 Task: Buy 5 Powders for Women's from Shave & Hair Removal section under best seller category for shipping address: Michael Brown, 1985 Bartlett Avenue, Southfield, Michigan 48076, Cell Number 2485598029. Pay from credit card ending with 5759, CVV 953
Action: Mouse moved to (13, 74)
Screenshot: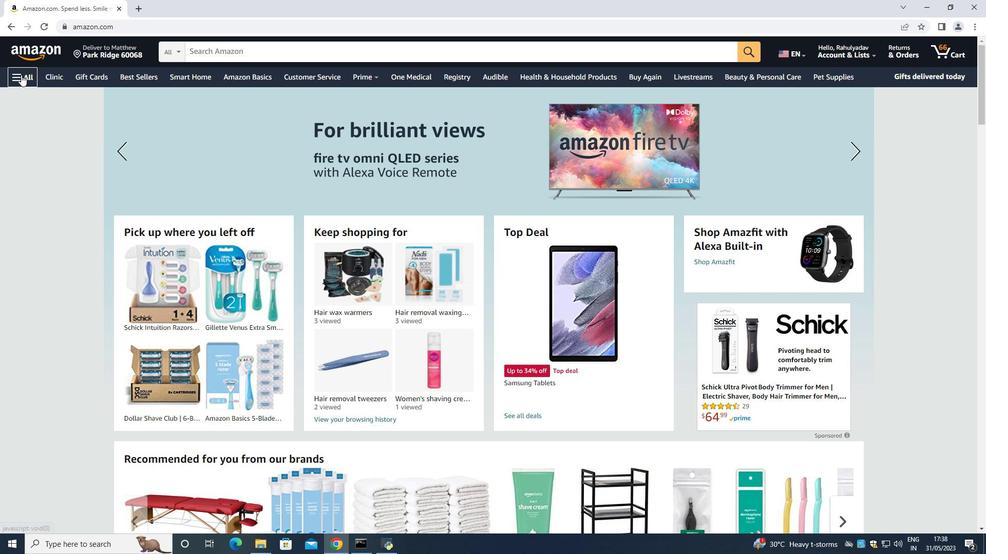 
Action: Mouse pressed left at (13, 74)
Screenshot: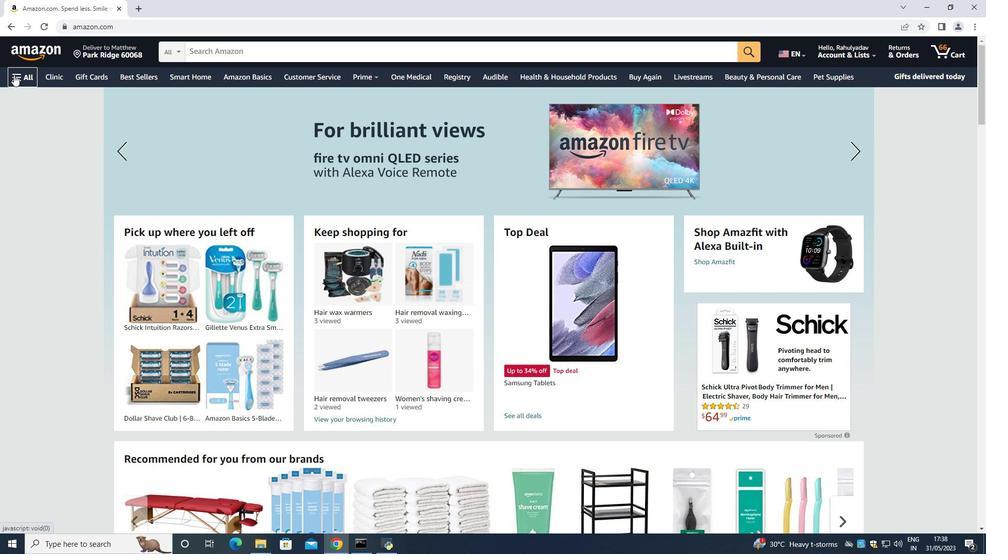 
Action: Mouse moved to (33, 98)
Screenshot: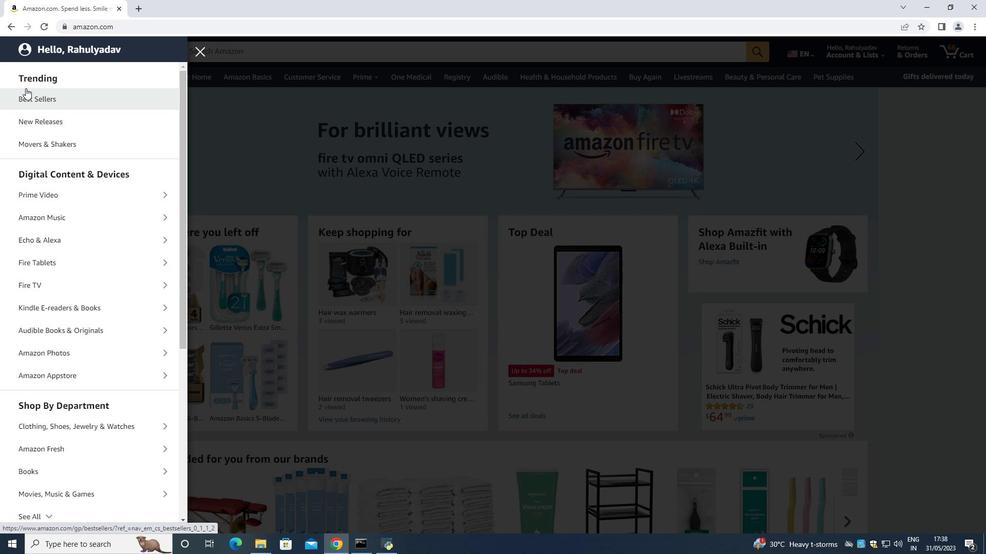 
Action: Mouse pressed left at (33, 98)
Screenshot: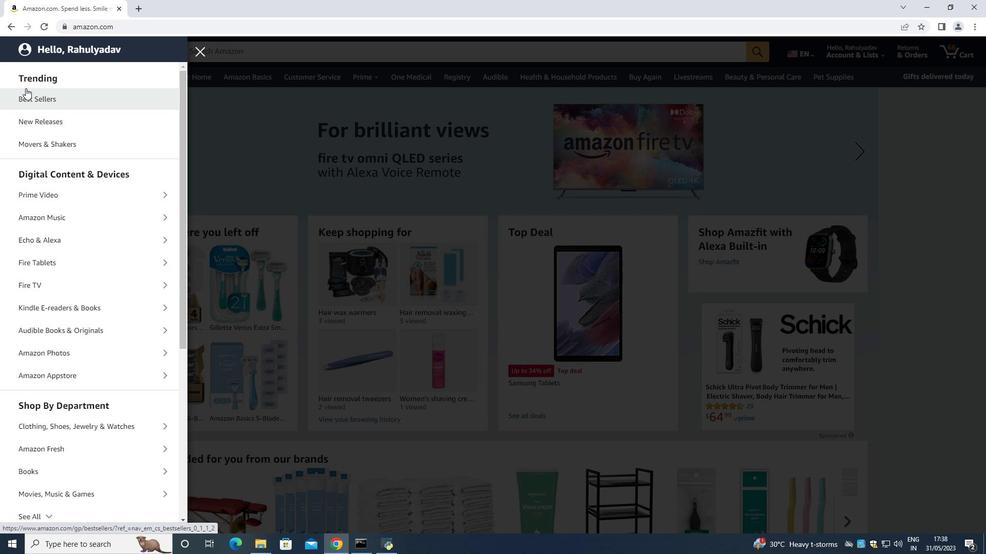
Action: Mouse moved to (248, 50)
Screenshot: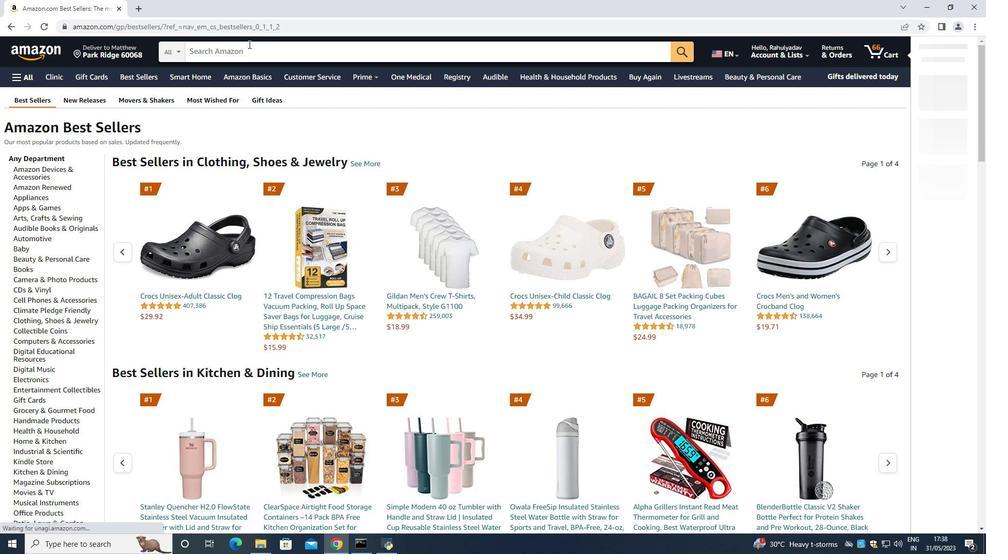 
Action: Mouse pressed left at (248, 50)
Screenshot: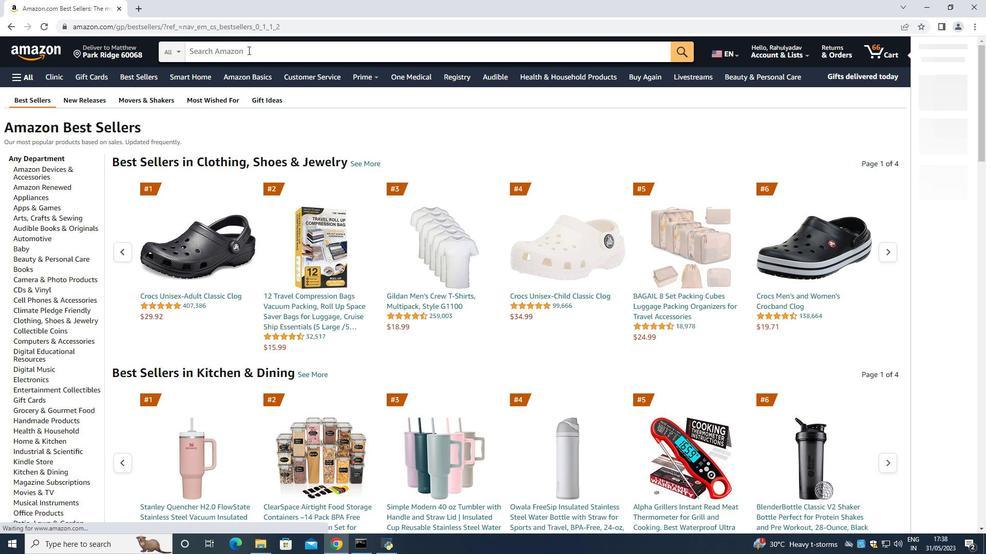 
Action: Key pressed <Key.shift>Poe<Key.backspace>wders<Key.space>for<Key.space><Key.caps_lock>W<Key.caps_lock>omen<Key.space><Key.enter>
Screenshot: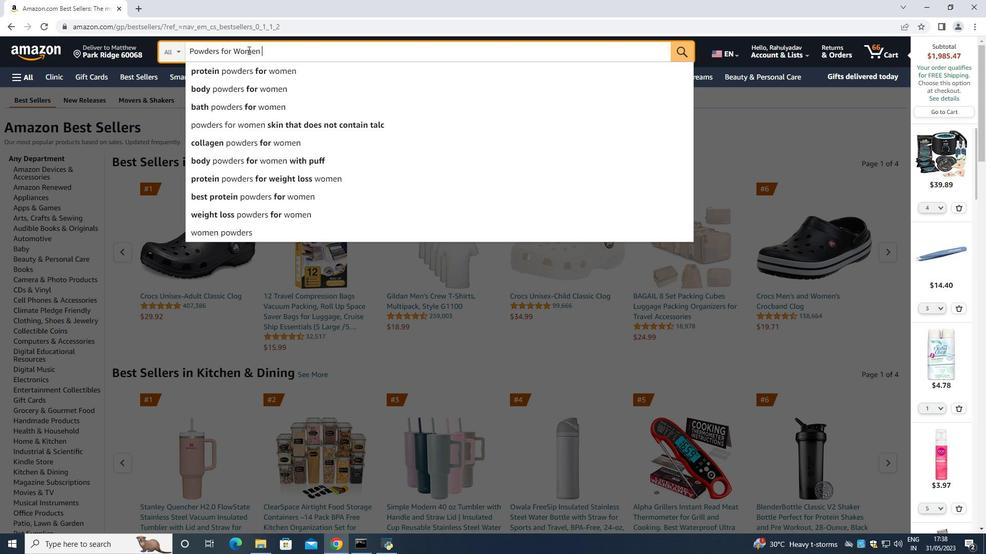 
Action: Mouse moved to (202, 238)
Screenshot: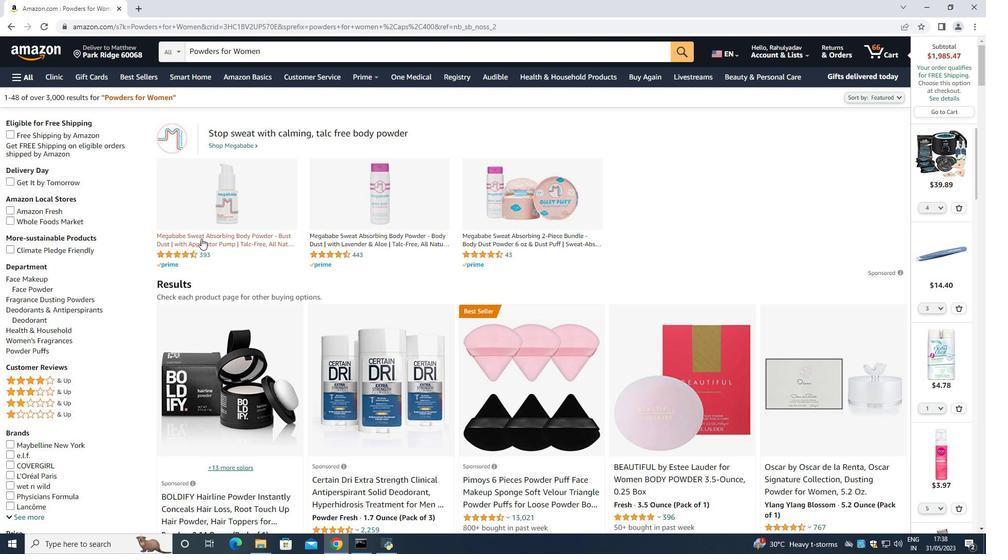 
Action: Mouse scrolled (202, 238) with delta (0, 0)
Screenshot: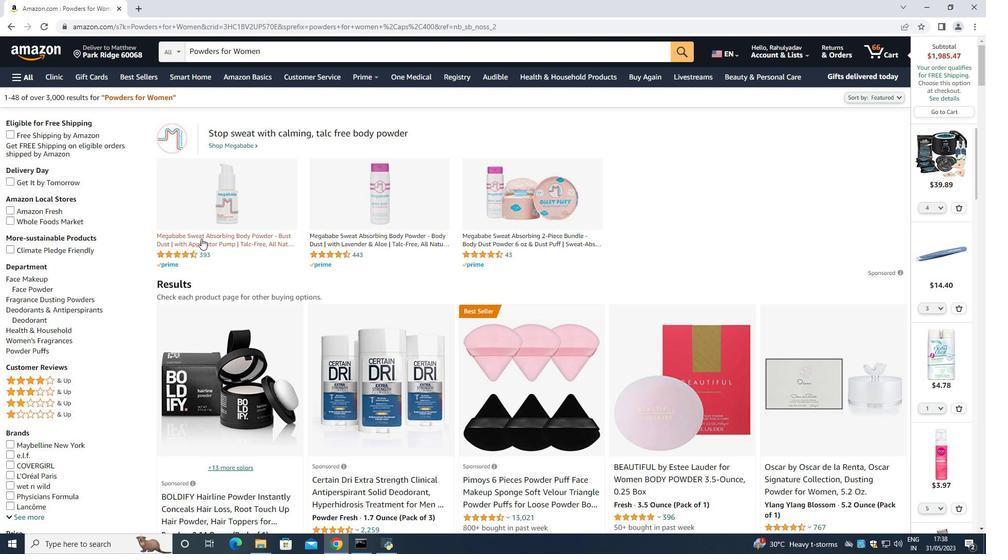 
Action: Mouse moved to (339, 278)
Screenshot: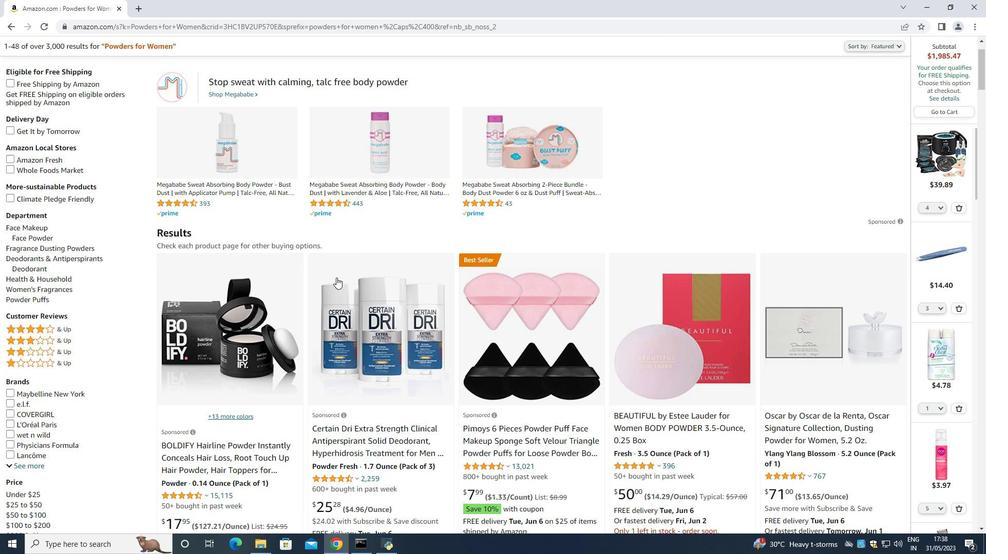 
Action: Mouse scrolled (339, 278) with delta (0, 0)
Screenshot: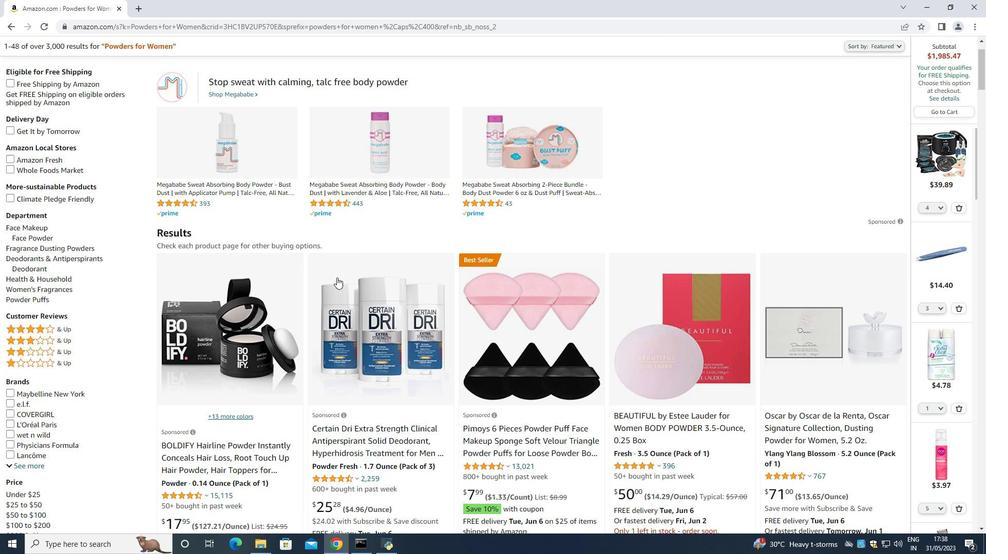 
Action: Mouse moved to (463, 214)
Screenshot: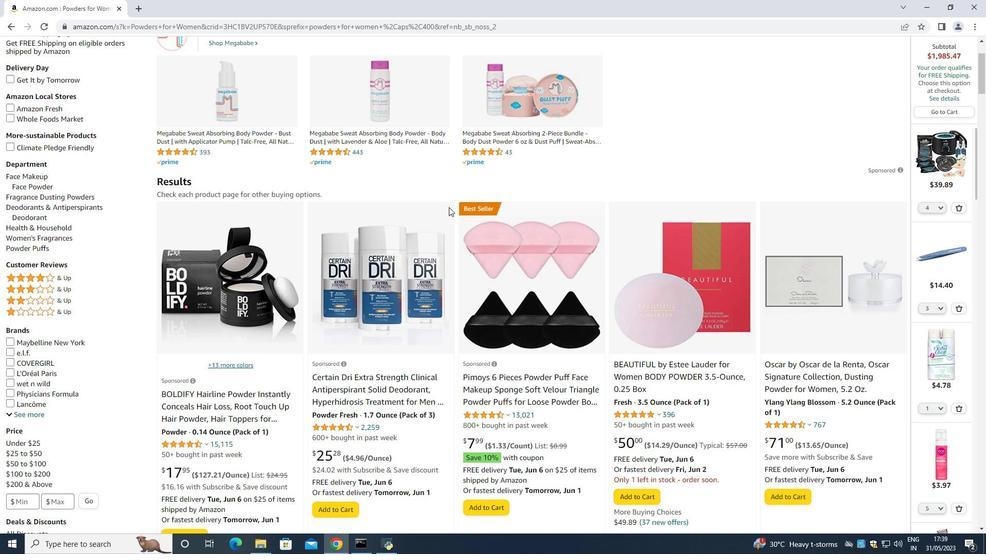 
Action: Mouse scrolled (462, 214) with delta (0, 0)
Screenshot: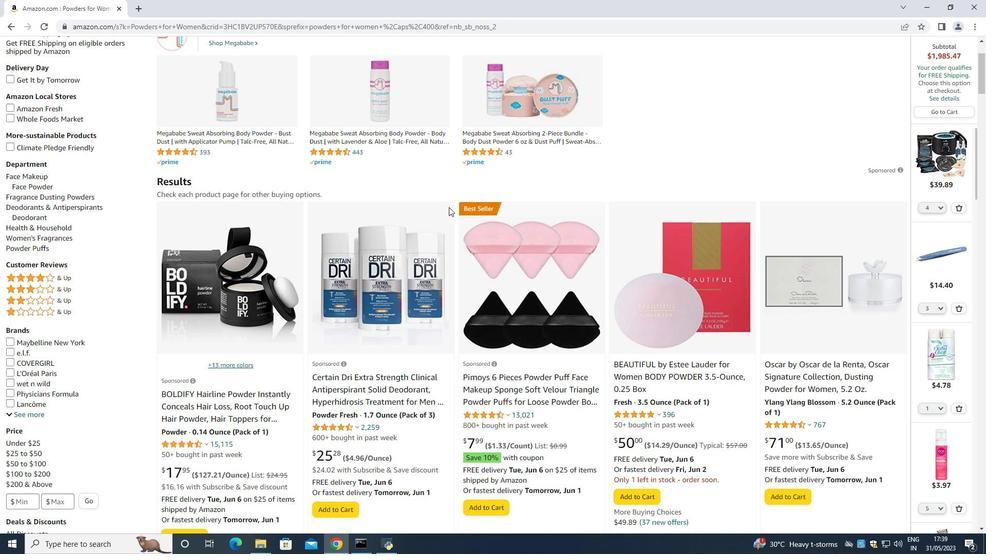 
Action: Mouse moved to (701, 335)
Screenshot: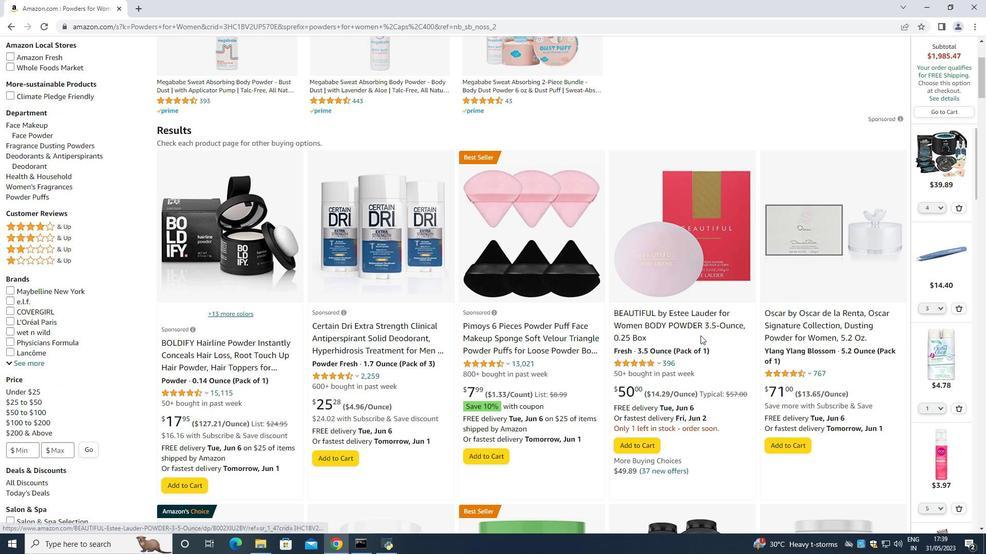 
Action: Mouse scrolled (701, 335) with delta (0, 0)
Screenshot: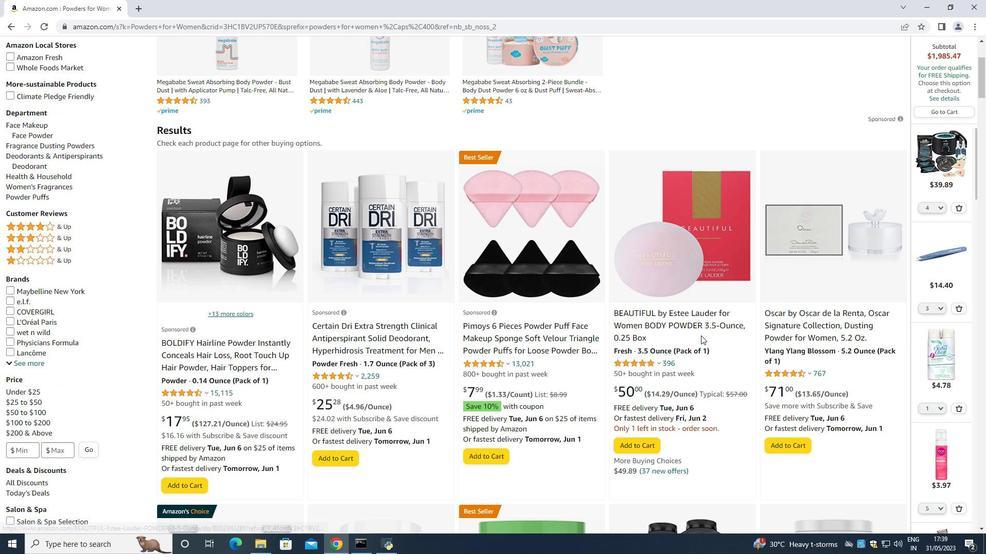
Action: Mouse moved to (691, 324)
Screenshot: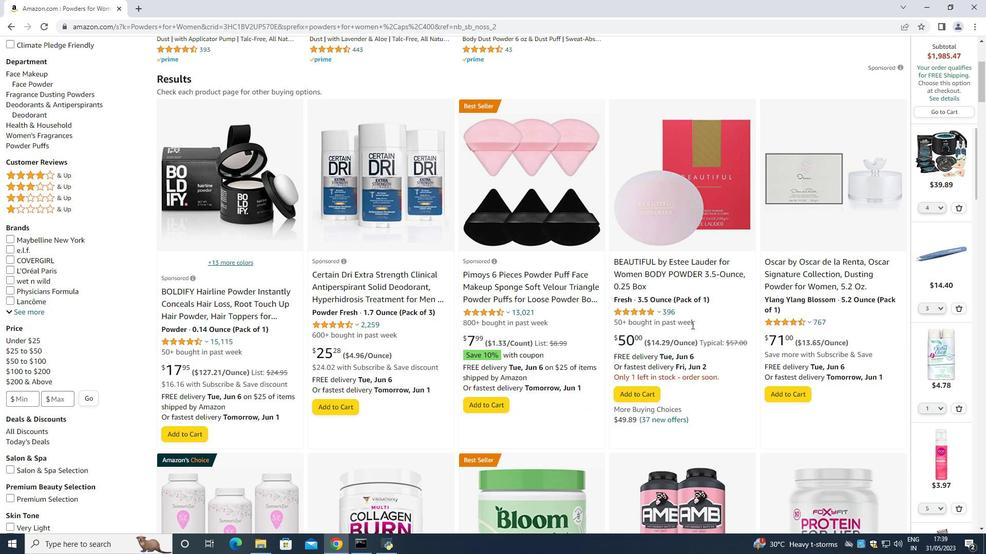 
Action: Mouse scrolled (691, 324) with delta (0, 0)
Screenshot: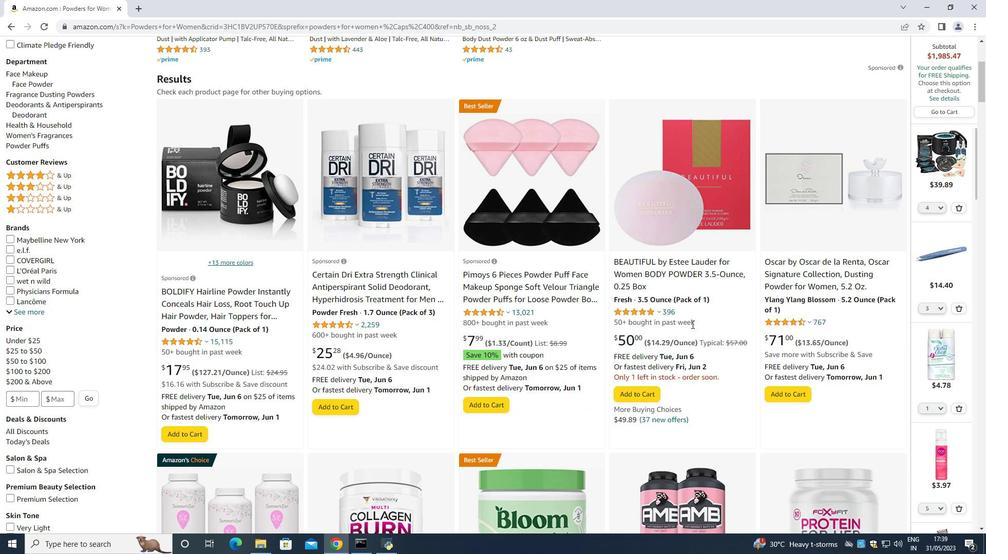 
Action: Mouse moved to (672, 324)
Screenshot: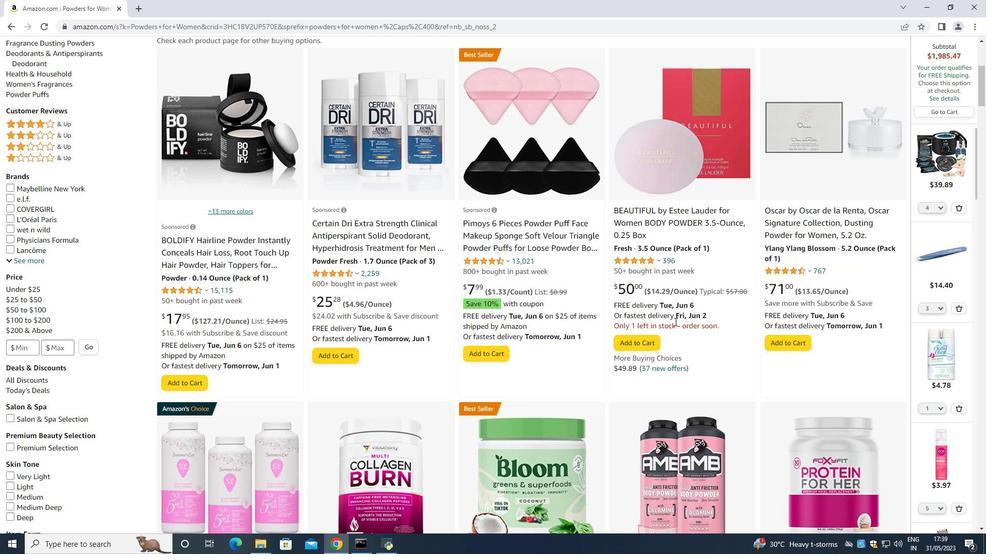 
Action: Mouse scrolled (672, 324) with delta (0, 0)
Screenshot: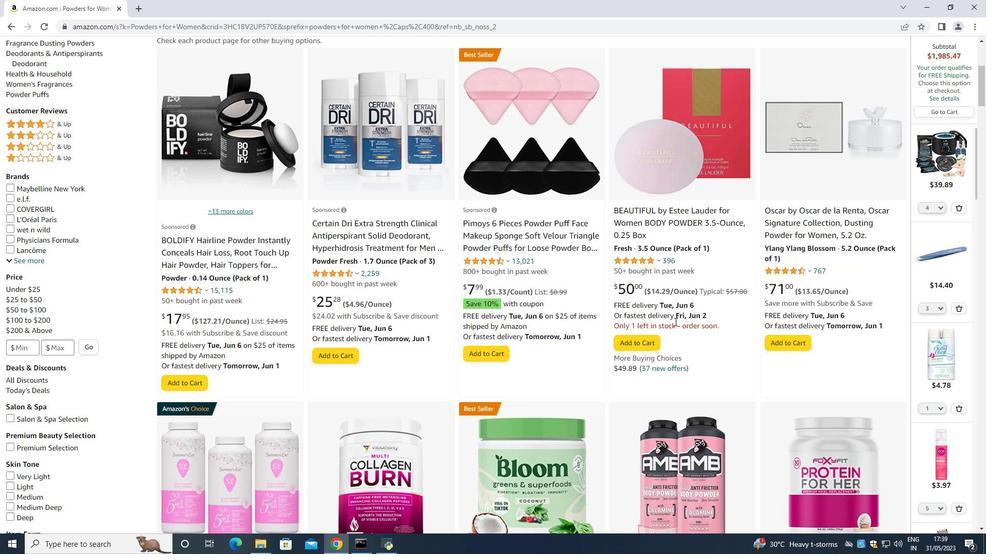
Action: Mouse moved to (672, 325)
Screenshot: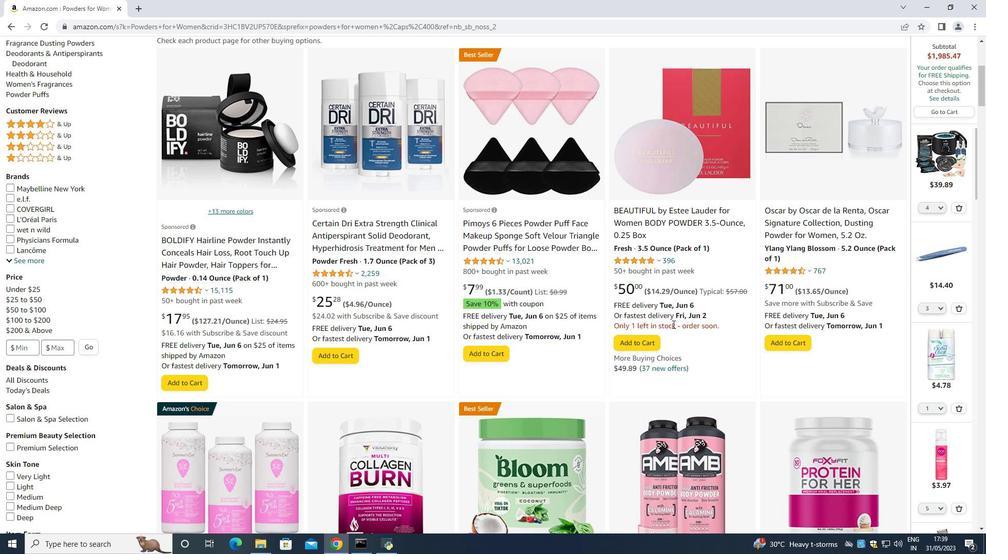 
Action: Mouse scrolled (672, 325) with delta (0, 0)
Screenshot: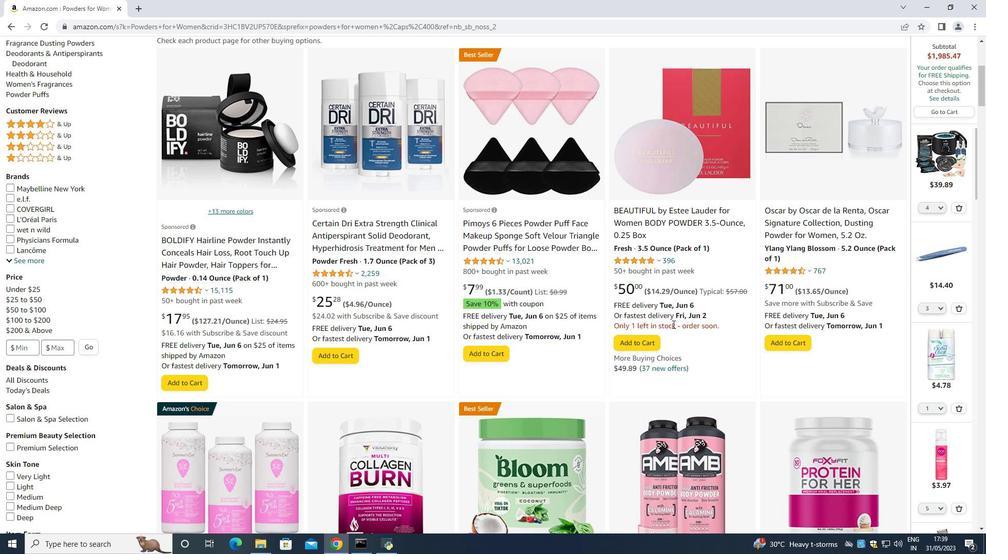 
Action: Mouse moved to (654, 250)
Screenshot: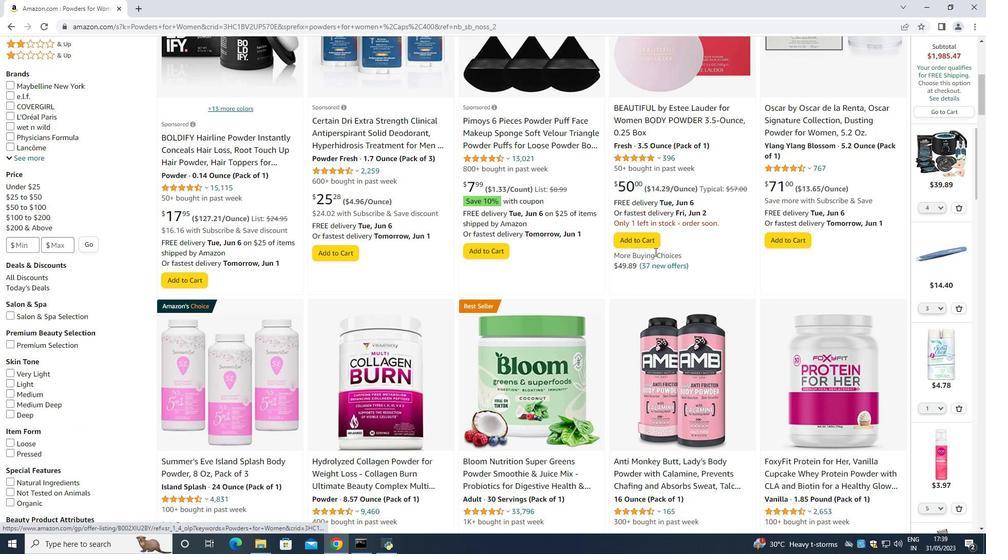 
Action: Mouse scrolled (654, 249) with delta (0, 0)
Screenshot: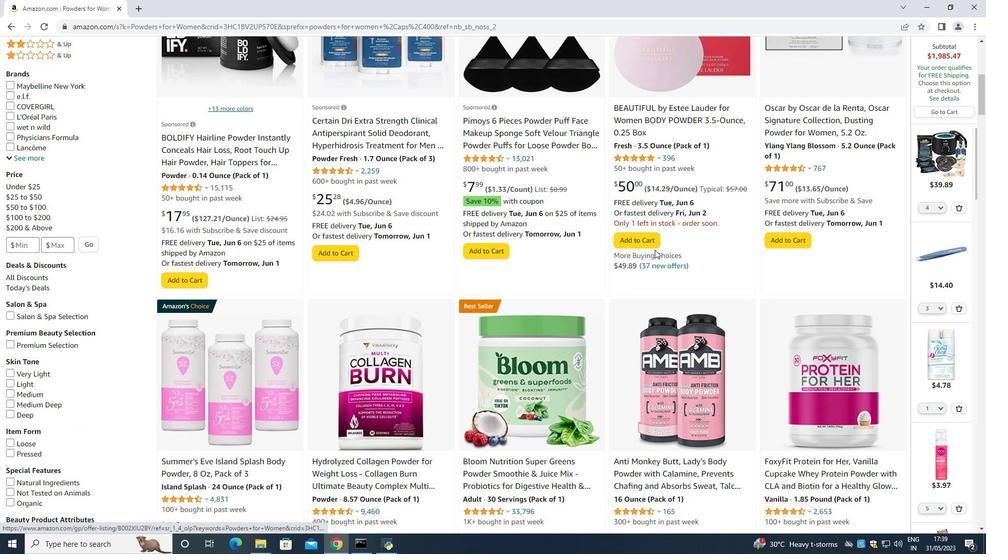 
Action: Mouse scrolled (654, 249) with delta (0, 0)
Screenshot: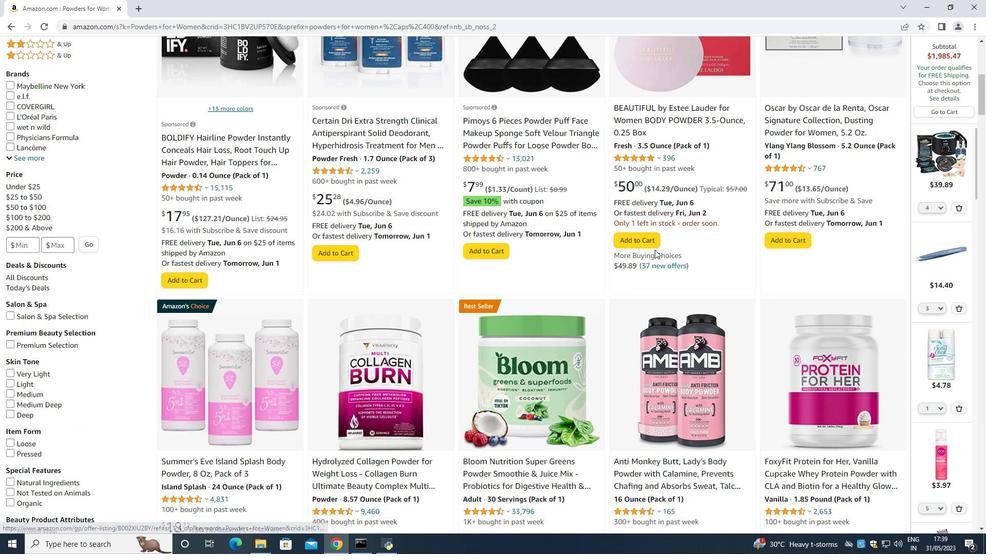 
Action: Mouse scrolled (654, 249) with delta (0, 0)
Screenshot: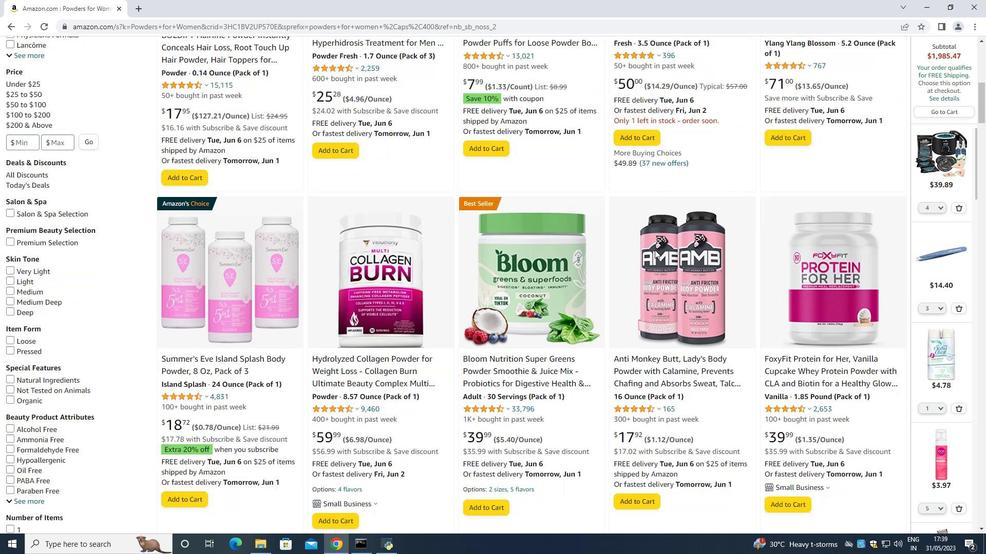 
Action: Mouse scrolled (654, 249) with delta (0, 0)
Screenshot: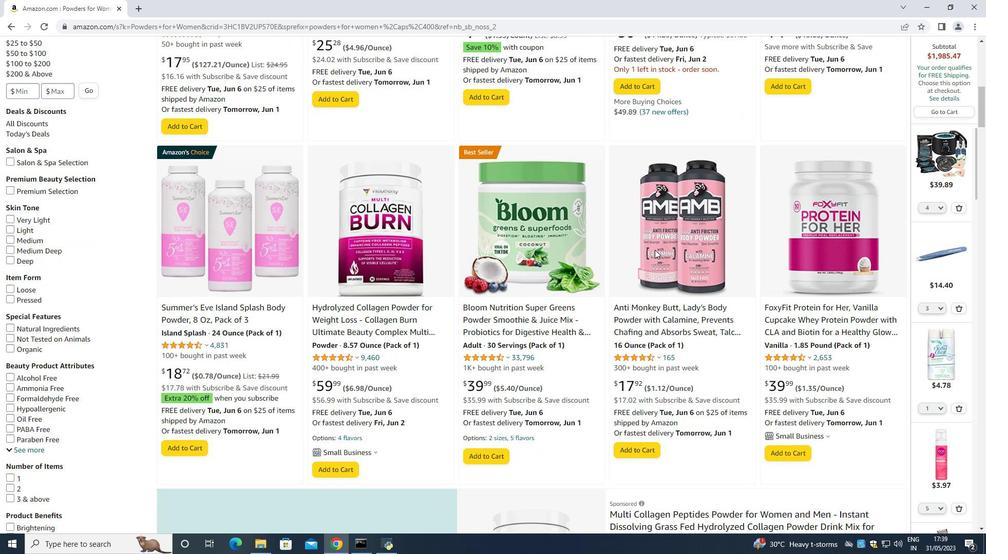 
Action: Mouse scrolled (654, 249) with delta (0, 0)
Screenshot: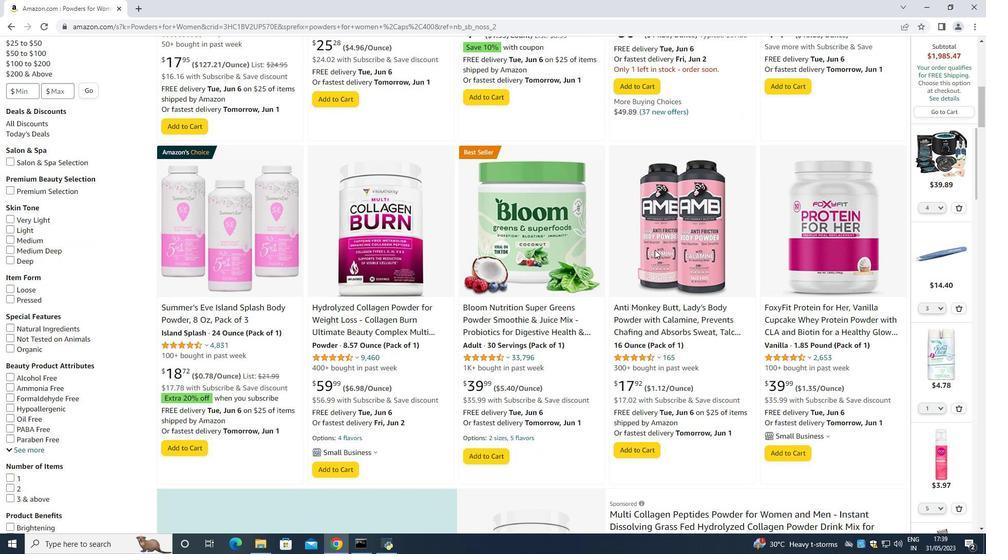 
Action: Mouse scrolled (654, 249) with delta (0, 0)
Screenshot: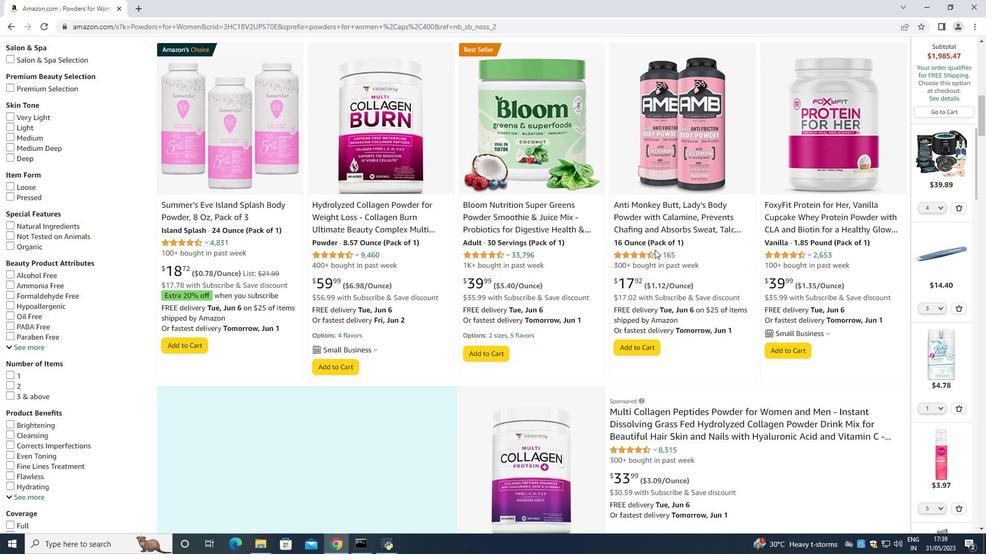 
Action: Mouse scrolled (654, 249) with delta (0, 0)
Screenshot: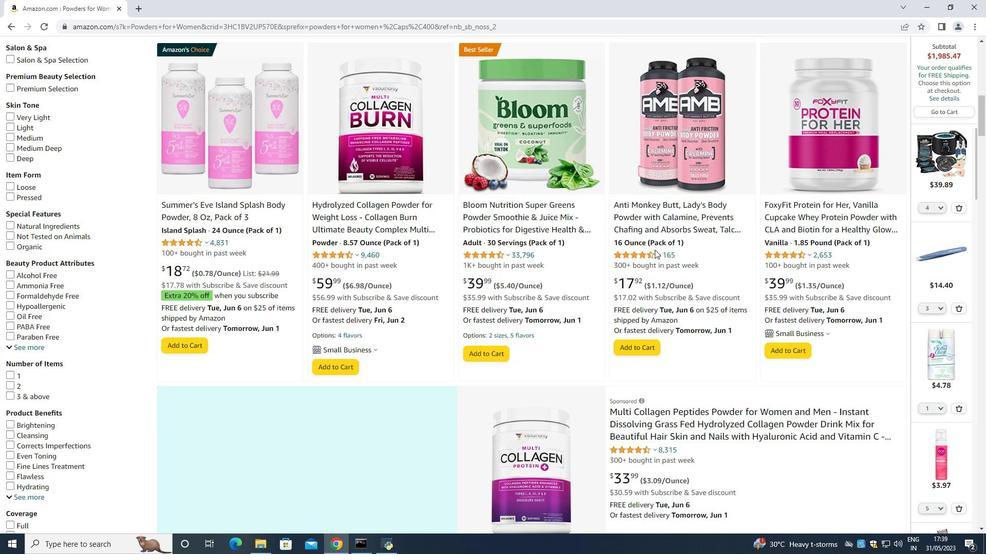 
Action: Mouse scrolled (654, 249) with delta (0, 0)
Screenshot: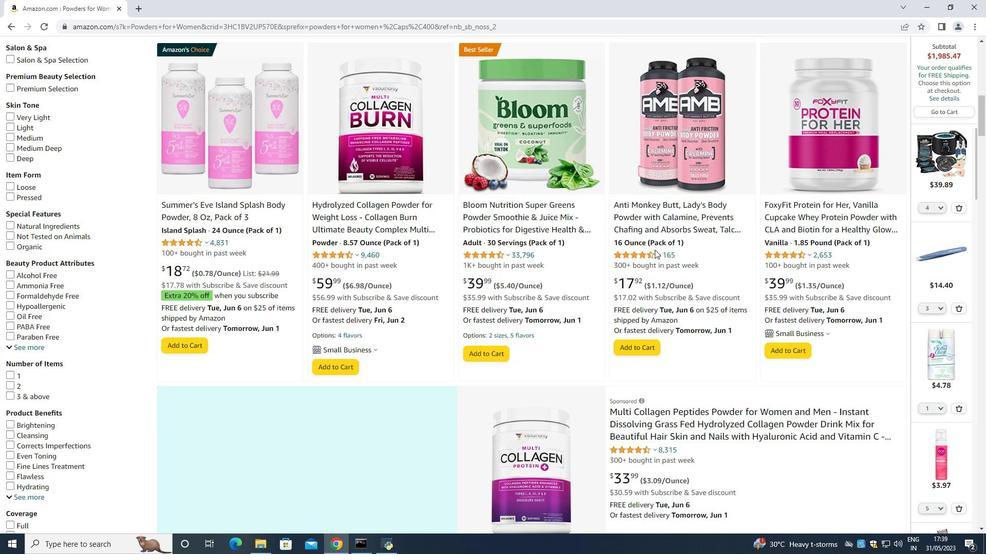 
Action: Mouse scrolled (654, 249) with delta (0, 0)
Screenshot: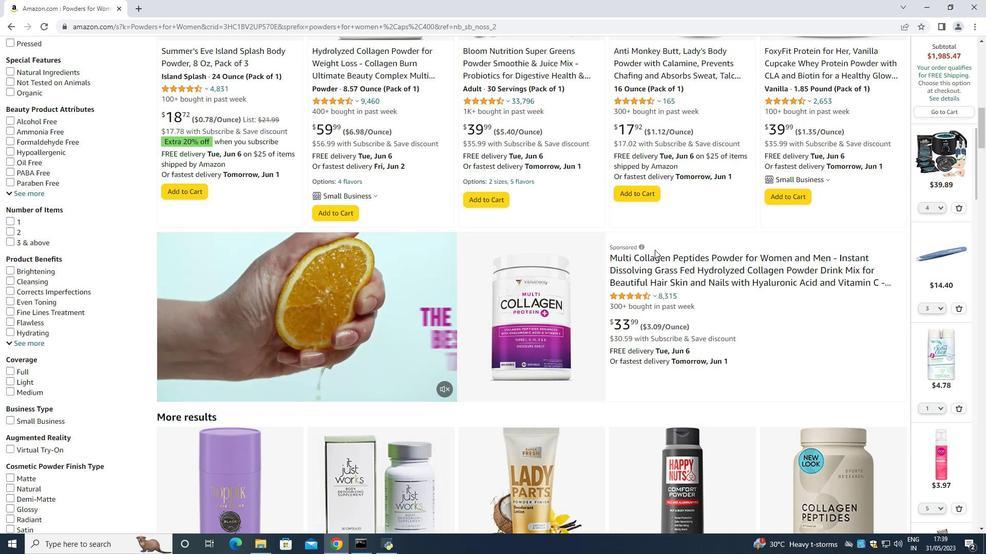 
Action: Mouse scrolled (654, 249) with delta (0, 0)
Screenshot: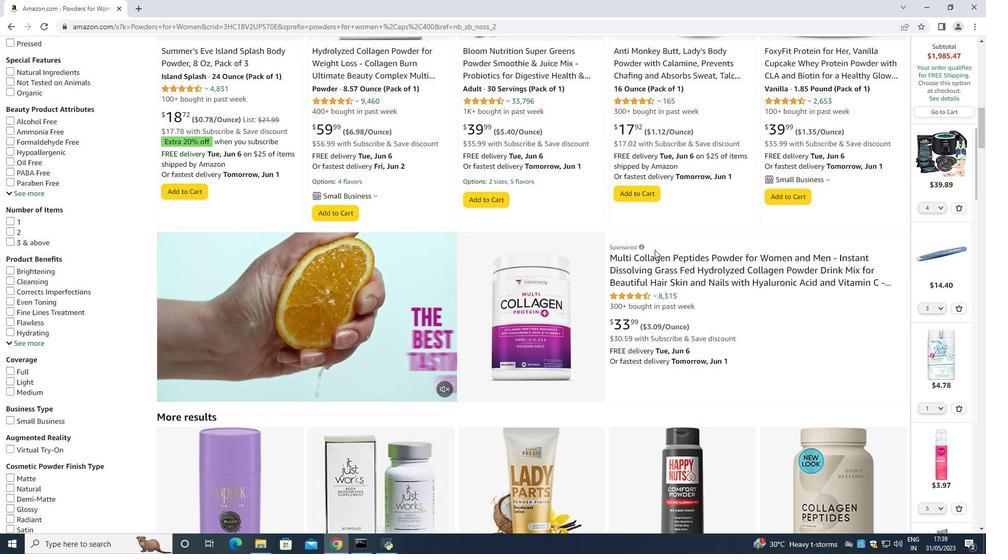 
Action: Mouse scrolled (654, 249) with delta (0, 0)
Screenshot: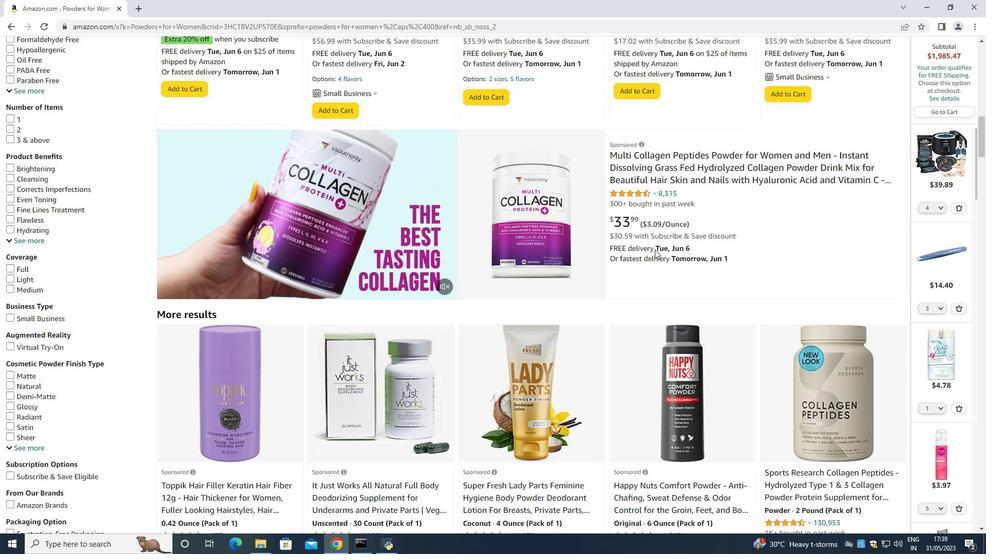 
Action: Mouse scrolled (654, 249) with delta (0, 0)
Screenshot: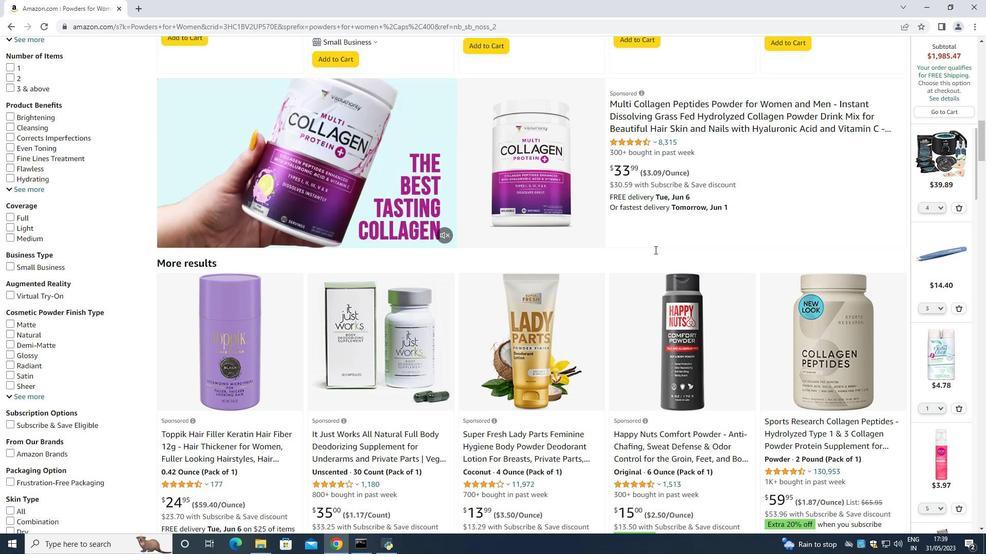 
Action: Mouse scrolled (654, 249) with delta (0, 0)
Screenshot: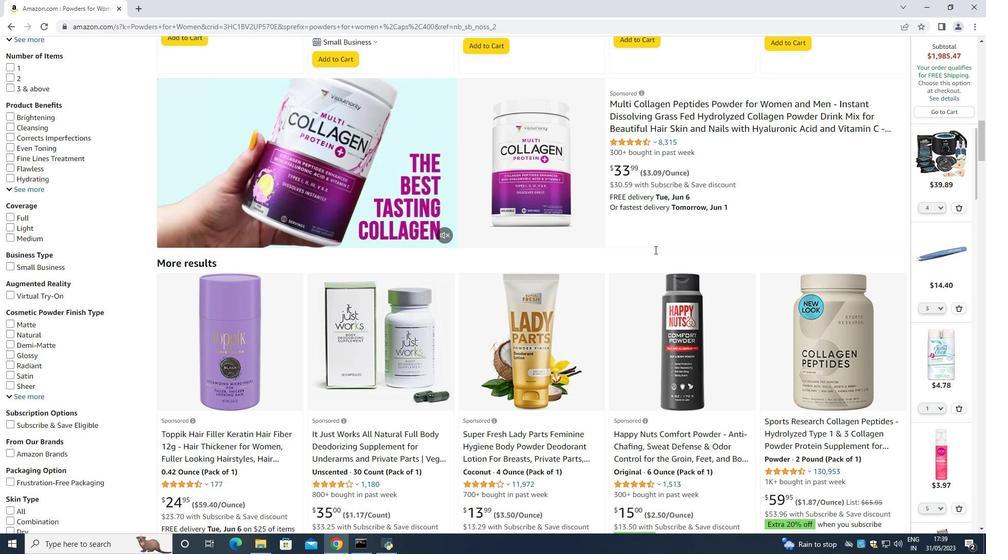 
Action: Mouse scrolled (654, 249) with delta (0, 0)
Screenshot: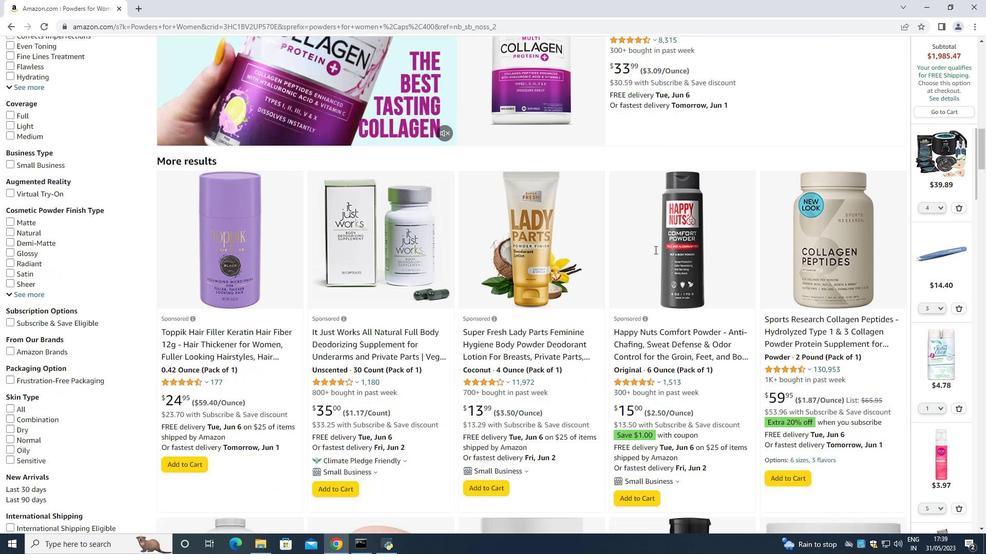 
Action: Mouse scrolled (654, 249) with delta (0, 0)
Screenshot: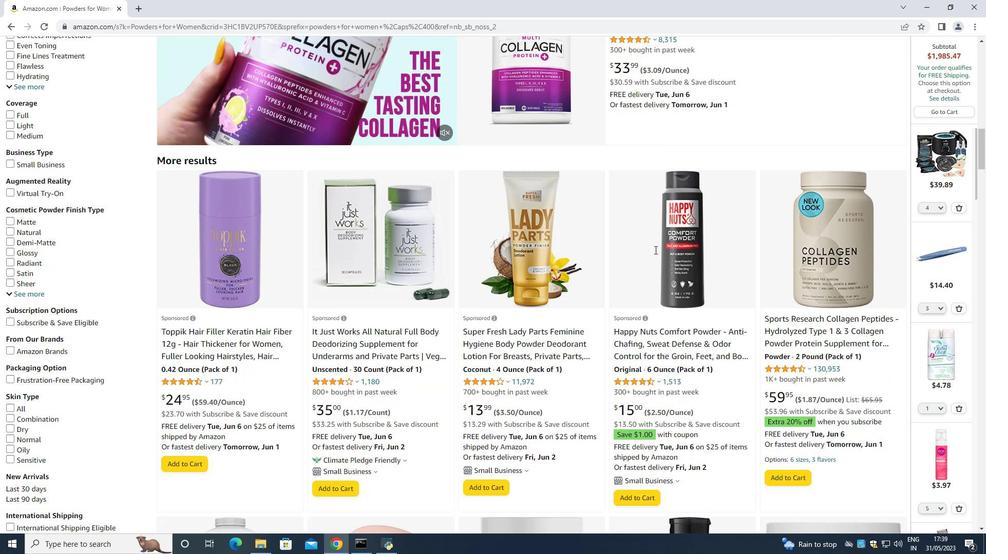 
Action: Mouse scrolled (654, 249) with delta (0, 0)
Screenshot: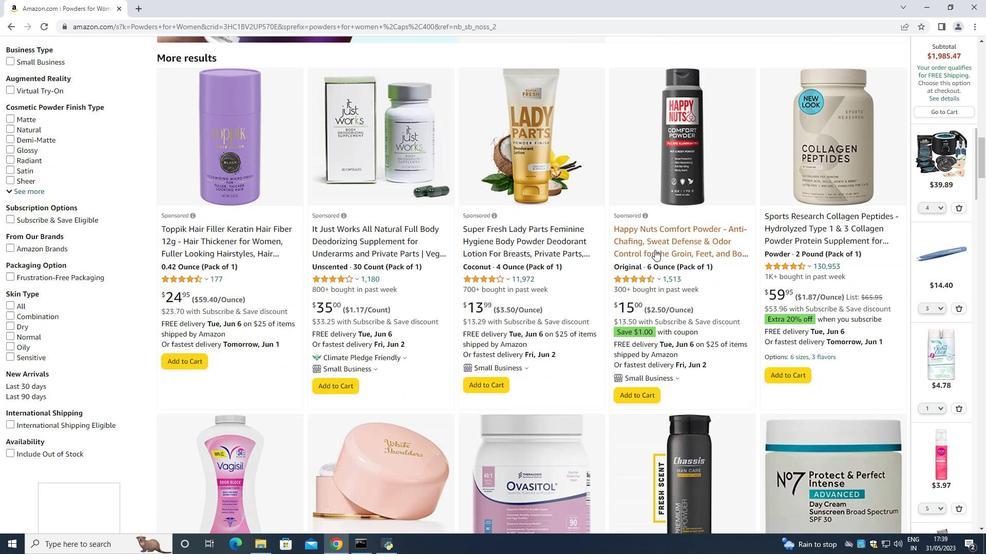 
Action: Mouse scrolled (654, 249) with delta (0, 0)
Screenshot: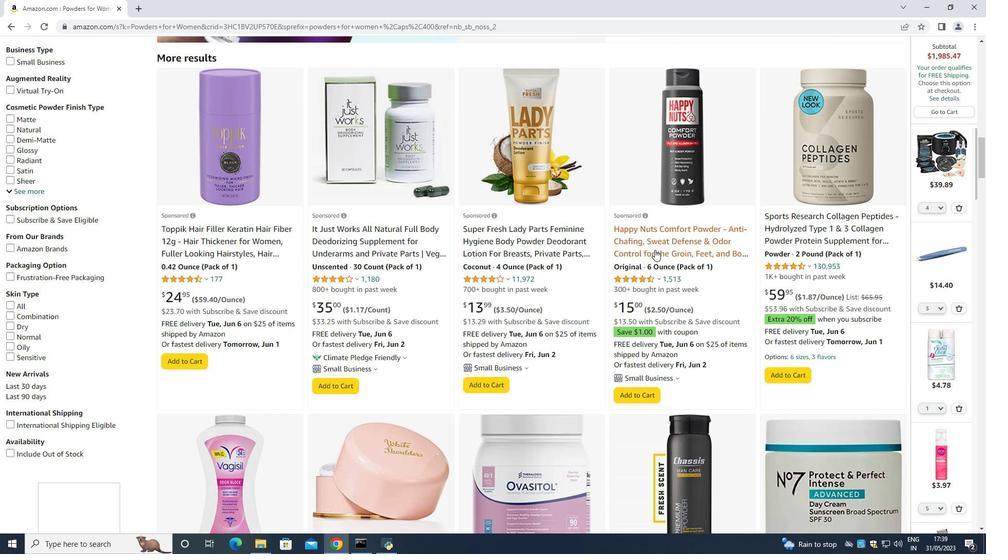 
Action: Mouse scrolled (654, 249) with delta (0, 0)
Screenshot: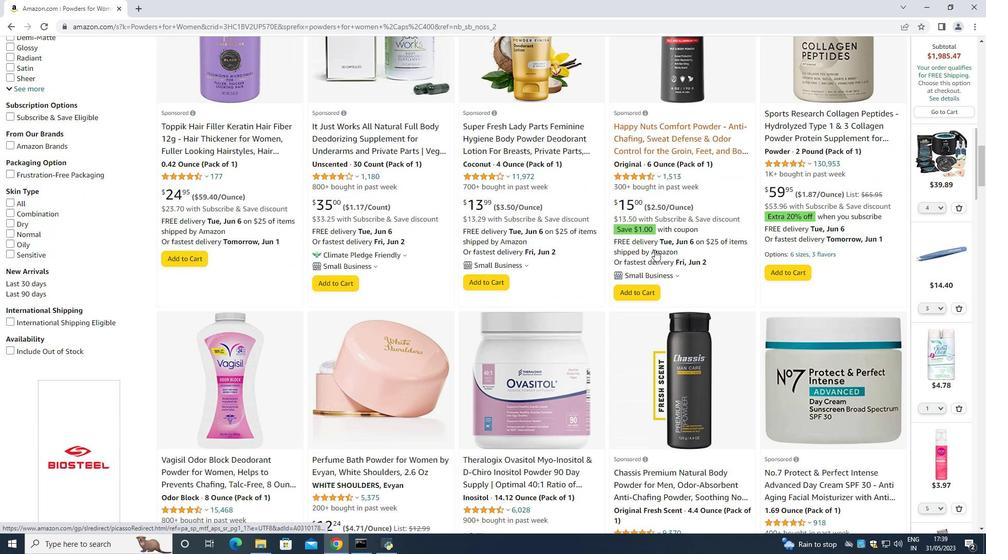 
Action: Mouse scrolled (654, 249) with delta (0, 0)
Screenshot: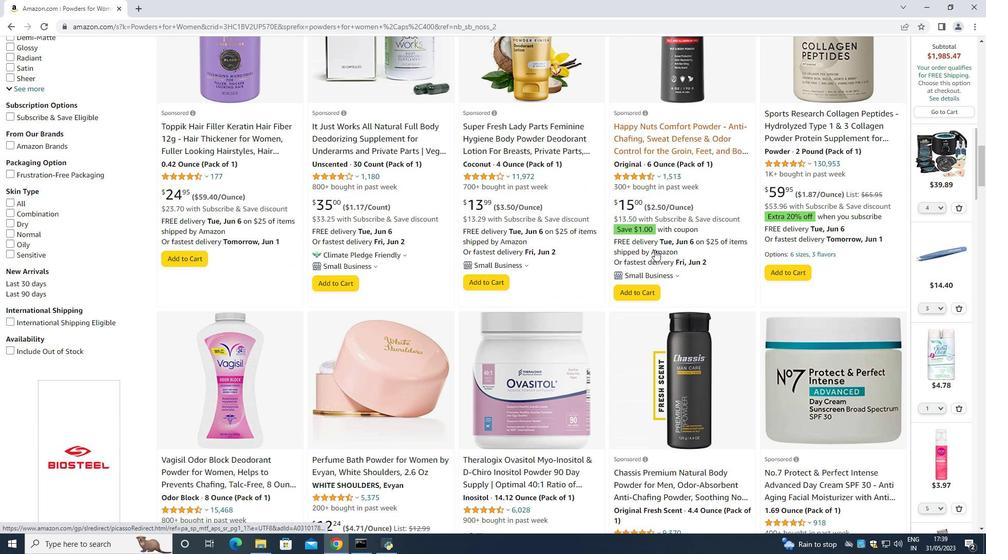 
Action: Mouse scrolled (654, 249) with delta (0, 0)
Screenshot: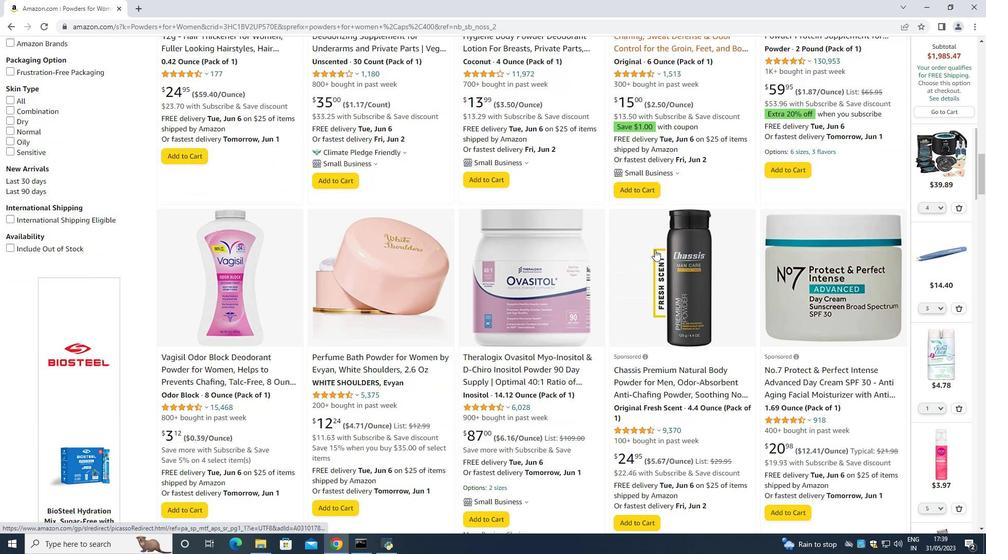 
Action: Mouse scrolled (654, 249) with delta (0, 0)
Screenshot: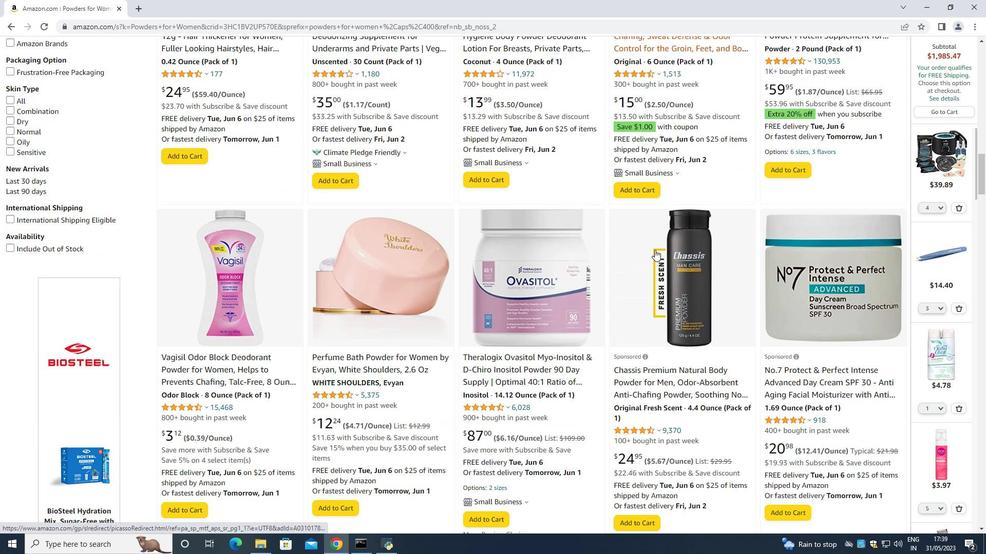 
Action: Mouse scrolled (654, 249) with delta (0, 0)
Screenshot: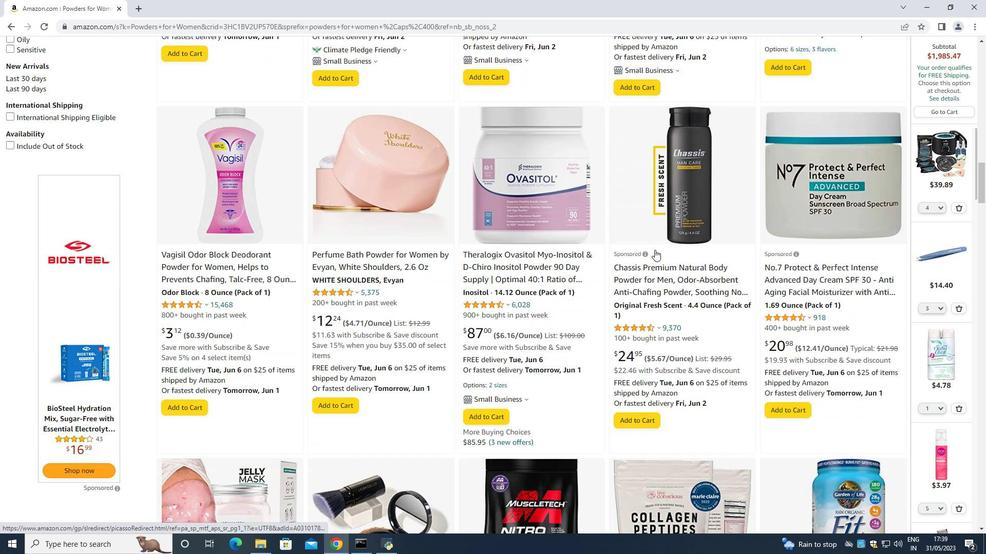 
Action: Mouse scrolled (654, 249) with delta (0, 0)
Screenshot: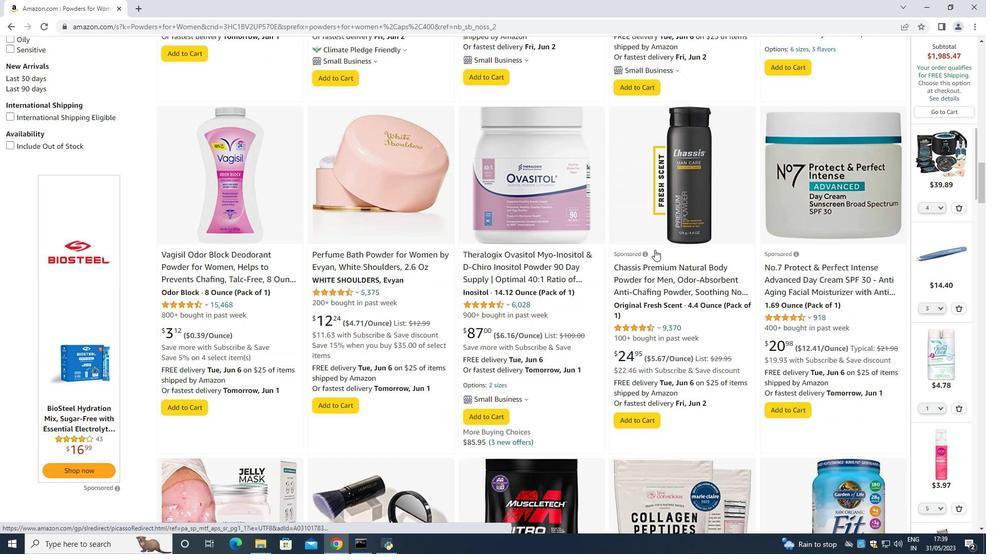
Action: Mouse moved to (654, 250)
Screenshot: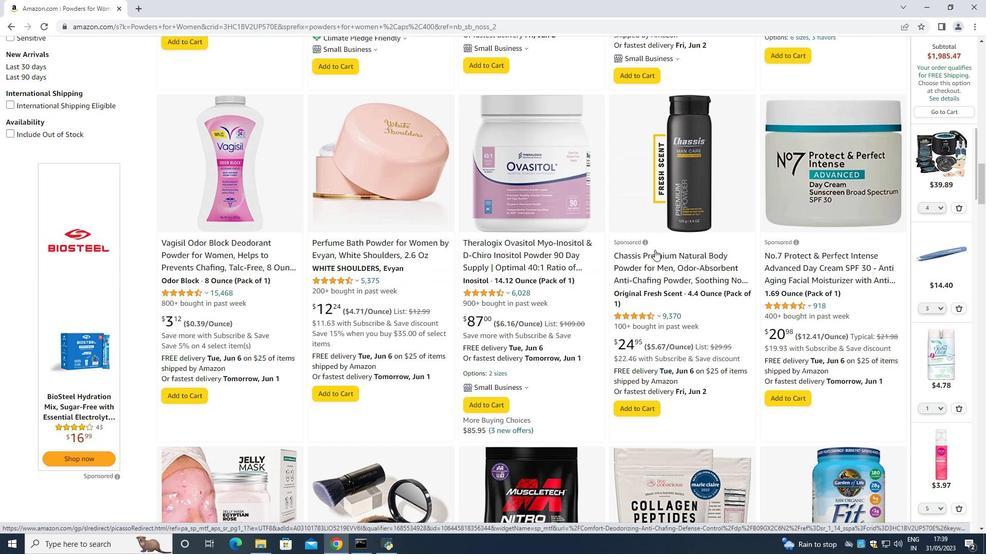 
Action: Mouse scrolled (654, 249) with delta (0, 0)
Screenshot: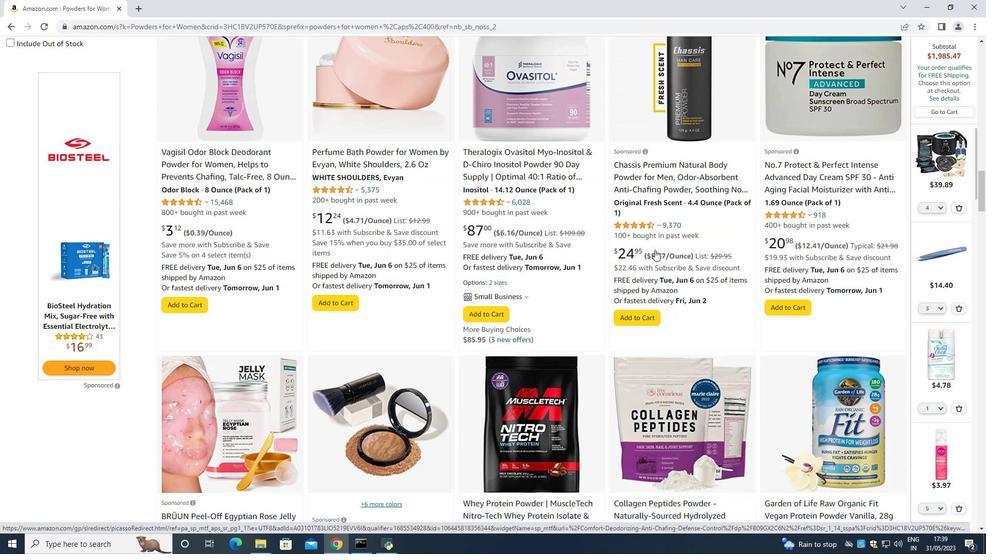 
Action: Mouse scrolled (654, 249) with delta (0, 0)
Screenshot: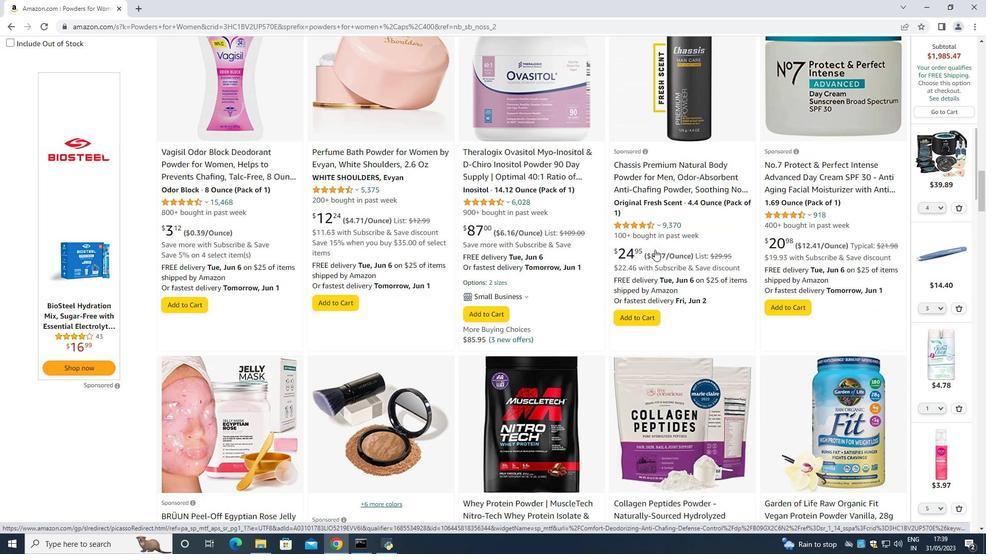 
Action: Mouse scrolled (654, 249) with delta (0, 0)
Screenshot: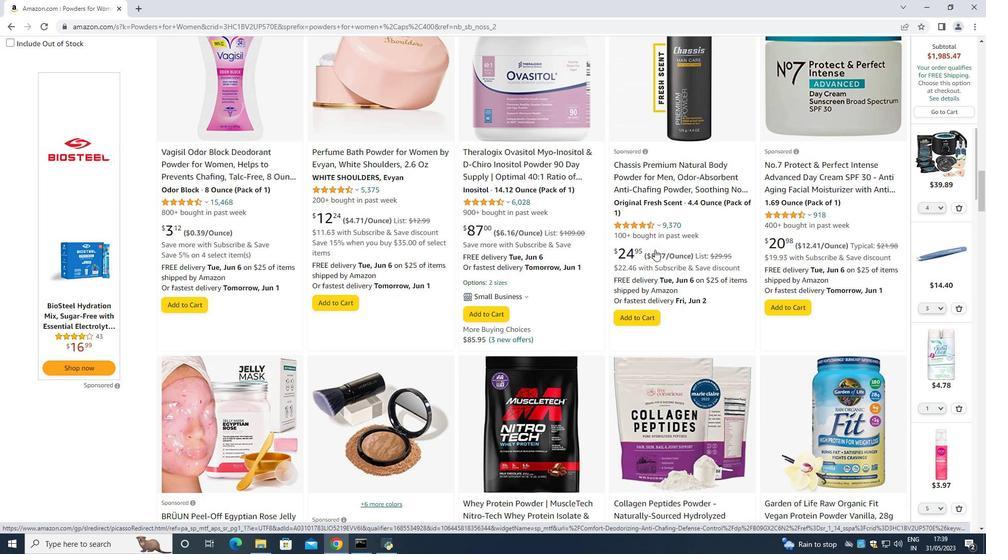 
Action: Mouse scrolled (654, 249) with delta (0, 0)
Screenshot: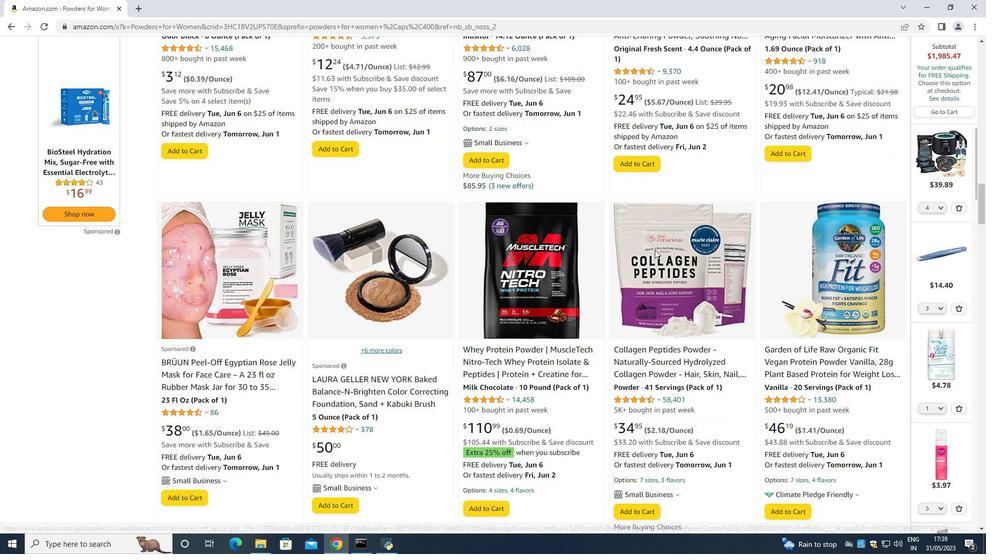 
Action: Mouse scrolled (654, 249) with delta (0, 0)
Screenshot: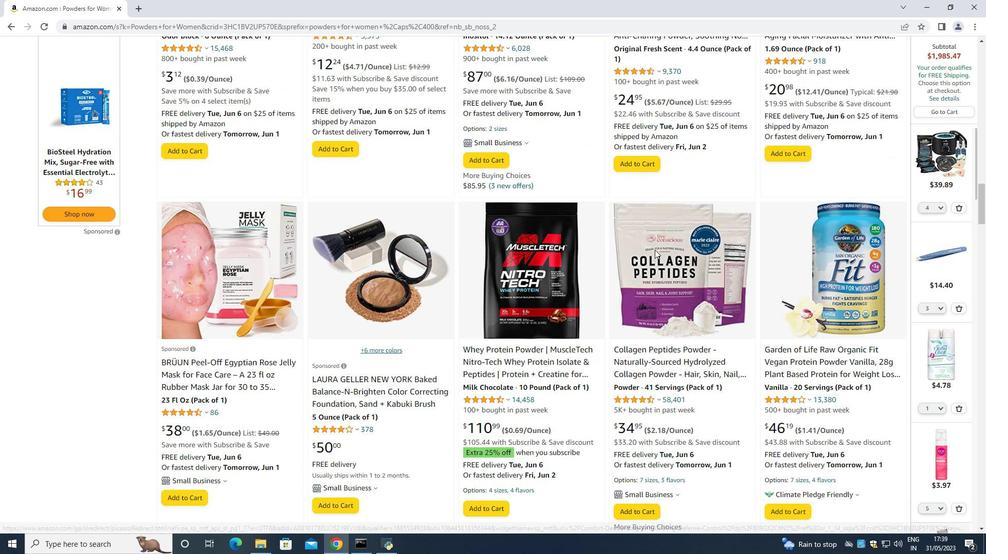 
Action: Mouse scrolled (654, 249) with delta (0, 0)
Screenshot: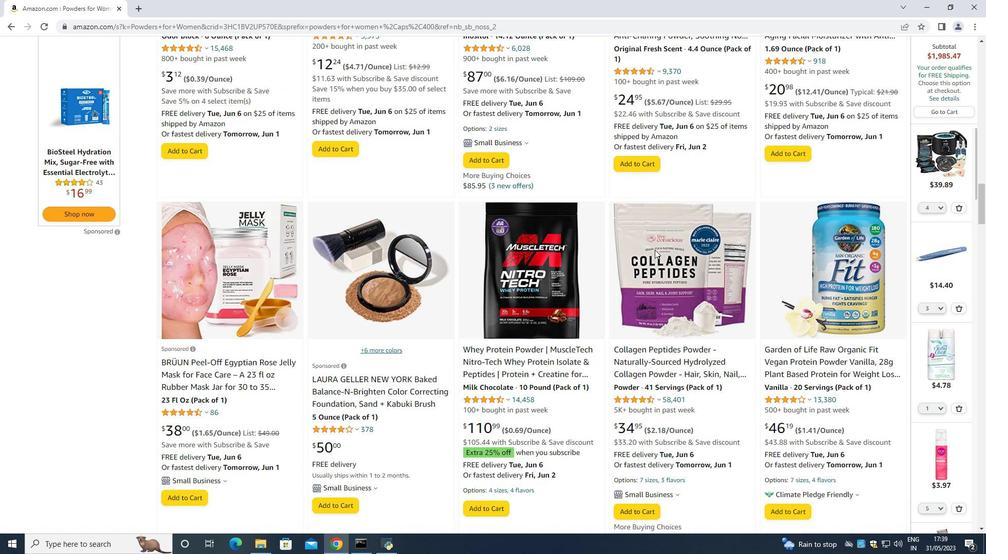 
Action: Mouse scrolled (654, 250) with delta (0, 0)
Screenshot: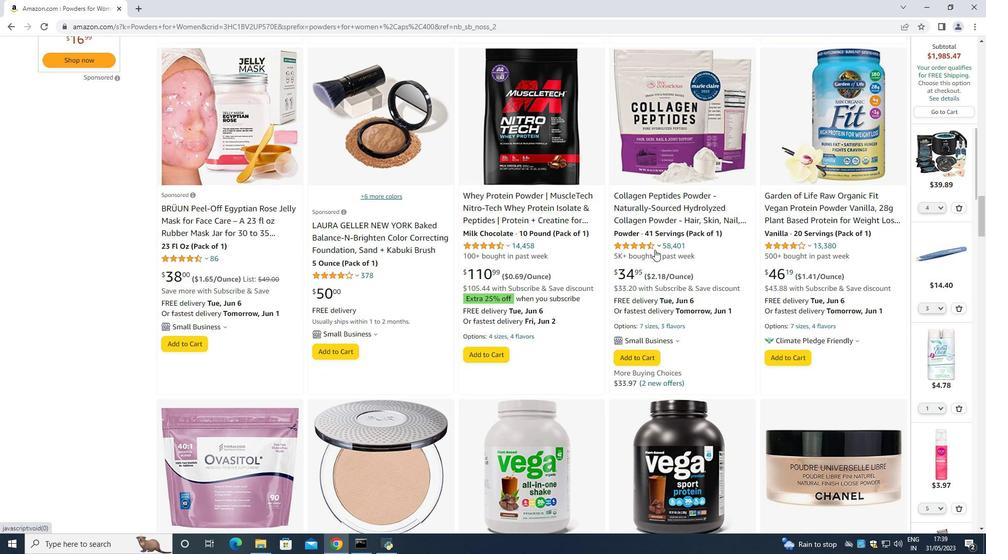 
Action: Mouse scrolled (654, 250) with delta (0, 0)
Screenshot: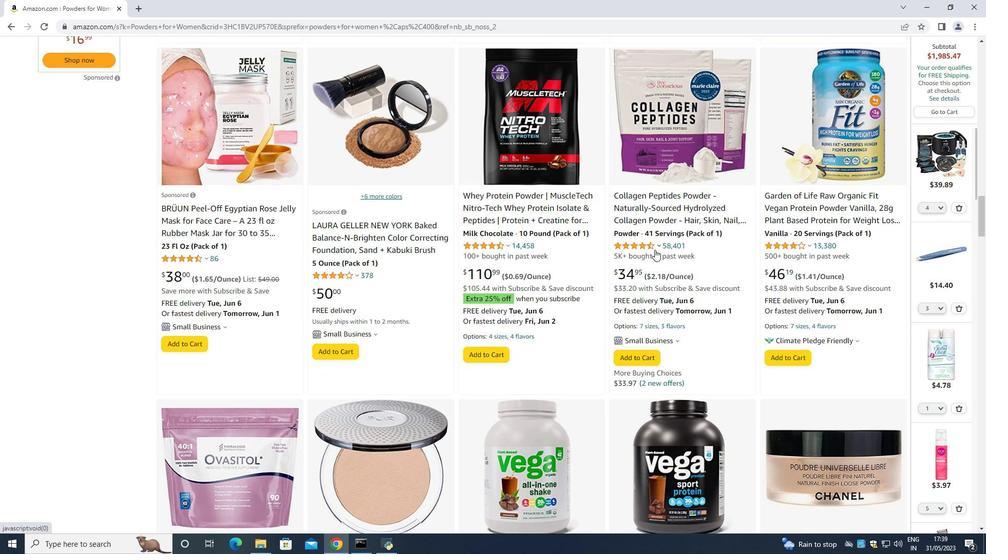 
Action: Mouse scrolled (654, 250) with delta (0, 0)
Screenshot: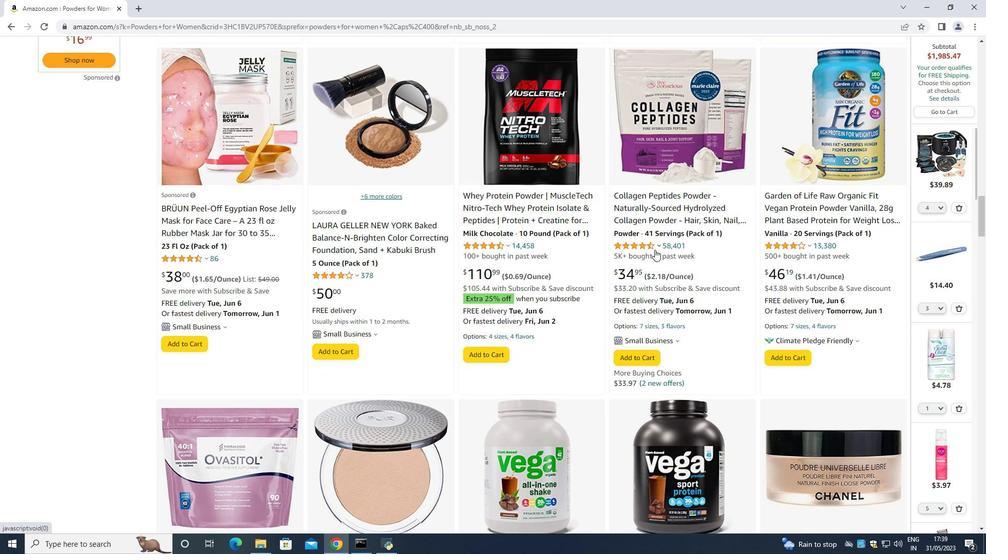 
Action: Mouse scrolled (654, 250) with delta (0, 0)
Screenshot: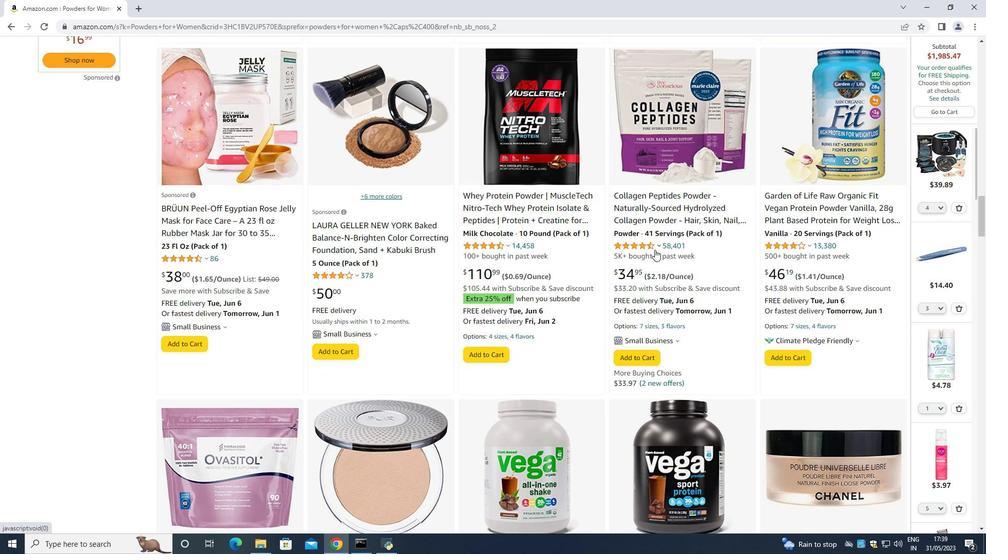 
Action: Mouse scrolled (654, 250) with delta (0, 0)
Screenshot: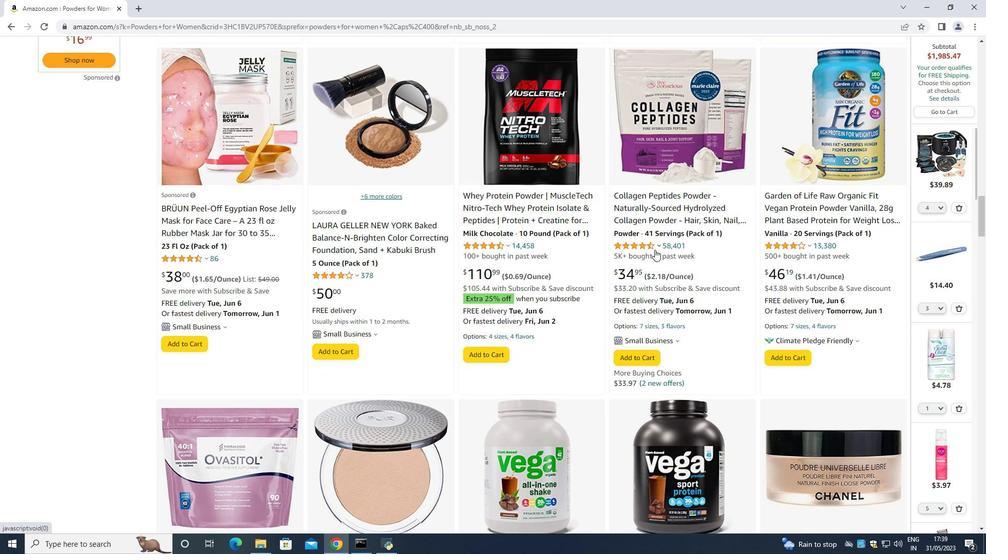 
Action: Mouse scrolled (654, 250) with delta (0, 0)
Screenshot: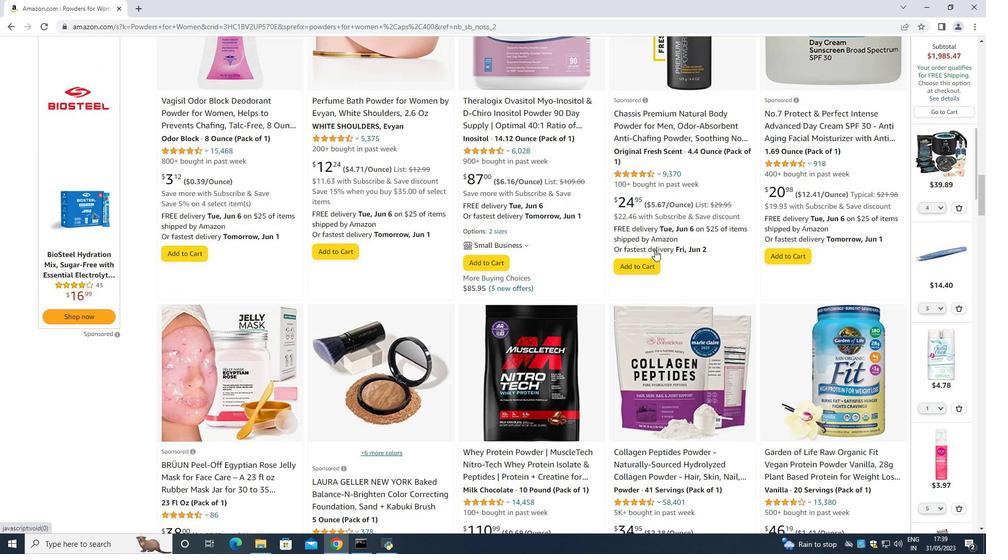 
Action: Mouse scrolled (654, 250) with delta (0, 0)
Screenshot: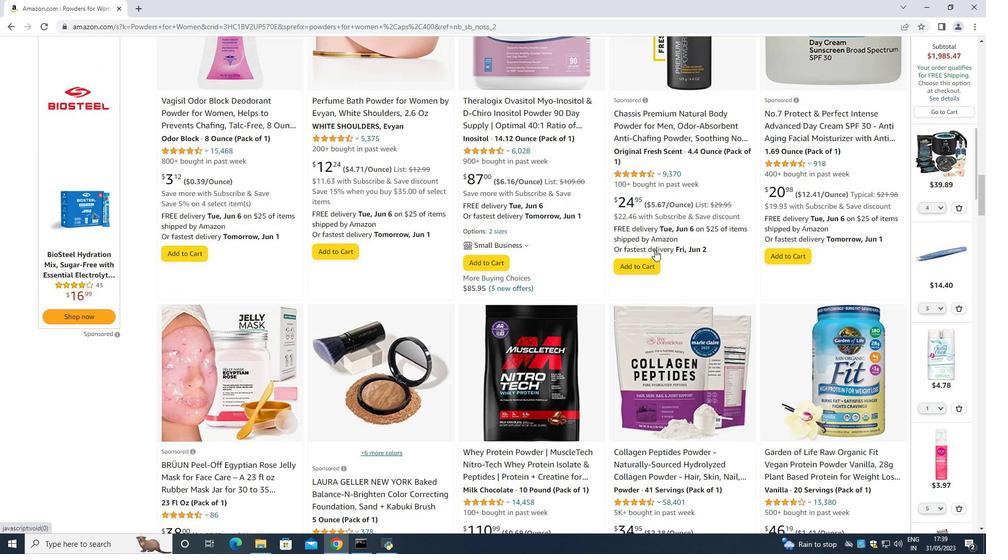 
Action: Mouse scrolled (654, 250) with delta (0, 0)
Screenshot: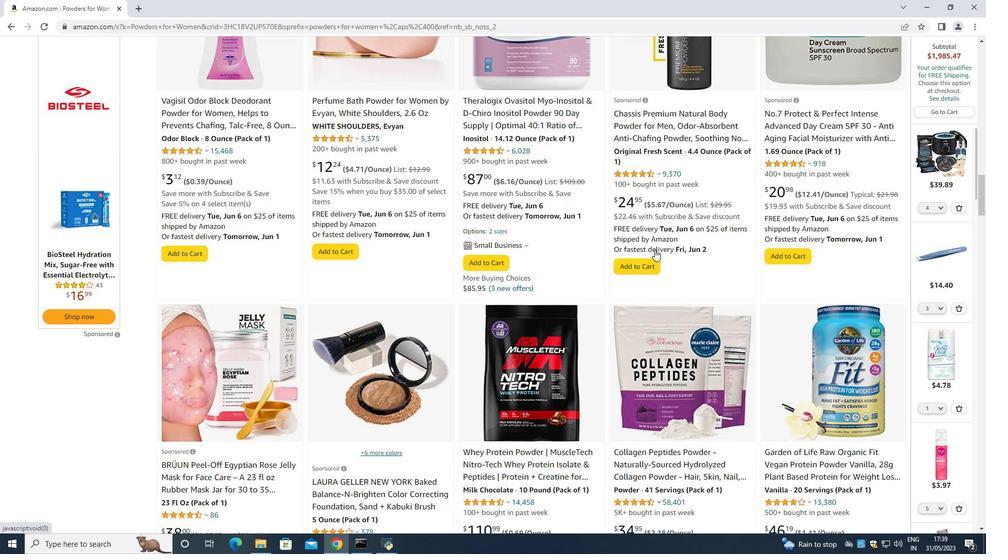 
Action: Mouse scrolled (654, 250) with delta (0, 0)
Screenshot: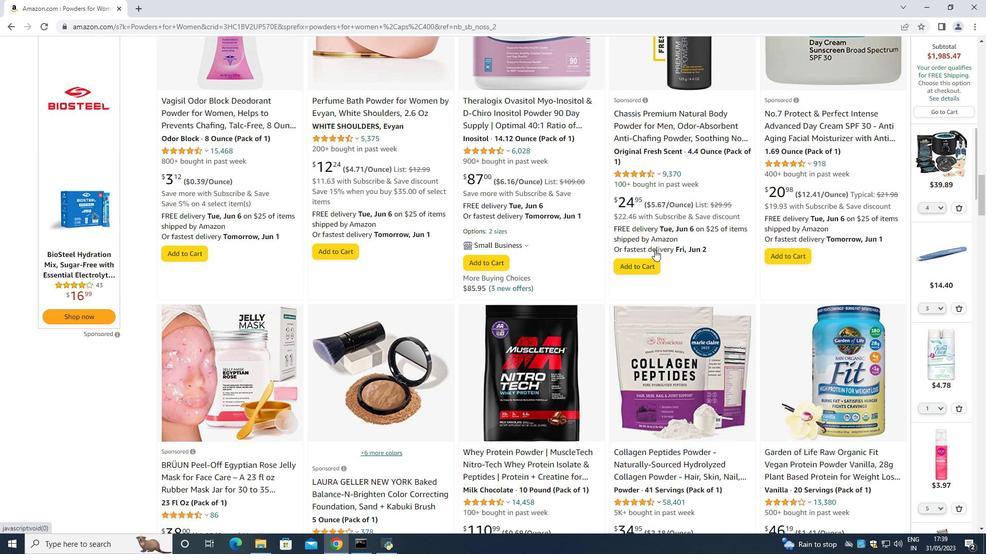 
Action: Mouse moved to (654, 250)
Screenshot: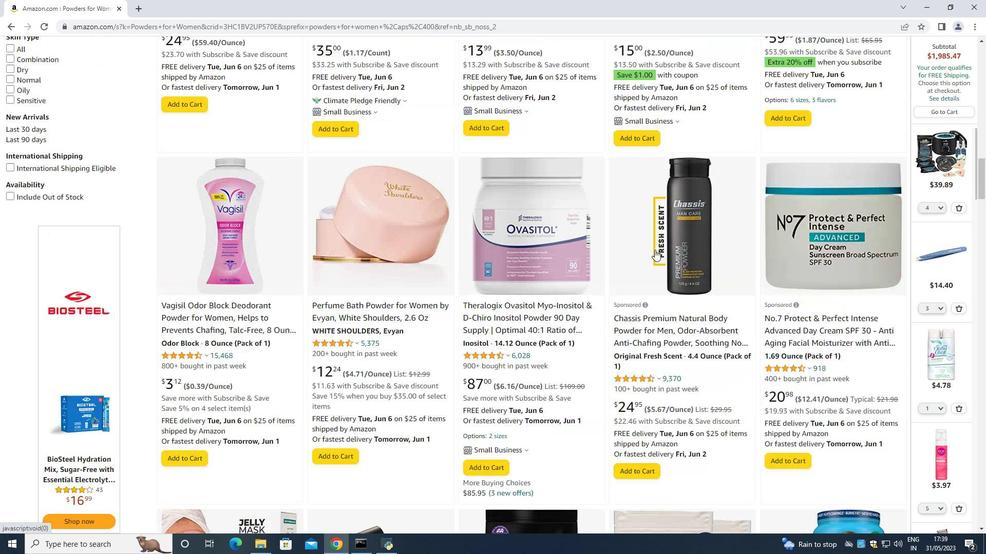 
Action: Mouse scrolled (654, 250) with delta (0, 0)
Screenshot: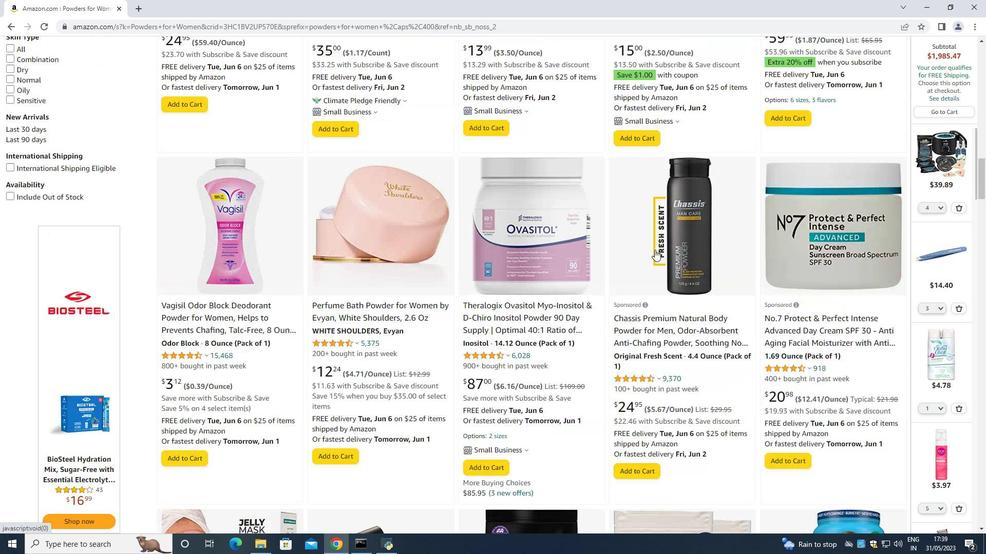 
Action: Mouse scrolled (654, 250) with delta (0, 0)
Screenshot: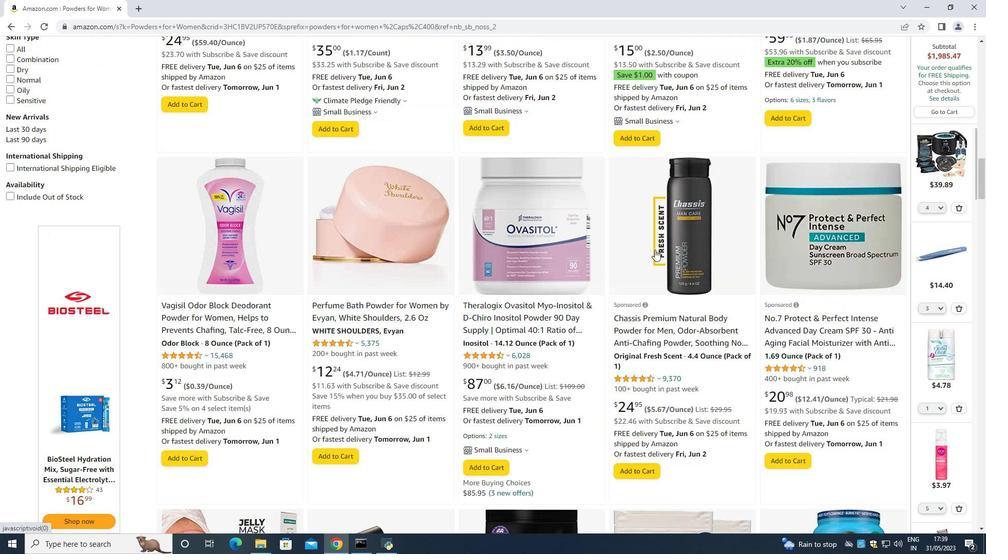 
Action: Mouse scrolled (654, 250) with delta (0, 0)
Screenshot: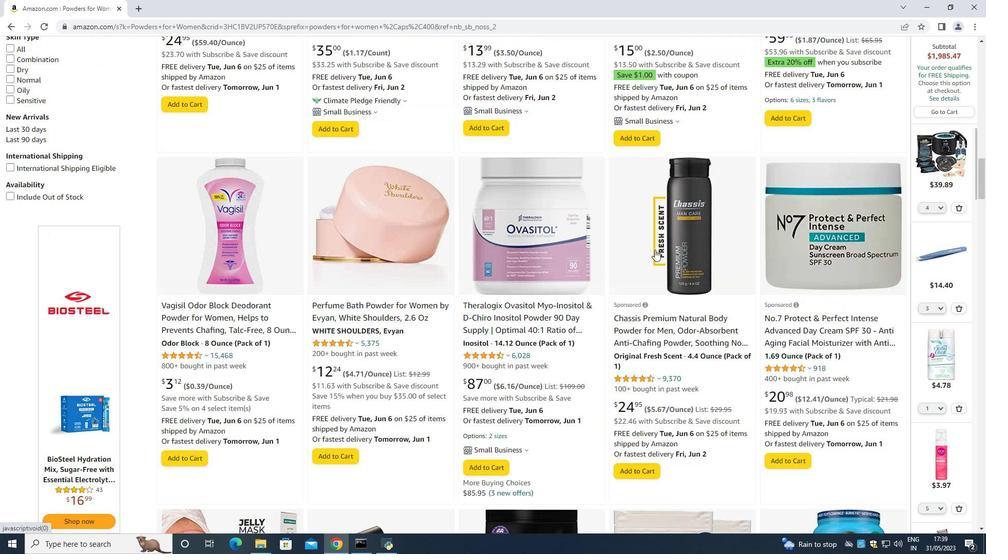 
Action: Mouse scrolled (654, 250) with delta (0, 0)
Screenshot: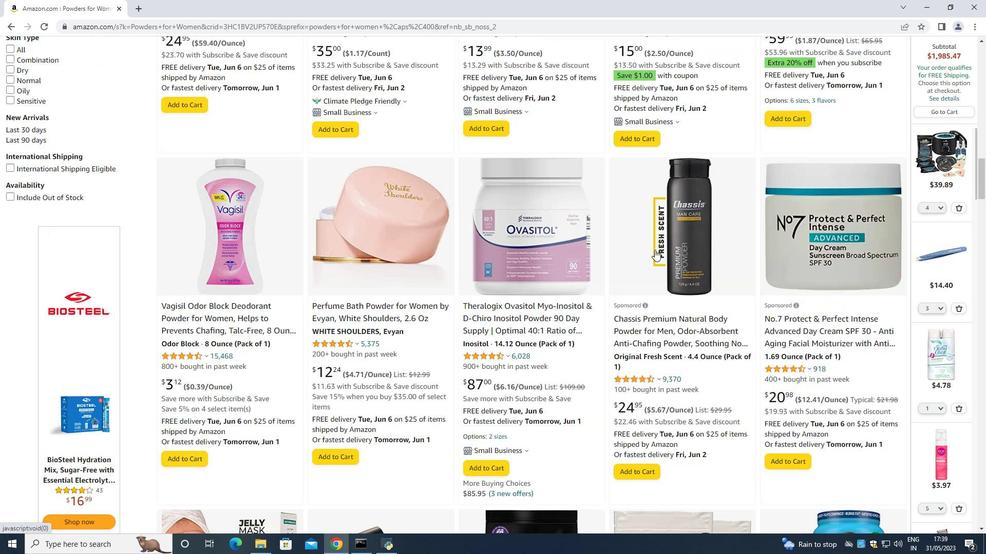 
Action: Mouse scrolled (654, 250) with delta (0, 0)
Screenshot: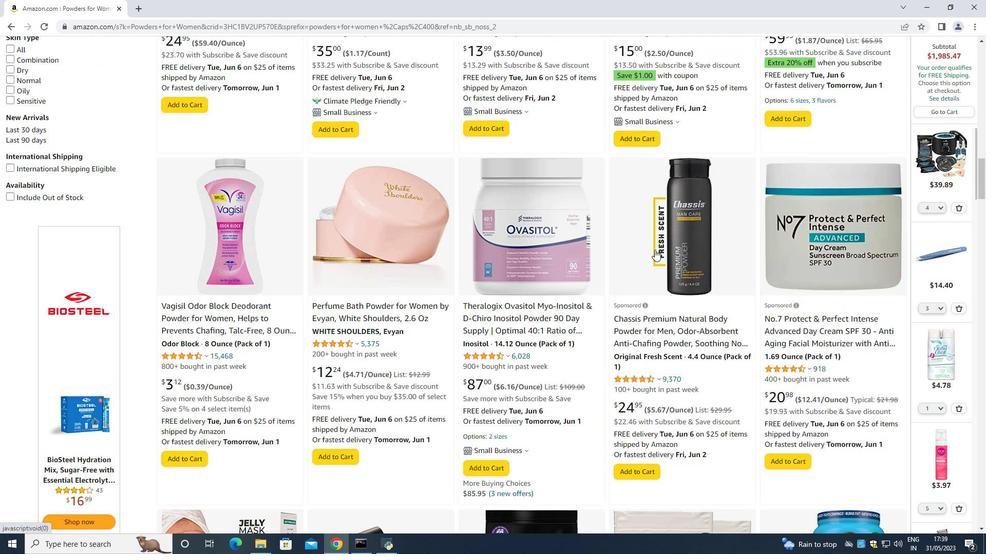 
Action: Mouse moved to (654, 250)
Screenshot: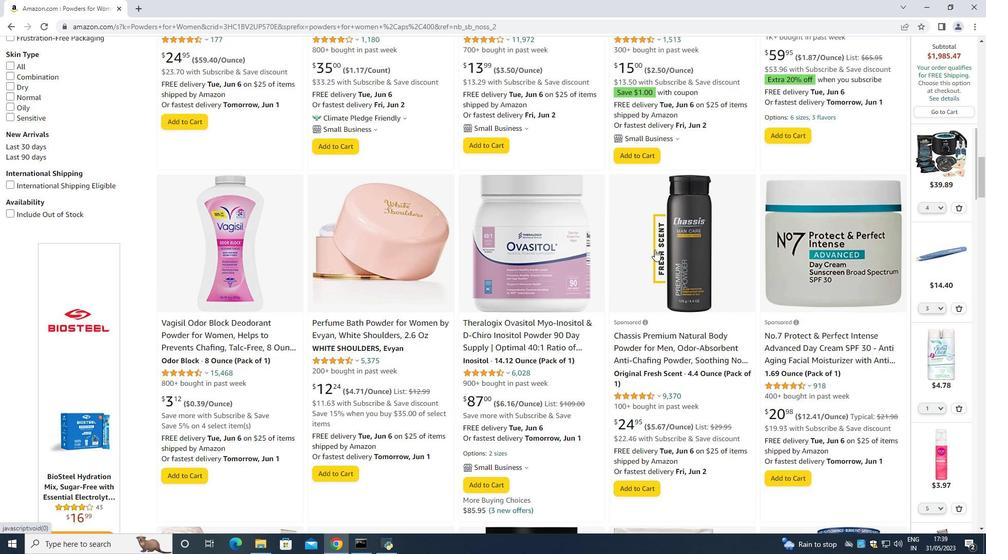 
Action: Mouse scrolled (654, 250) with delta (0, 0)
Screenshot: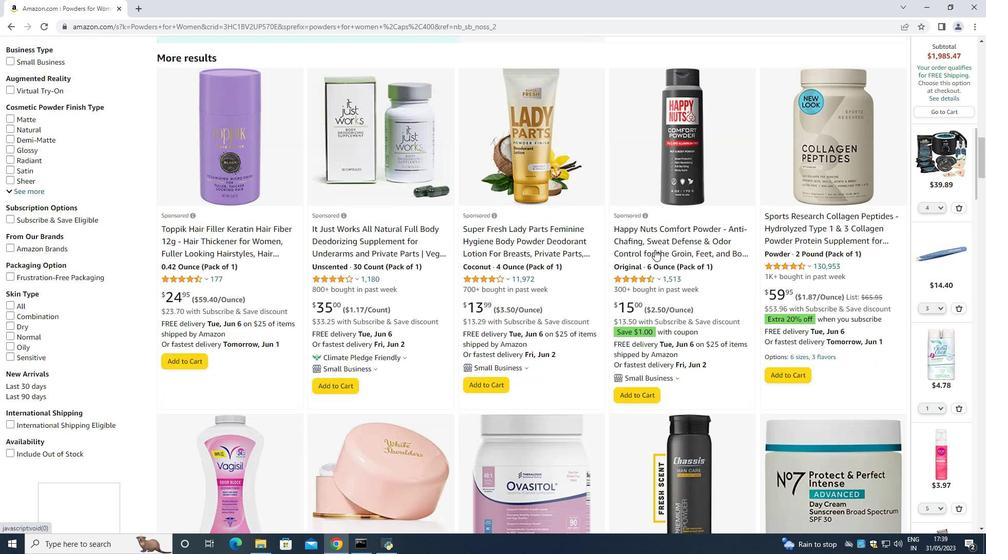 
Action: Mouse scrolled (654, 250) with delta (0, 0)
Screenshot: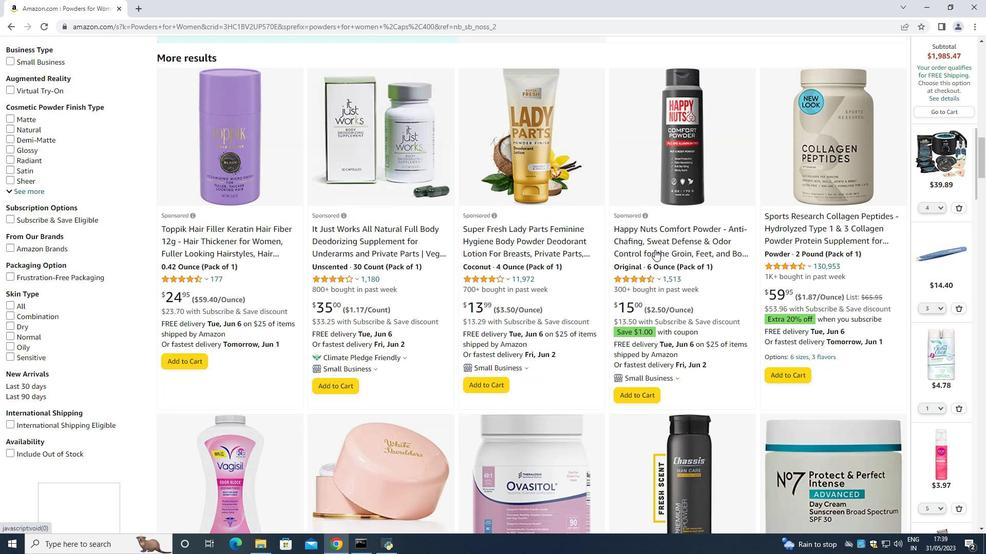 
Action: Mouse scrolled (654, 250) with delta (0, 0)
Screenshot: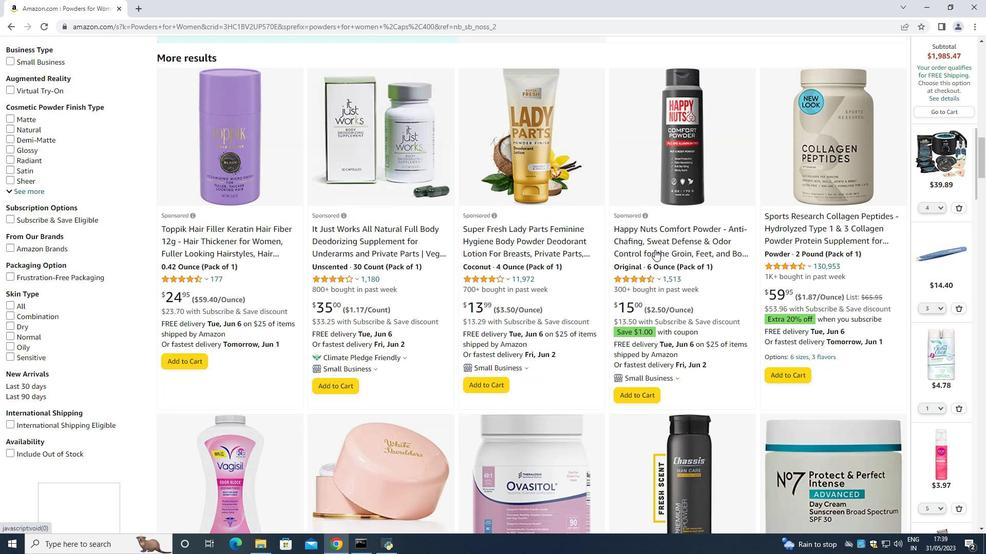 
Action: Mouse scrolled (654, 250) with delta (0, 0)
Screenshot: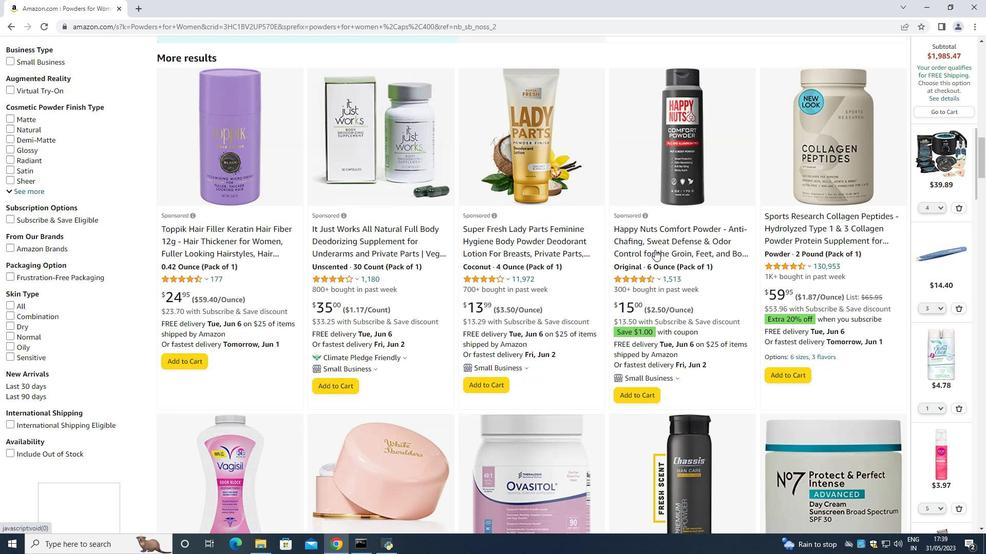 
Action: Mouse scrolled (654, 250) with delta (0, 0)
Screenshot: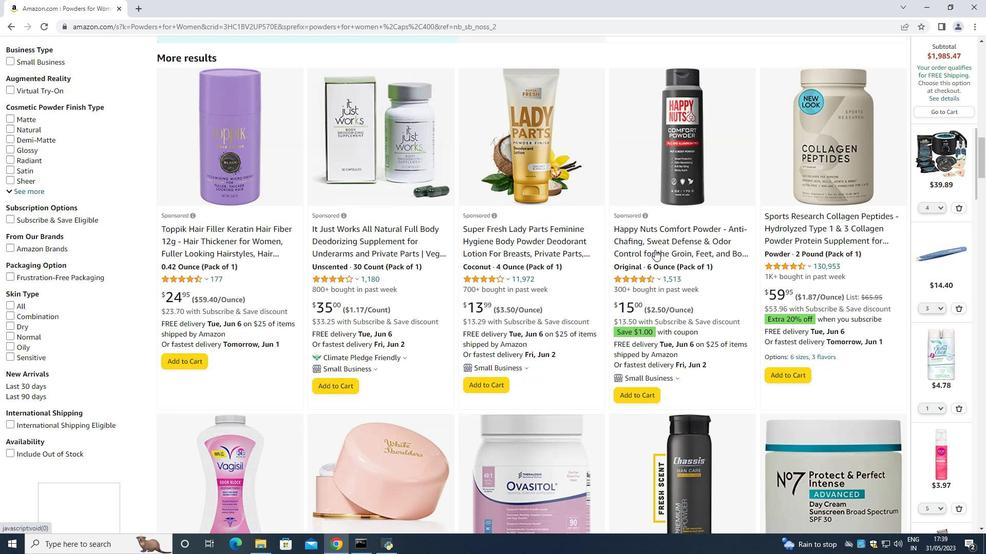 
Action: Mouse scrolled (654, 250) with delta (0, 0)
Screenshot: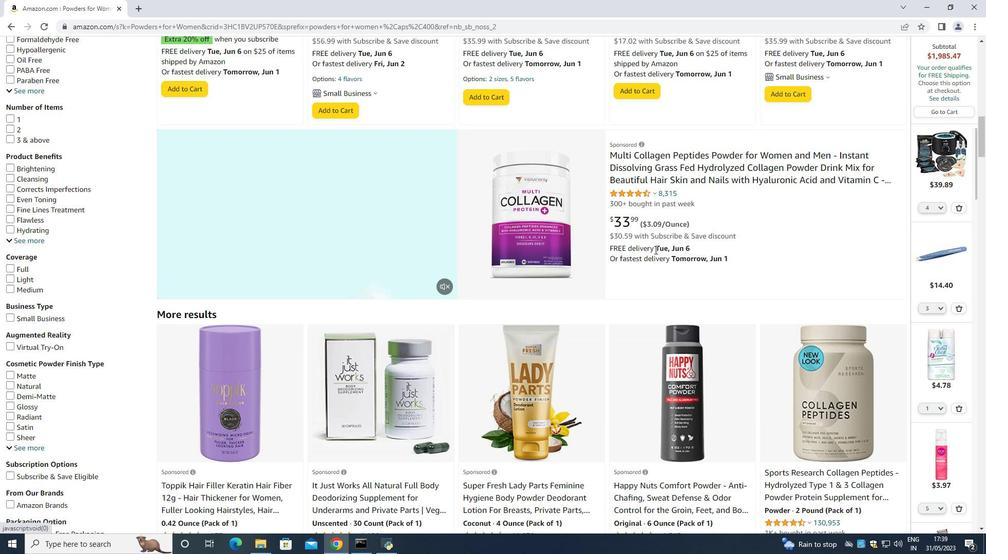 
Action: Mouse scrolled (654, 250) with delta (0, 0)
Screenshot: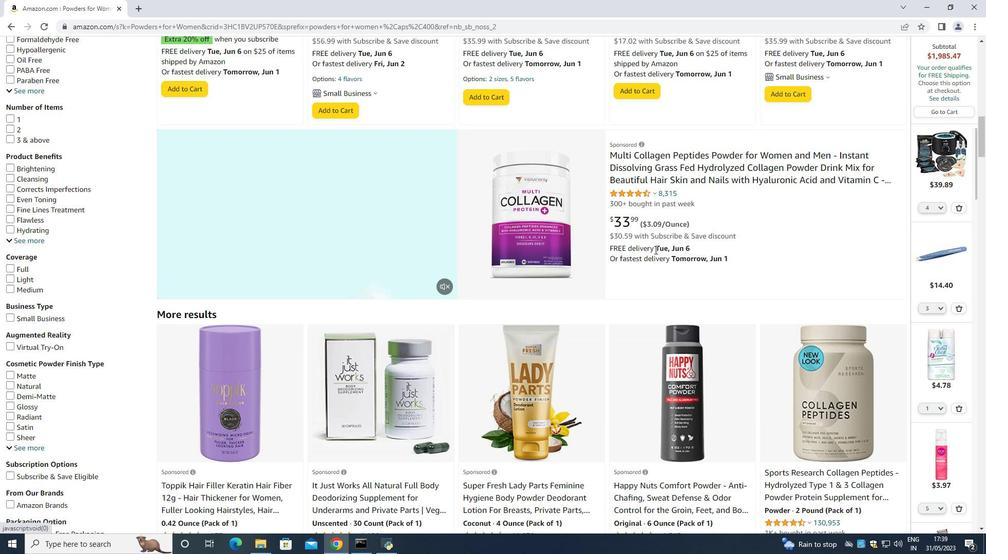 
Action: Mouse scrolled (654, 250) with delta (0, 0)
Screenshot: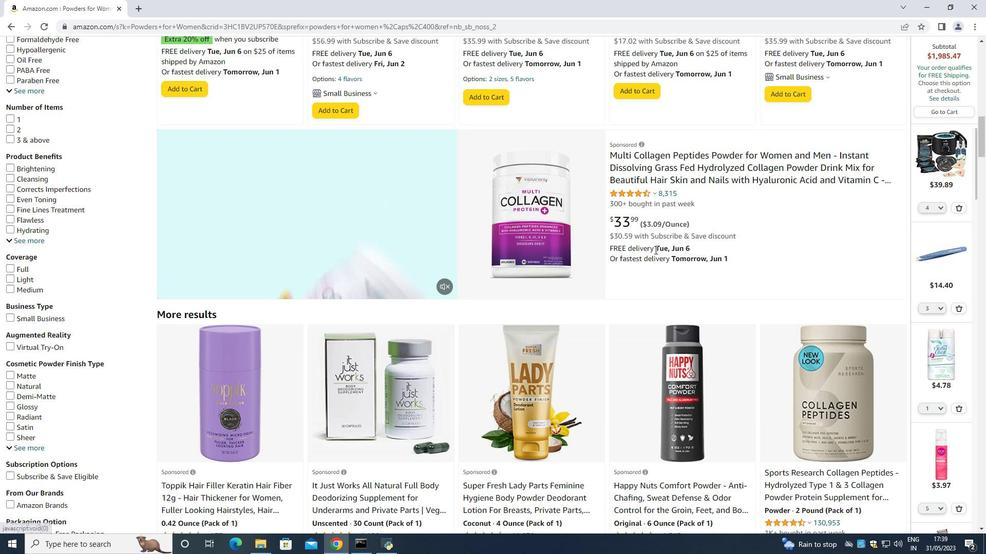 
Action: Mouse scrolled (654, 250) with delta (0, 0)
Screenshot: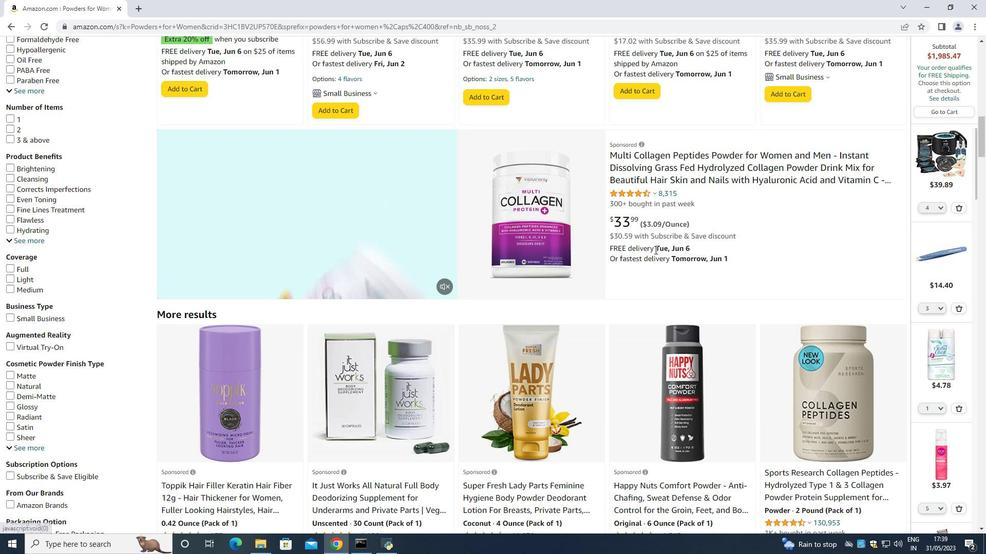 
Action: Mouse scrolled (654, 250) with delta (0, 0)
Screenshot: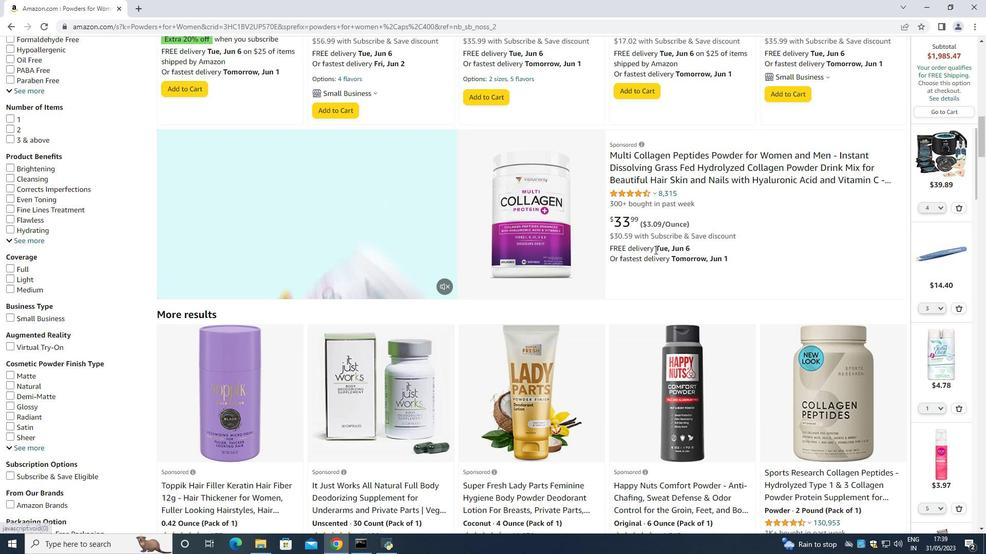 
Action: Mouse scrolled (654, 250) with delta (0, 0)
Screenshot: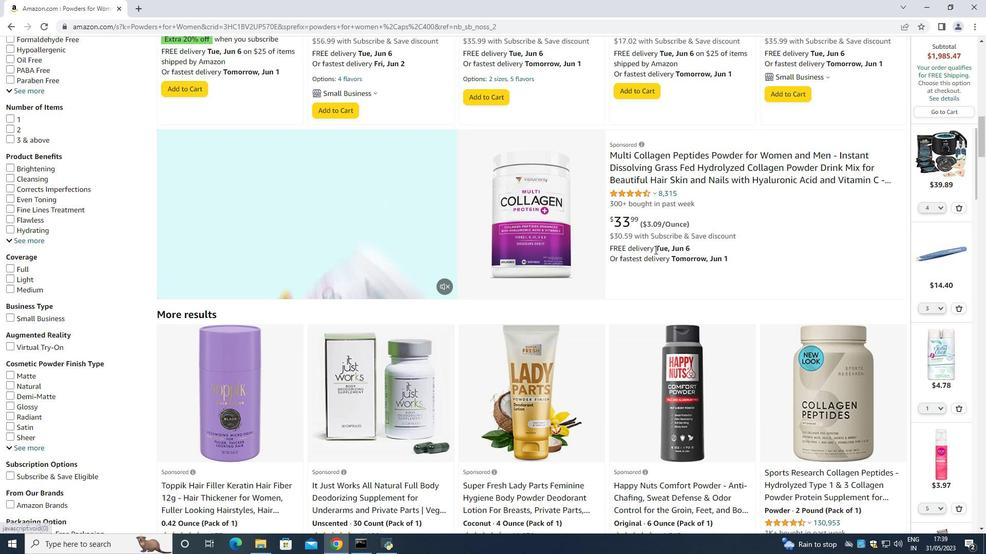 
Action: Mouse moved to (661, 245)
Screenshot: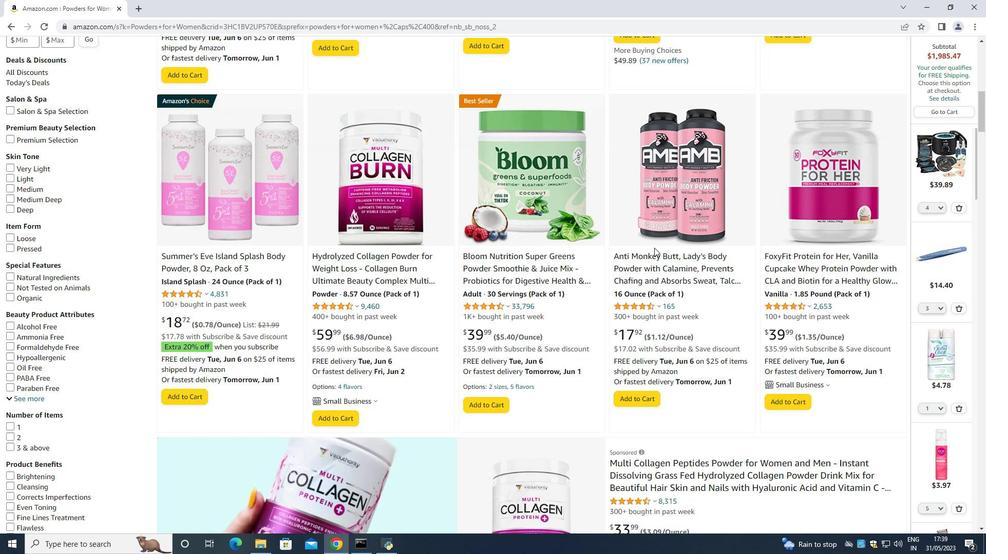 
Action: Mouse scrolled (659, 246) with delta (0, 0)
Screenshot: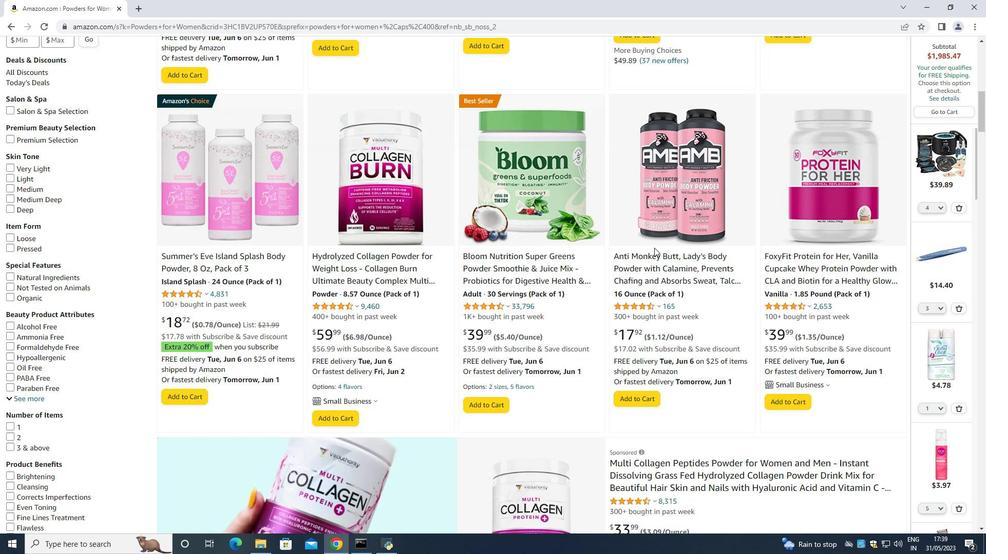 
Action: Mouse moved to (695, 237)
Screenshot: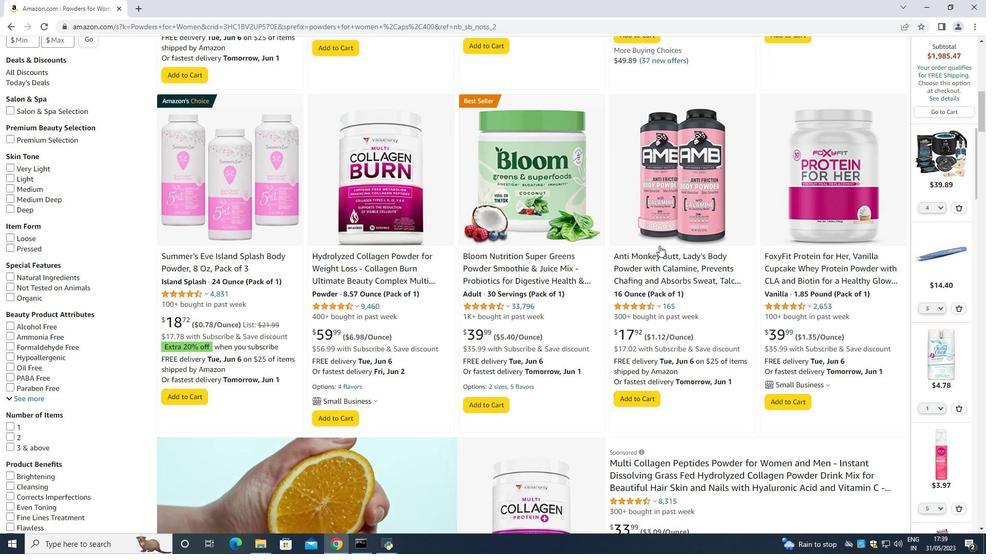 
Action: Mouse scrolled (695, 238) with delta (0, 0)
Screenshot: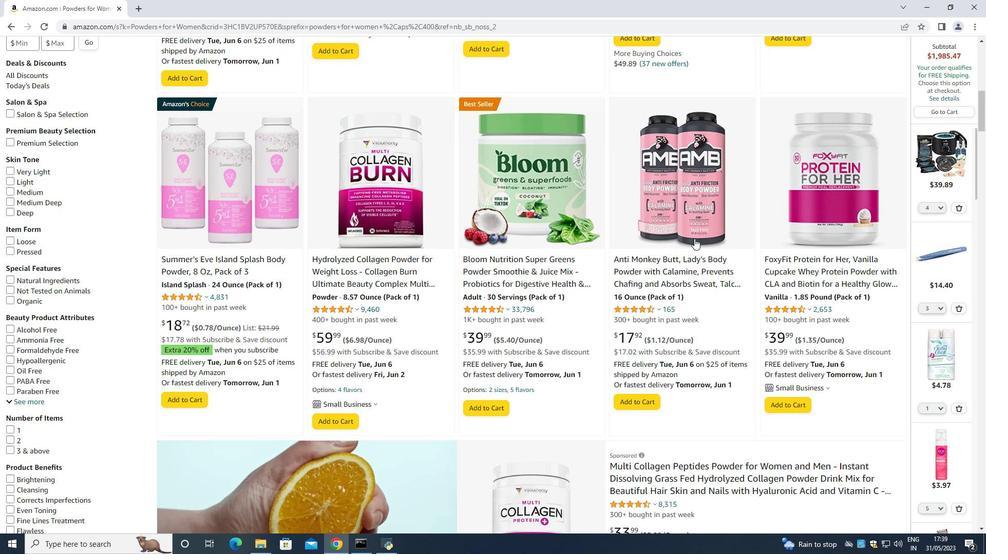
Action: Mouse scrolled (695, 238) with delta (0, 0)
Screenshot: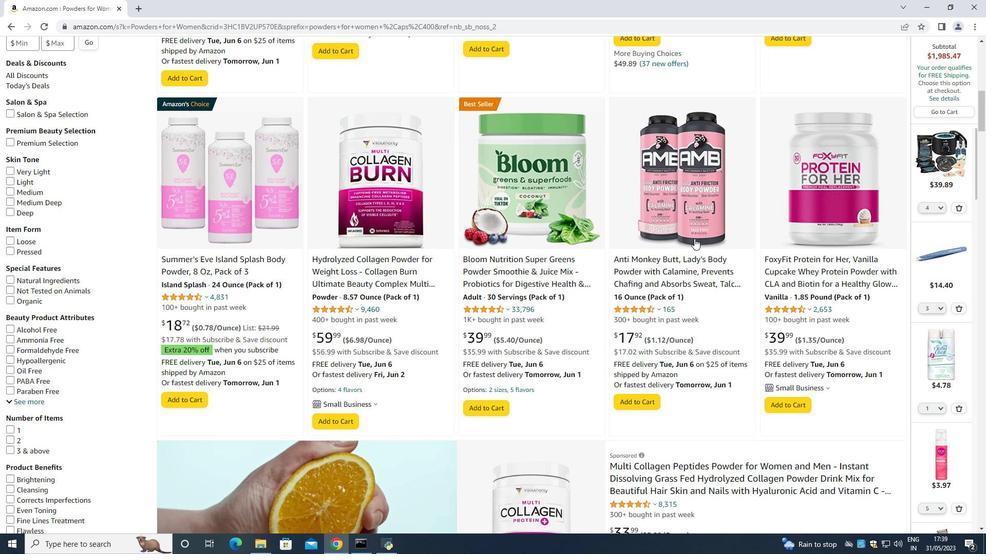 
Action: Mouse moved to (695, 237)
Screenshot: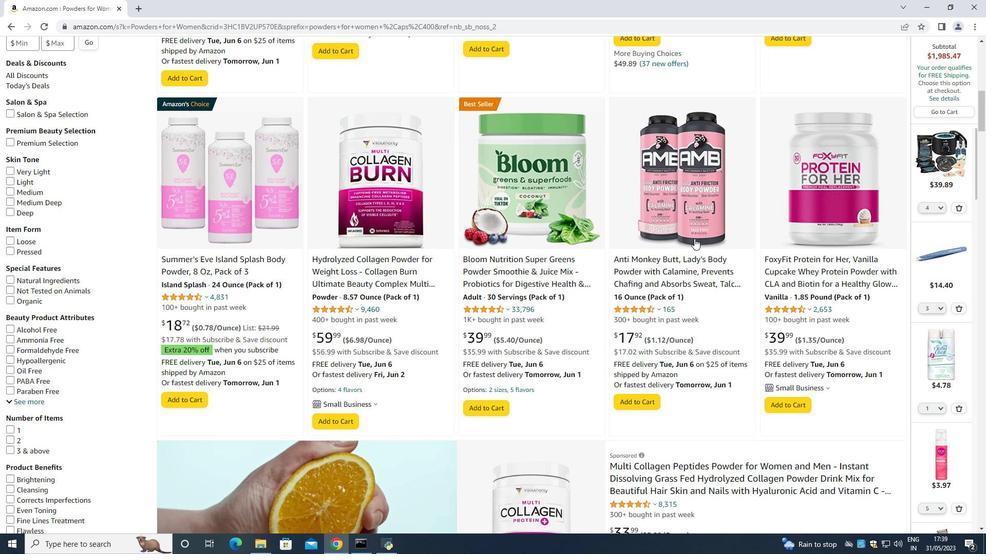 
Action: Mouse scrolled (695, 238) with delta (0, 0)
Screenshot: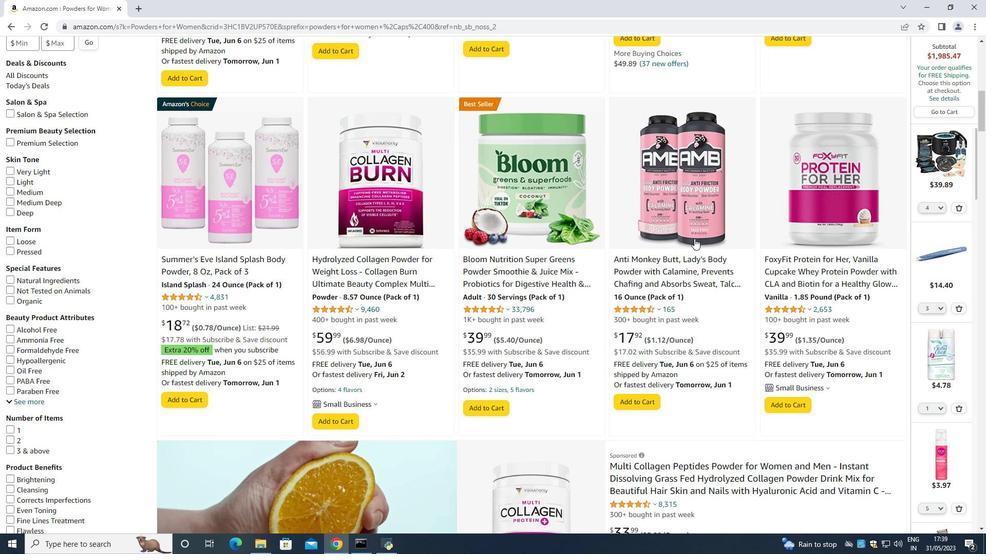 
Action: Mouse moved to (692, 236)
Screenshot: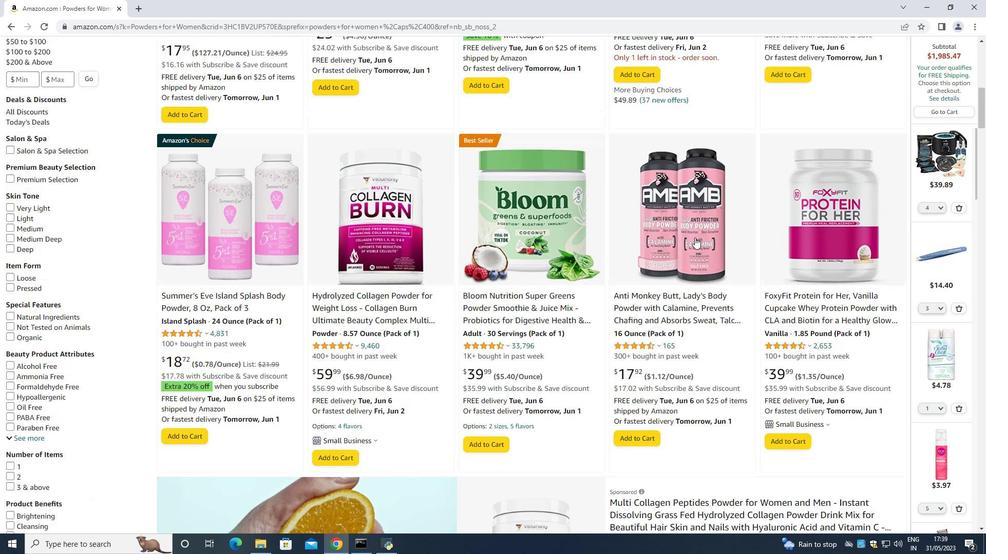 
Action: Mouse scrolled (693, 237) with delta (0, 0)
Screenshot: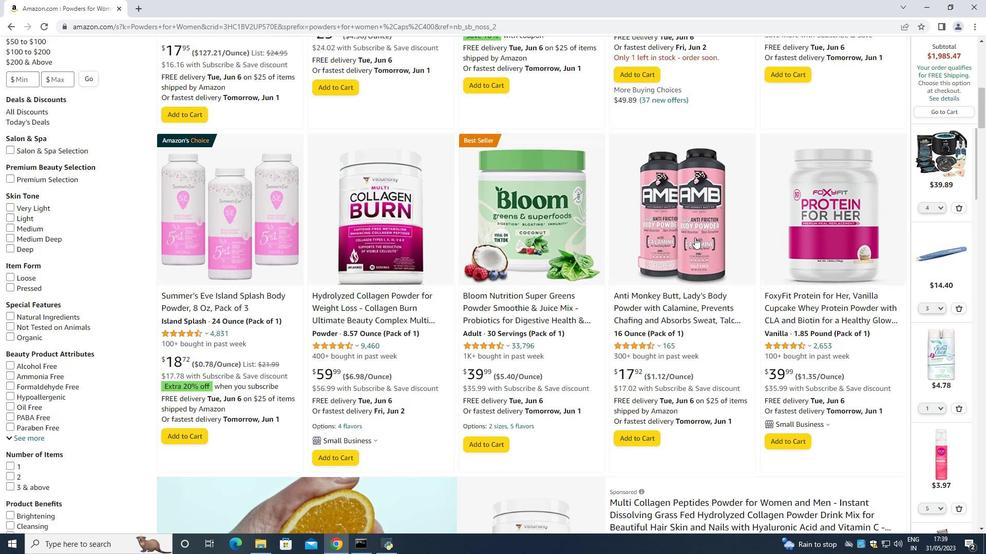 
Action: Mouse moved to (692, 167)
Screenshot: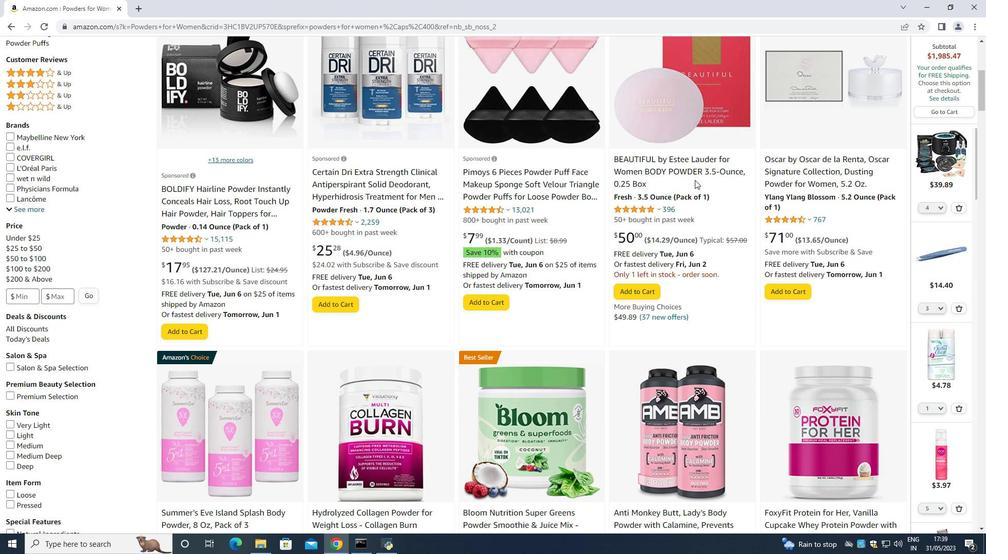 
Action: Mouse pressed left at (692, 167)
Screenshot: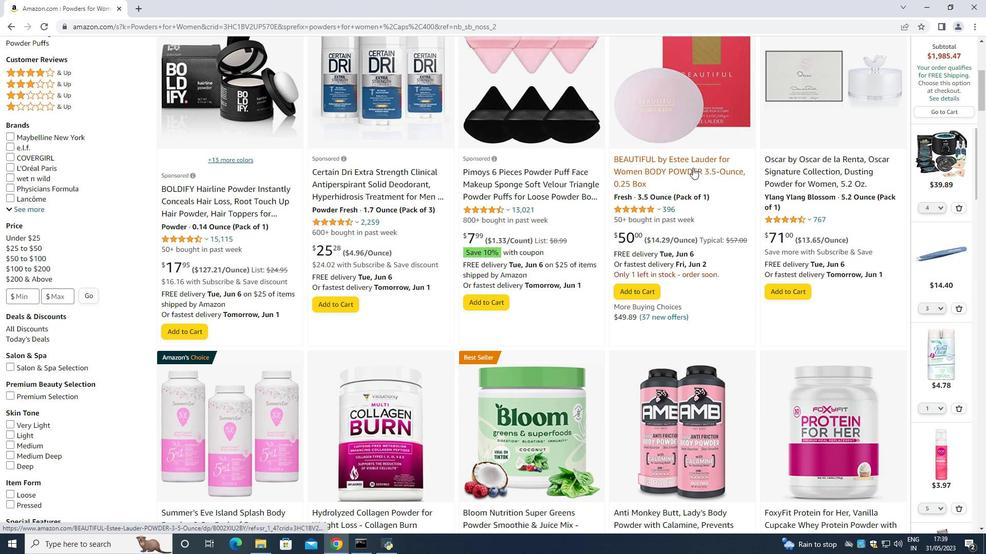 
Action: Mouse moved to (523, 238)
Screenshot: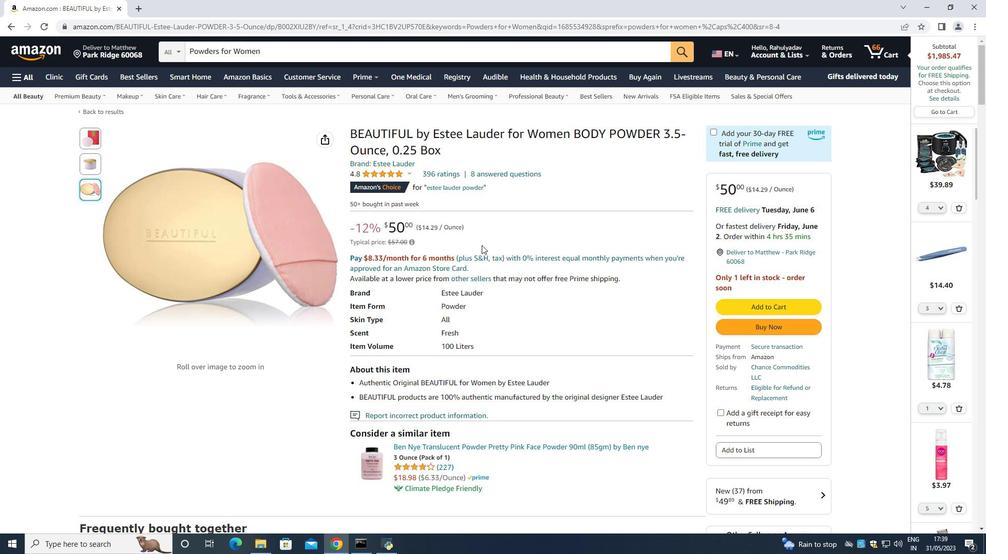 
Action: Mouse pressed middle at (523, 238)
Screenshot: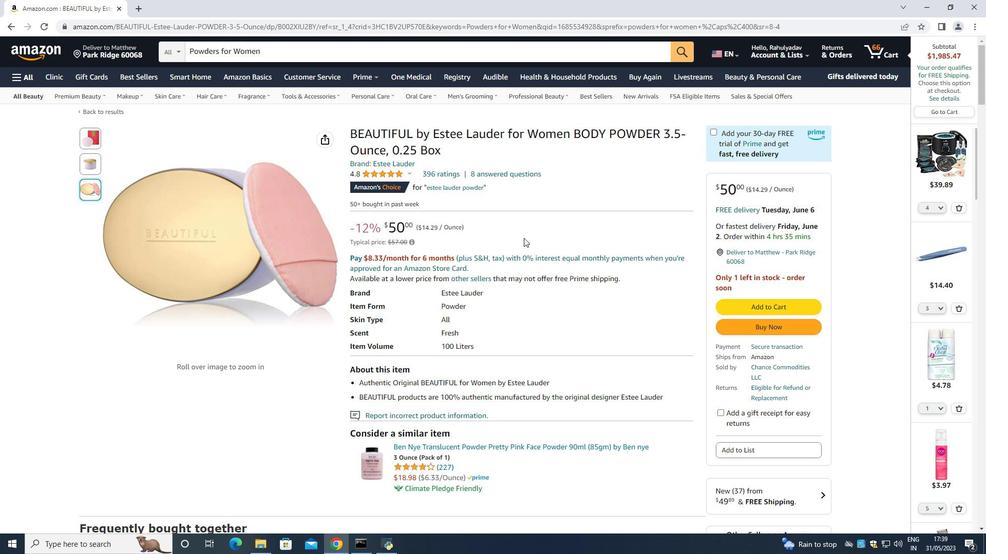 
Action: Mouse moved to (574, 176)
Screenshot: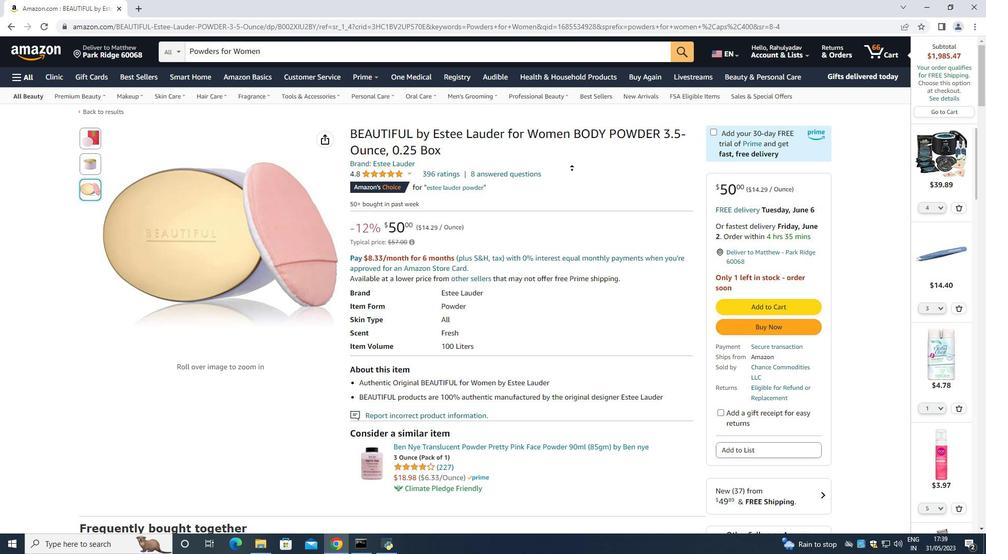 
Action: Mouse pressed left at (574, 176)
Screenshot: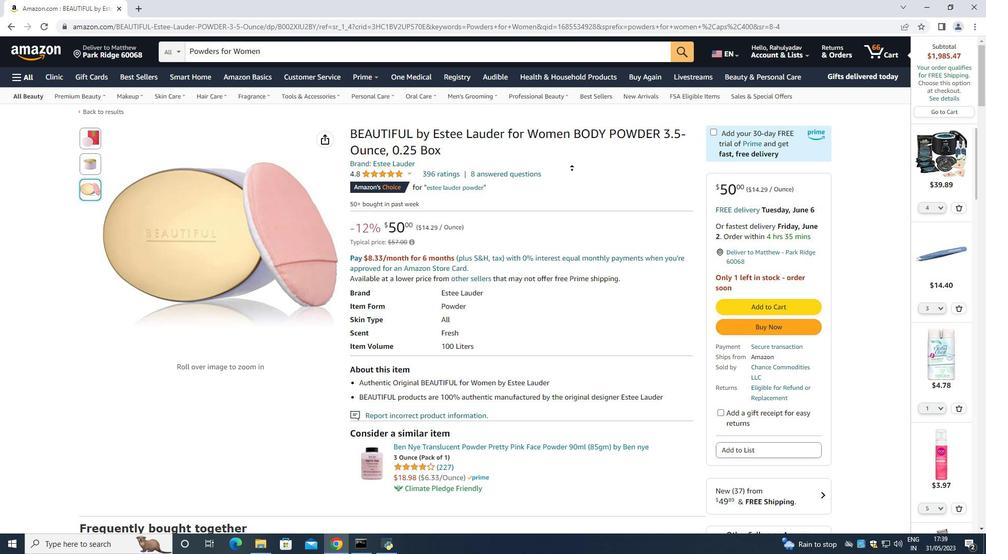 
Action: Mouse moved to (14, 27)
Screenshot: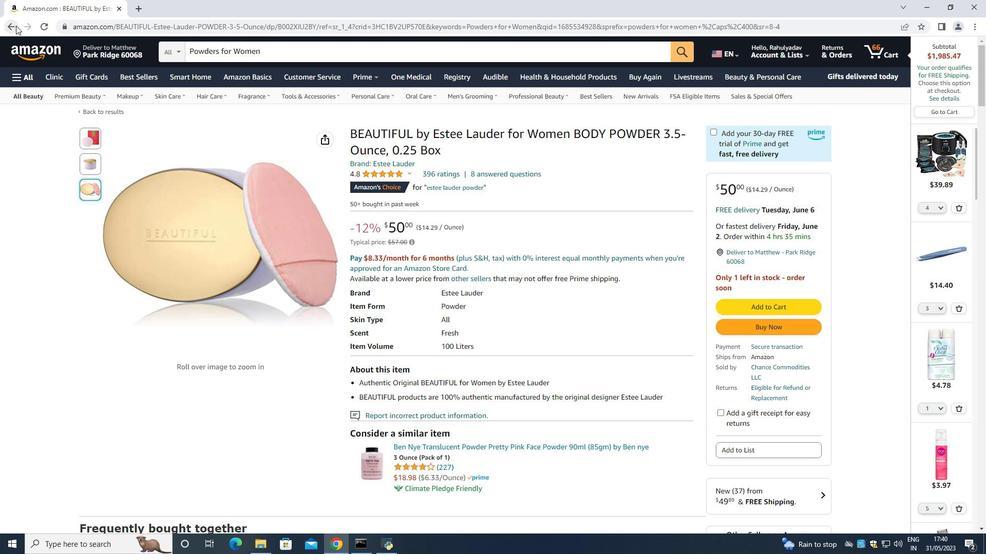 
Action: Mouse pressed left at (14, 27)
Screenshot: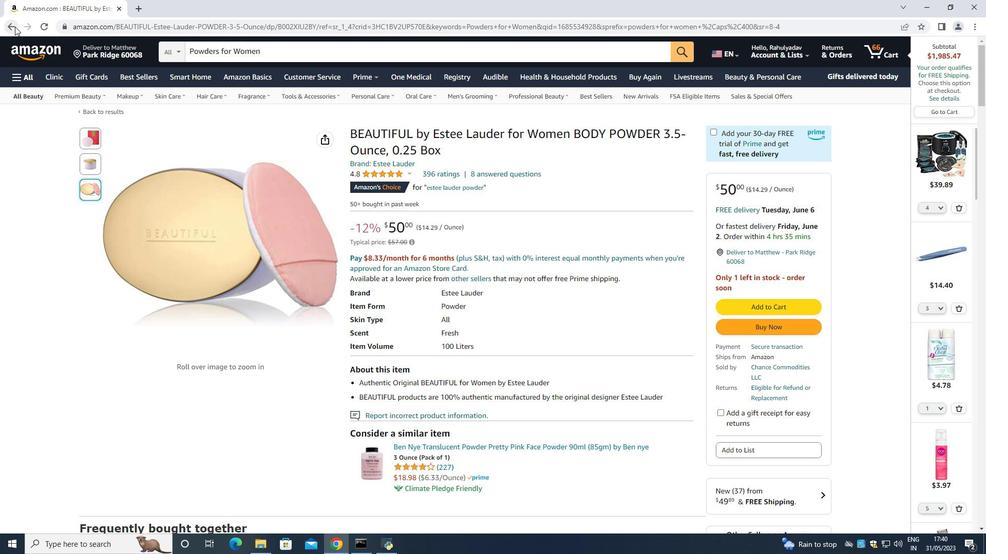 
Action: Mouse moved to (435, 159)
Screenshot: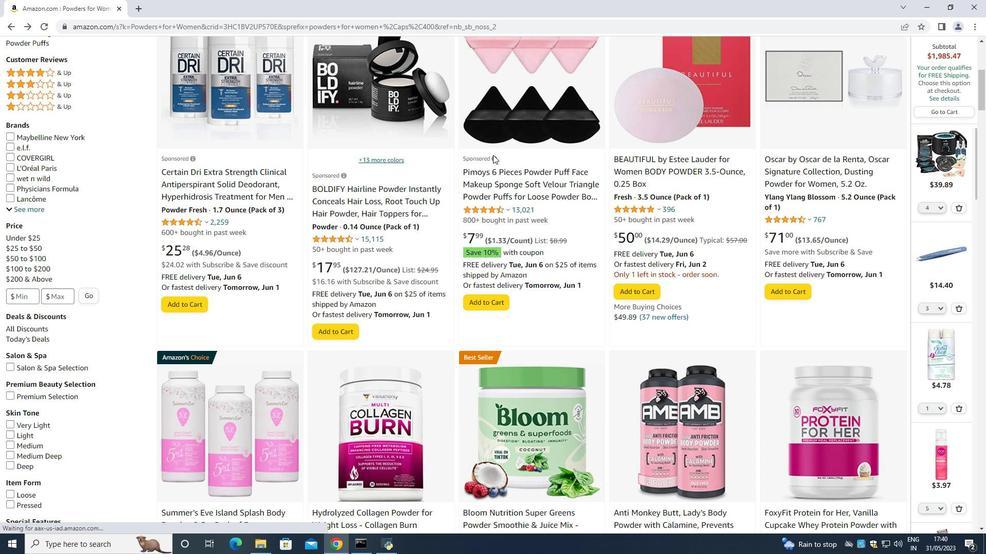 
Action: Mouse scrolled (435, 159) with delta (0, 0)
Screenshot: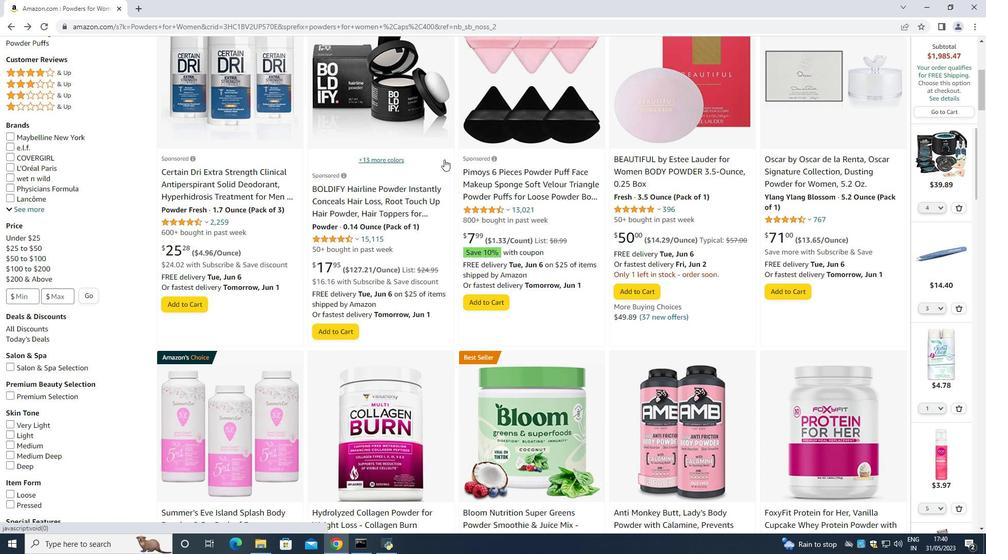 
Action: Mouse moved to (463, 161)
Screenshot: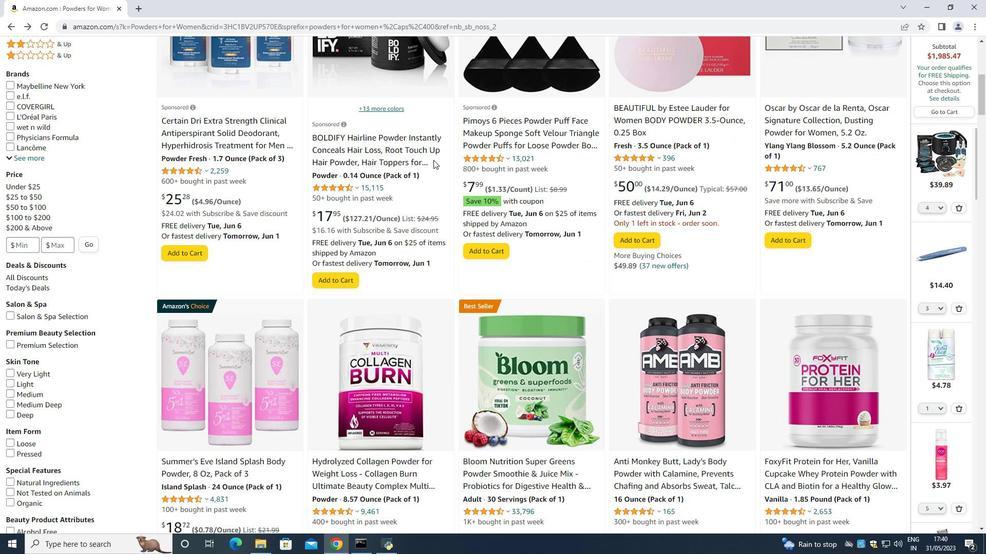 
Action: Mouse scrolled (439, 161) with delta (0, 0)
Screenshot: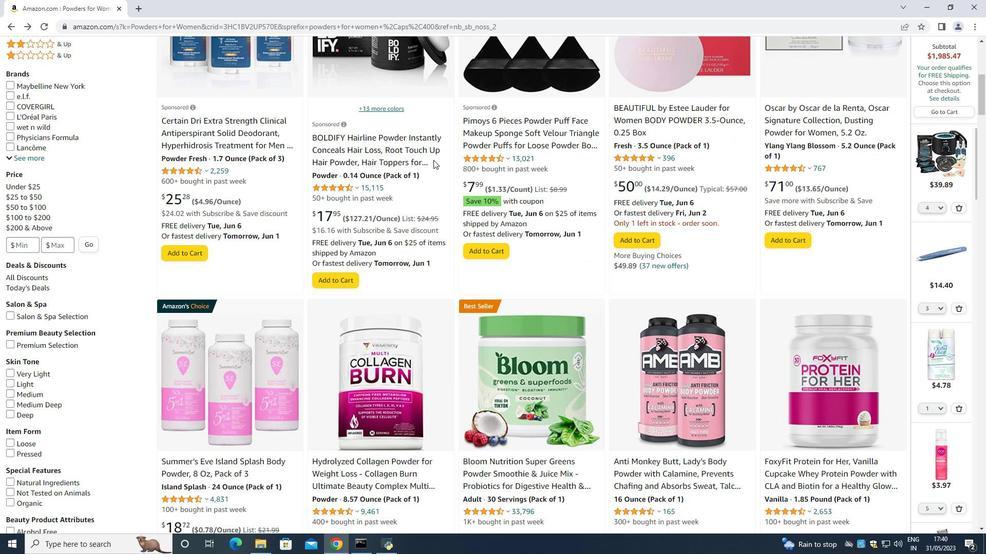 
Action: Mouse moved to (479, 158)
Screenshot: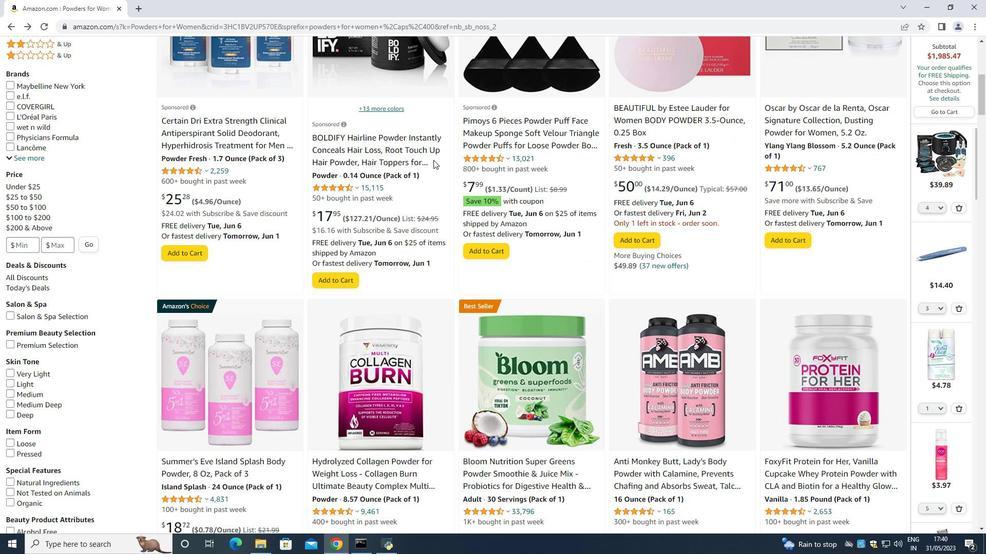 
Action: Mouse scrolled (467, 160) with delta (0, 0)
Screenshot: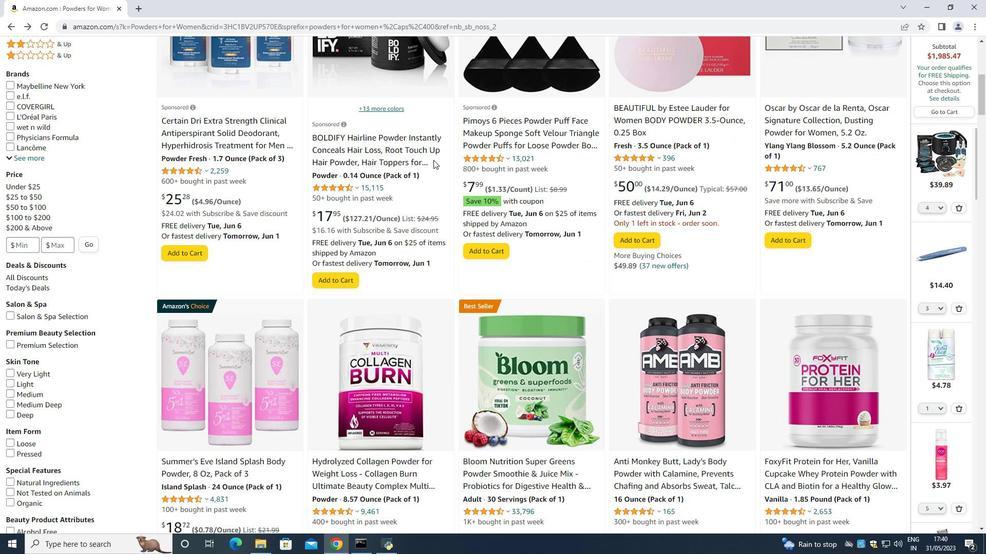 
Action: Mouse moved to (497, 195)
Screenshot: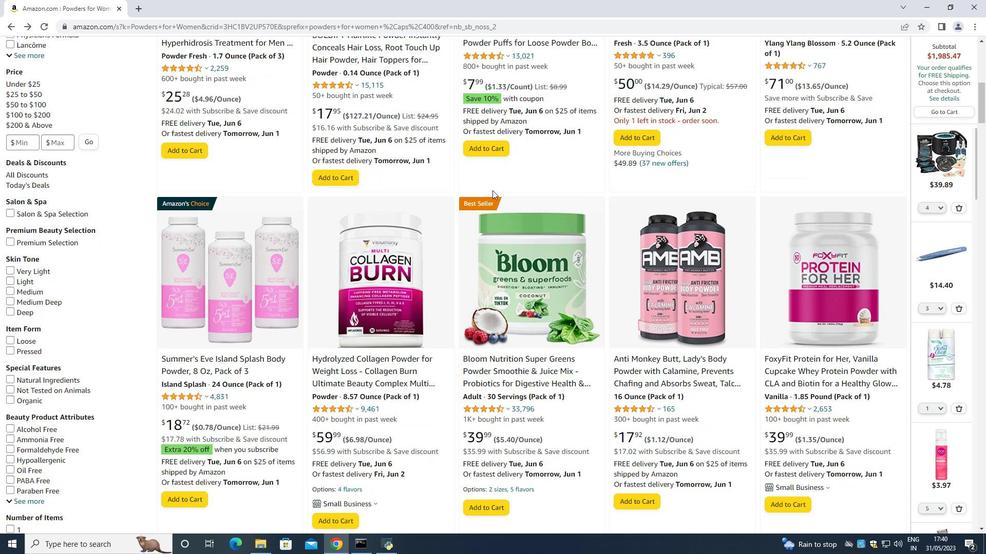 
Action: Mouse scrolled (497, 195) with delta (0, 0)
Screenshot: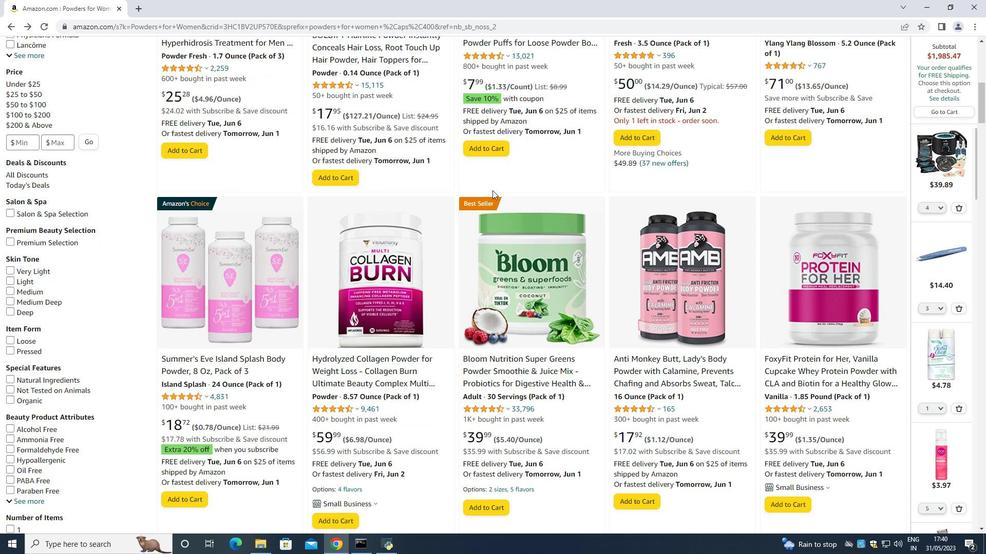 
Action: Mouse scrolled (497, 195) with delta (0, 0)
Screenshot: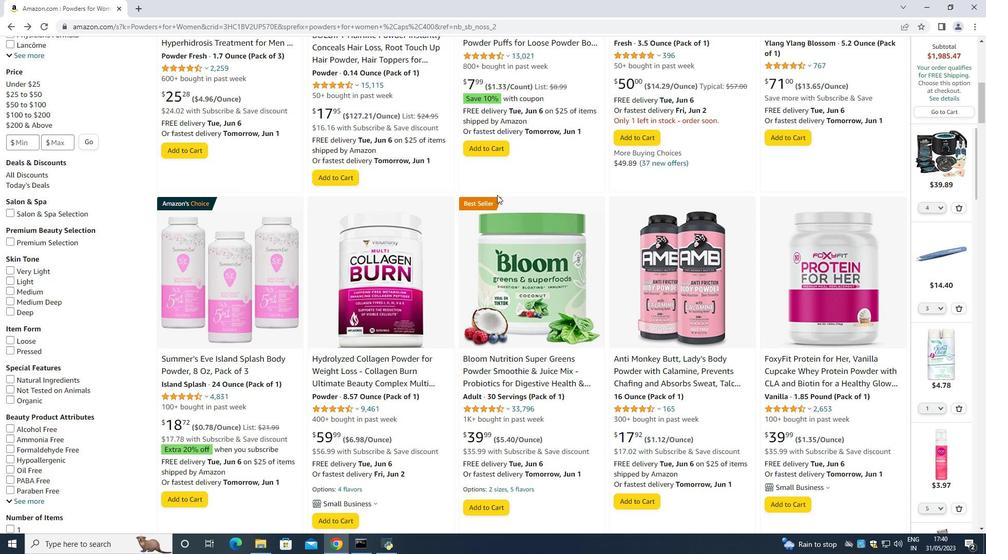 
Action: Mouse moved to (576, 248)
Screenshot: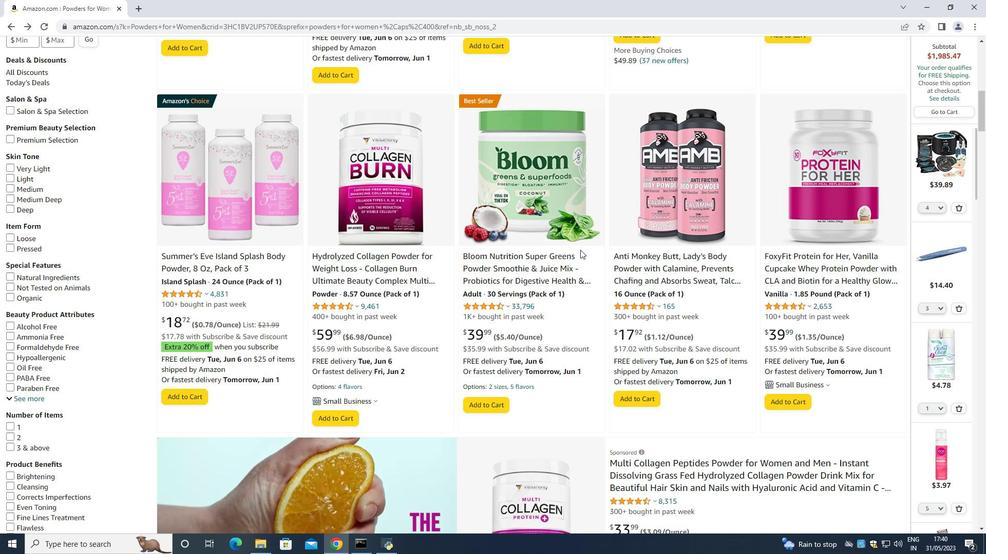 
Action: Mouse scrolled (576, 248) with delta (0, 0)
Screenshot: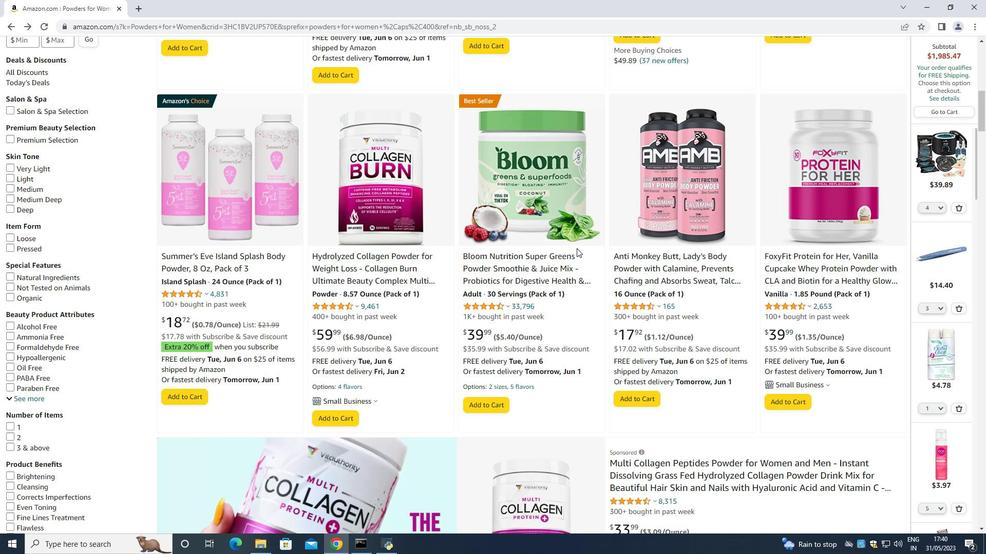 
Action: Mouse scrolled (576, 248) with delta (0, 0)
Screenshot: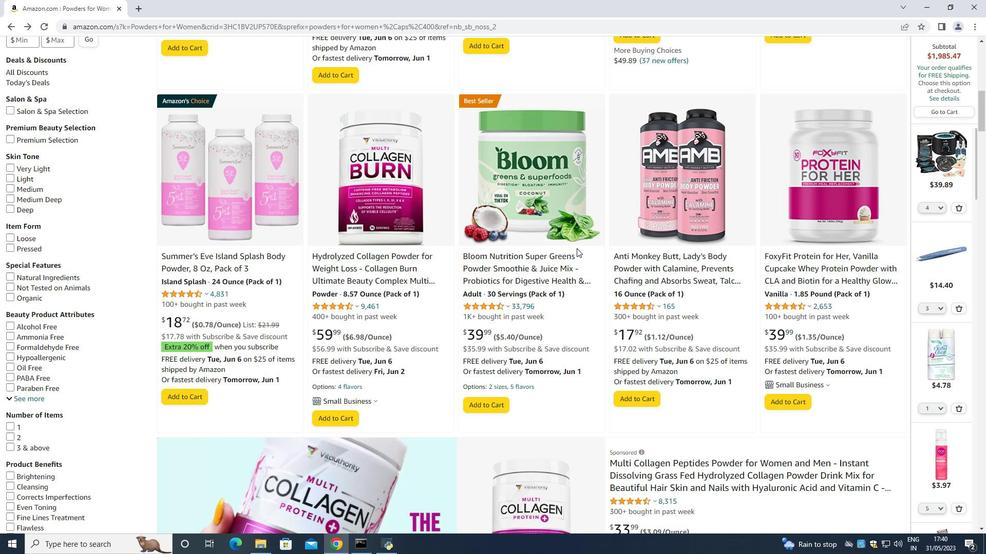 
Action: Mouse moved to (706, 155)
Screenshot: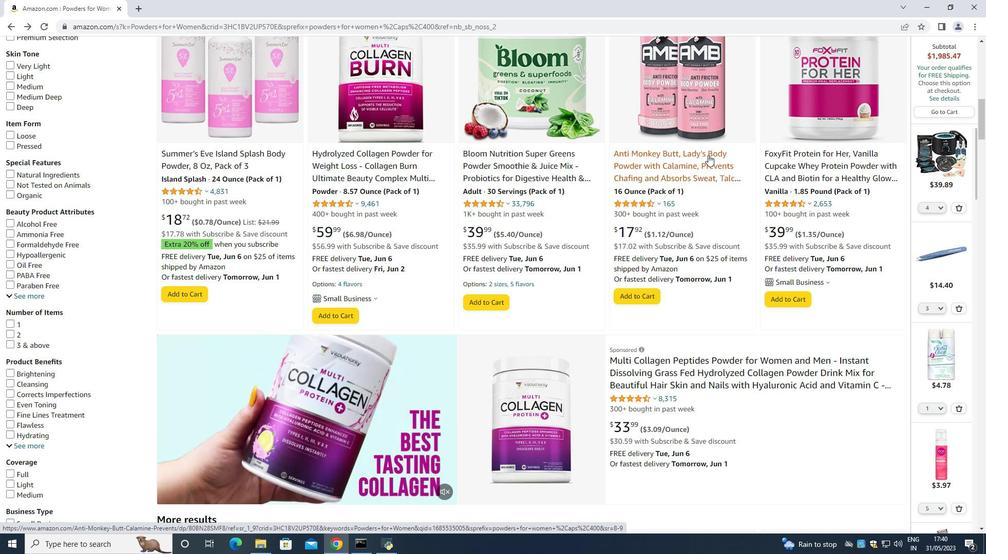 
Action: Mouse scrolled (706, 154) with delta (0, 0)
Screenshot: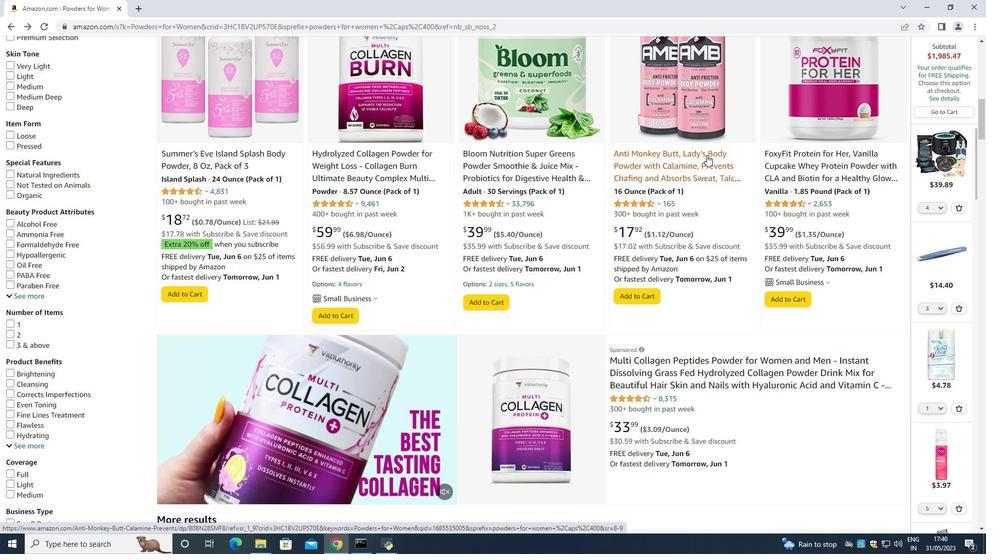 
Action: Mouse moved to (700, 154)
Screenshot: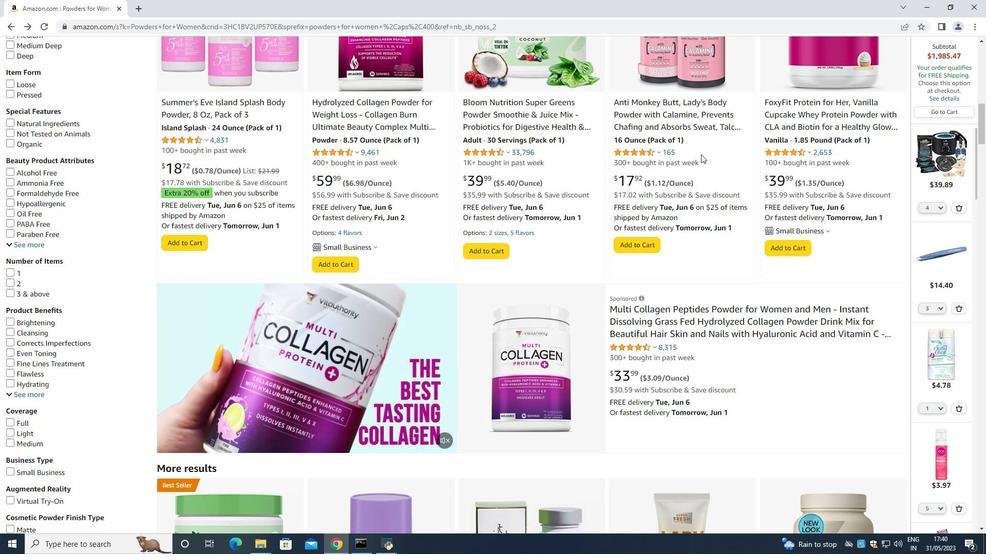 
Action: Mouse scrolled (700, 154) with delta (0, 0)
Screenshot: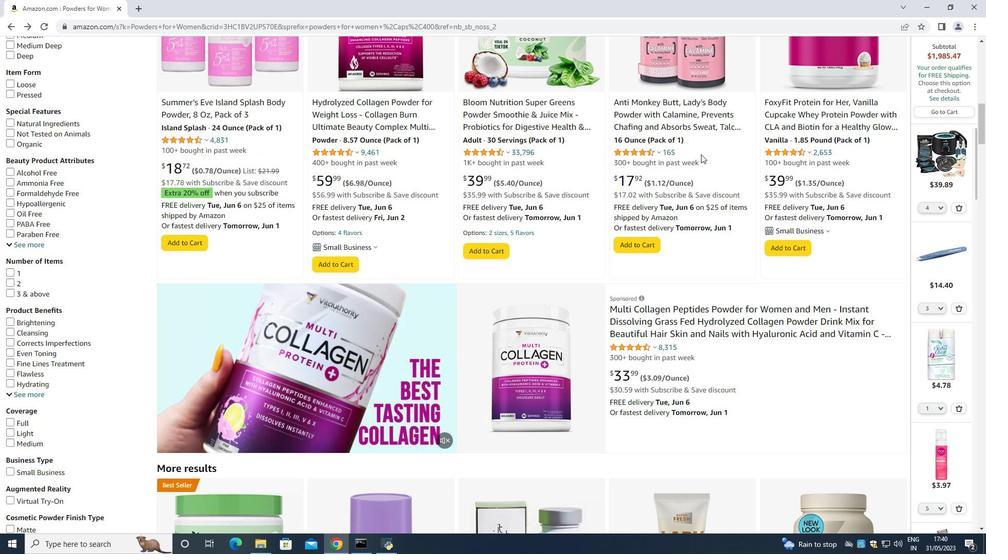 
Action: Mouse moved to (692, 146)
Screenshot: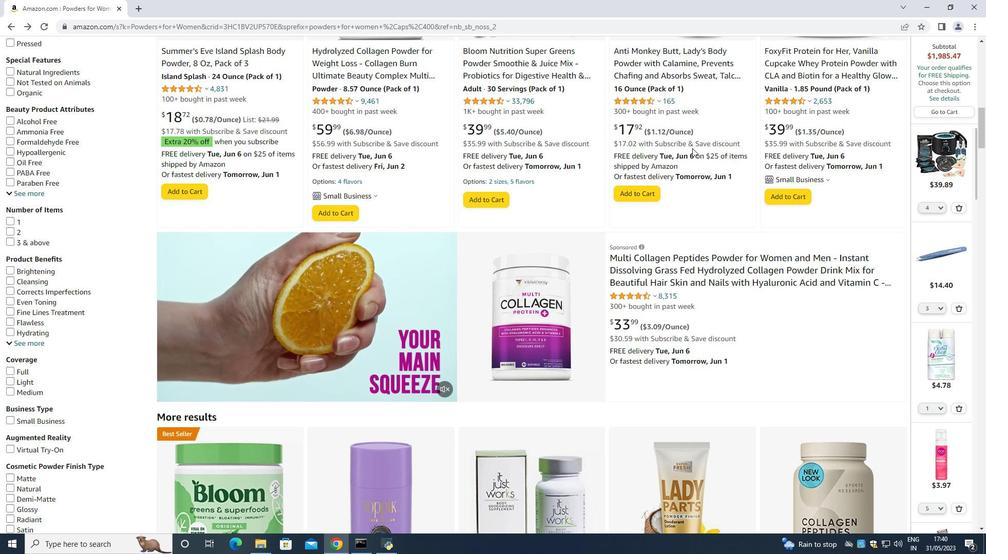 
Action: Mouse scrolled (692, 145) with delta (0, 0)
Screenshot: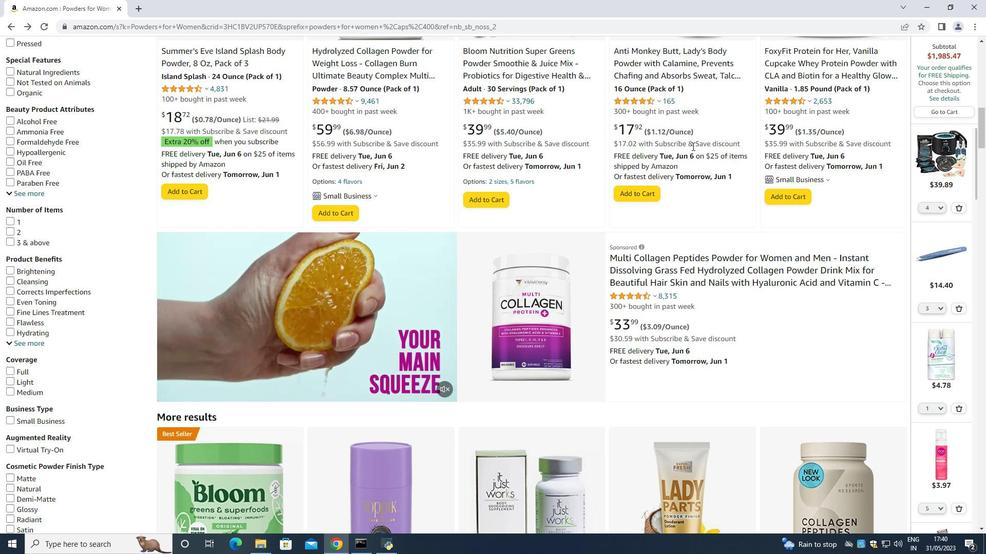 
Action: Mouse scrolled (692, 145) with delta (0, 0)
Screenshot: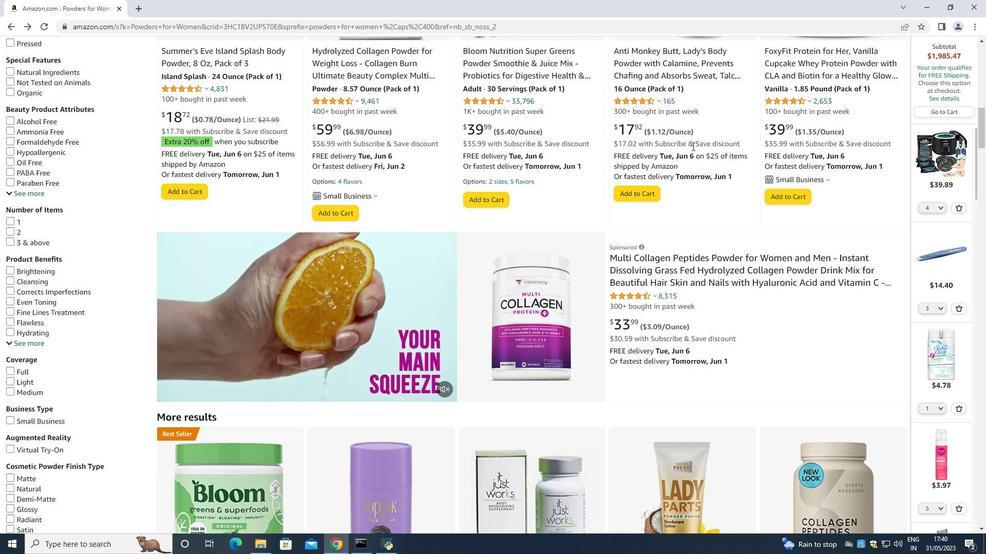 
Action: Mouse scrolled (692, 145) with delta (0, 0)
Screenshot: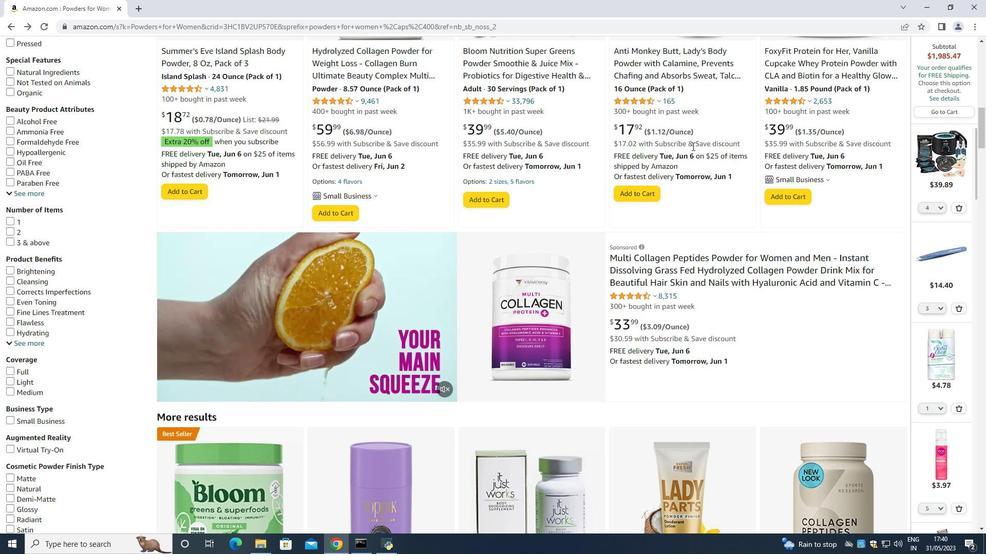 
Action: Mouse scrolled (692, 145) with delta (0, 0)
Screenshot: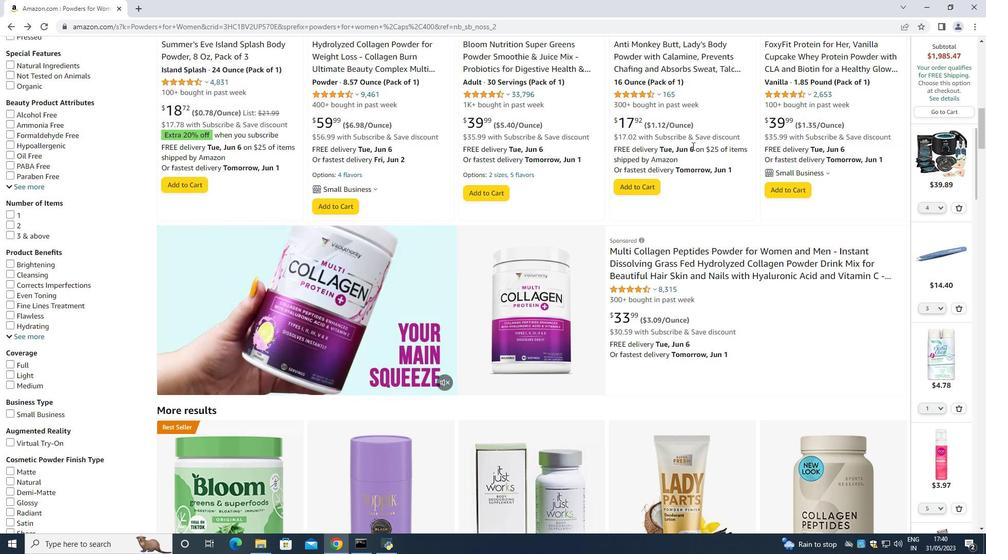 
Action: Mouse scrolled (692, 145) with delta (0, 0)
Screenshot: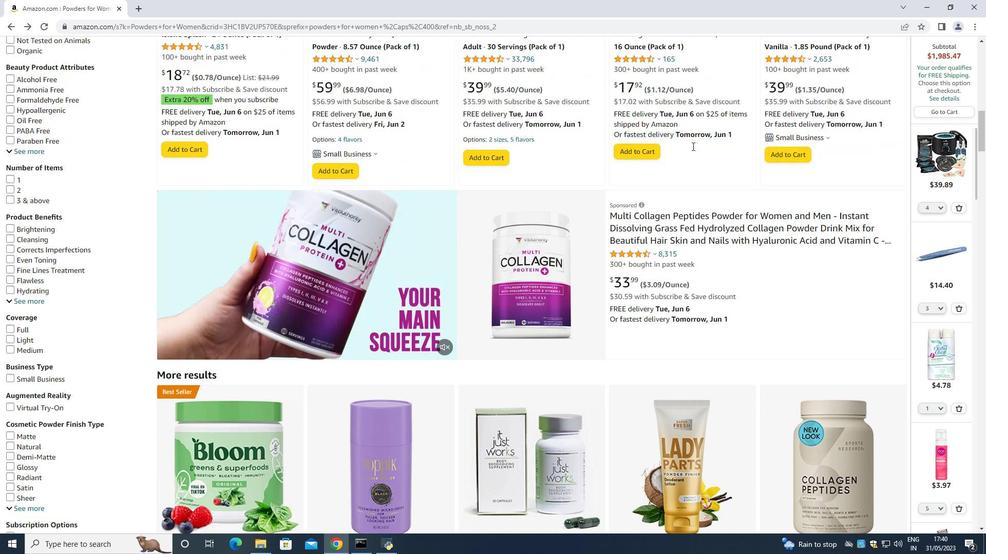 
Action: Mouse moved to (692, 145)
Screenshot: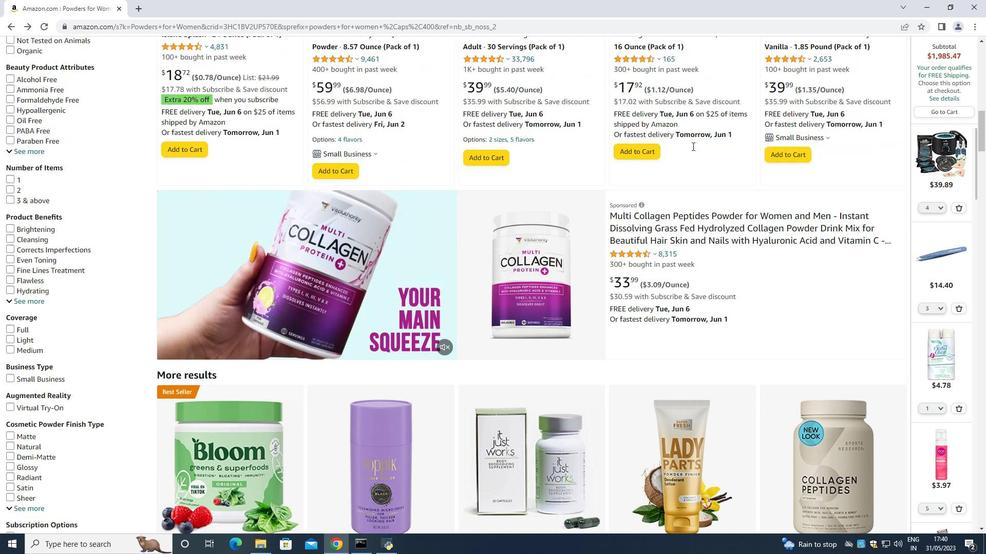 
Action: Mouse scrolled (692, 145) with delta (0, 0)
Screenshot: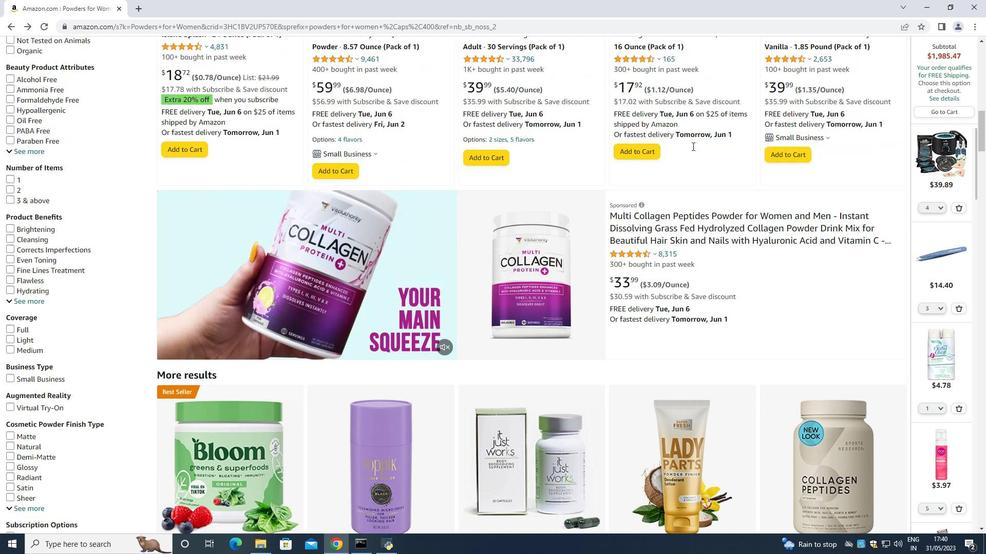 
Action: Mouse moved to (538, 255)
Screenshot: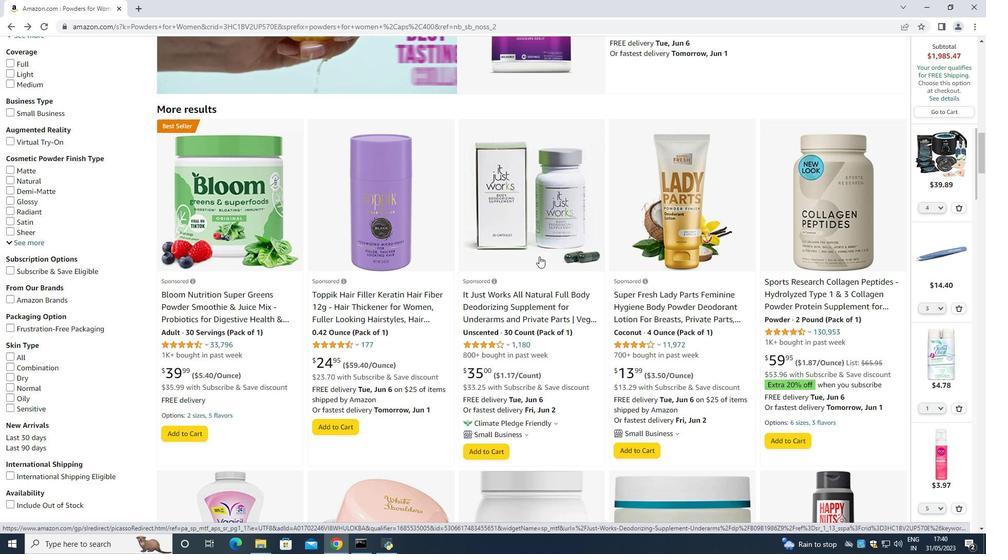 
Action: Mouse scrolled (538, 256) with delta (0, 0)
Screenshot: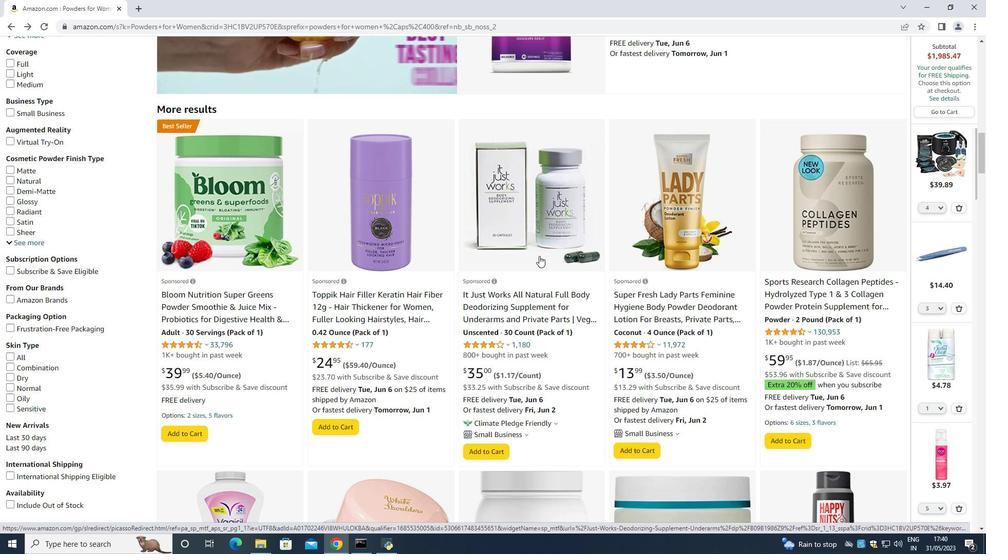 
Action: Mouse scrolled (538, 256) with delta (0, 0)
Screenshot: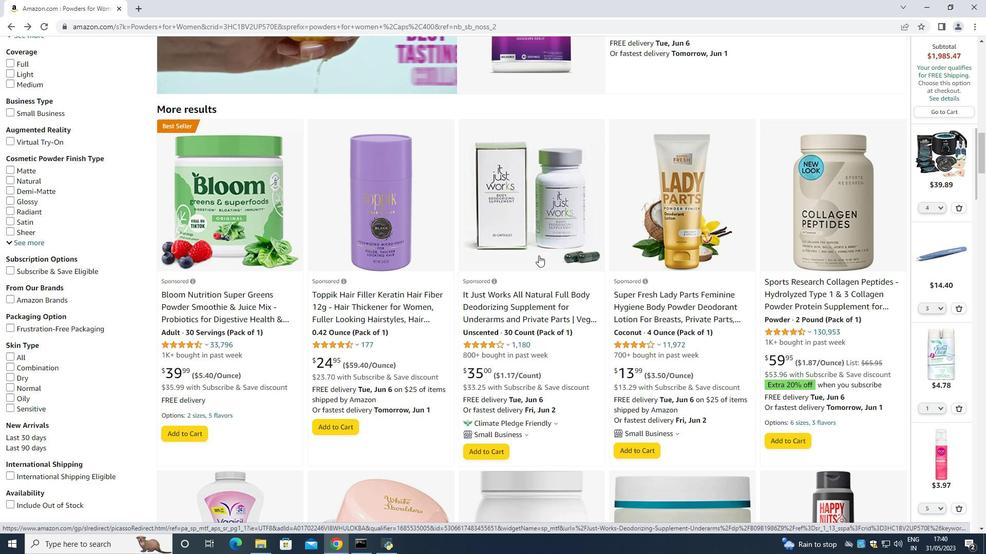 
Action: Mouse scrolled (538, 256) with delta (0, 0)
Screenshot: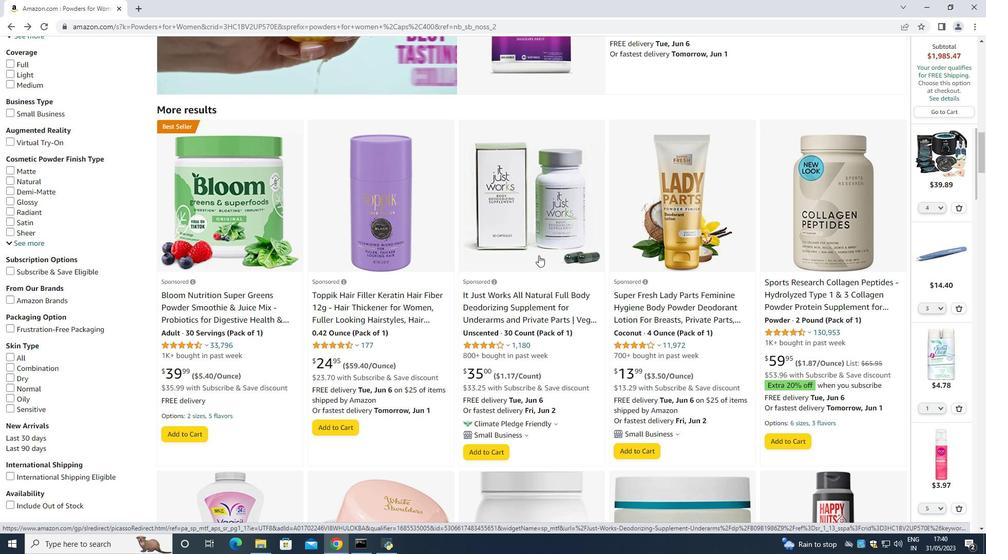 
Action: Mouse scrolled (538, 256) with delta (0, 0)
Screenshot: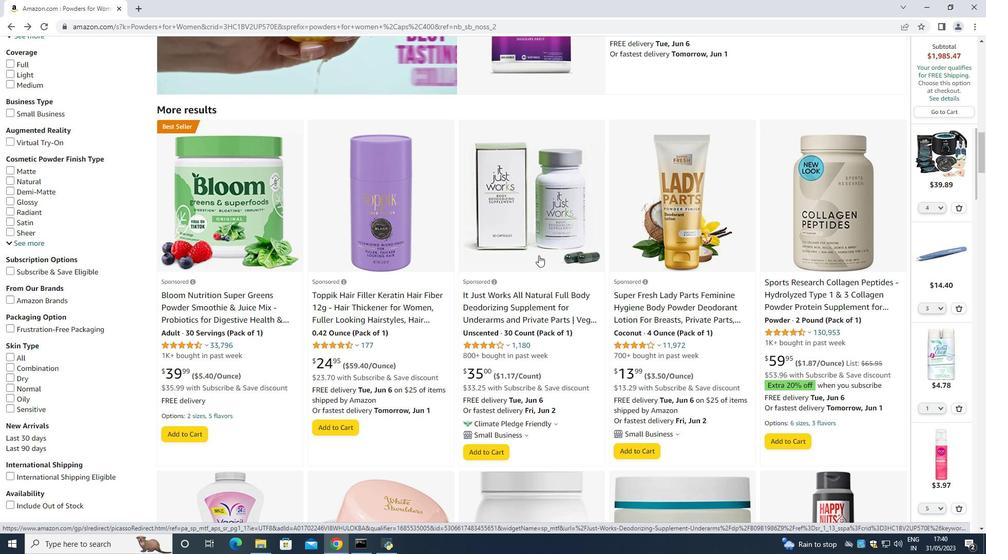 
Action: Mouse scrolled (538, 256) with delta (0, 0)
Screenshot: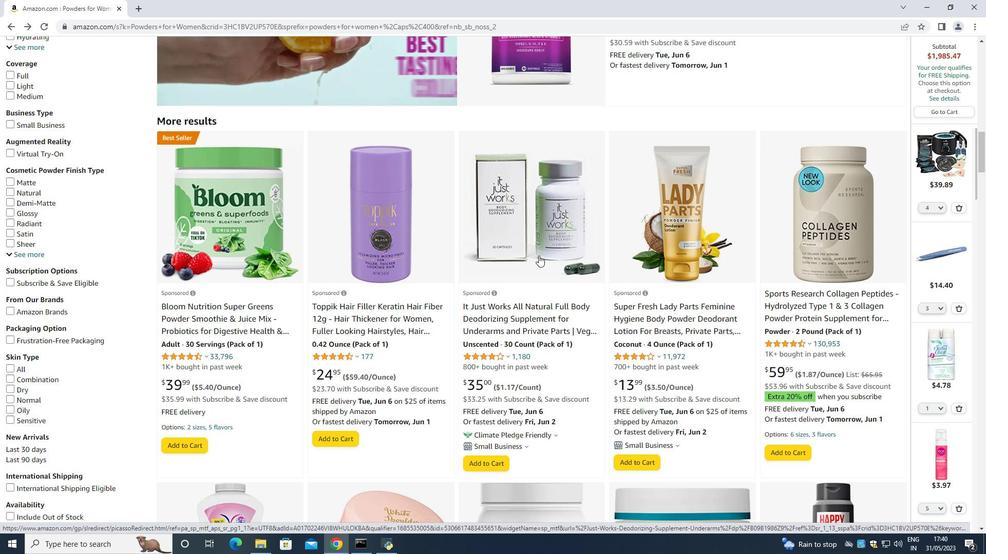 
Action: Mouse moved to (595, 138)
Screenshot: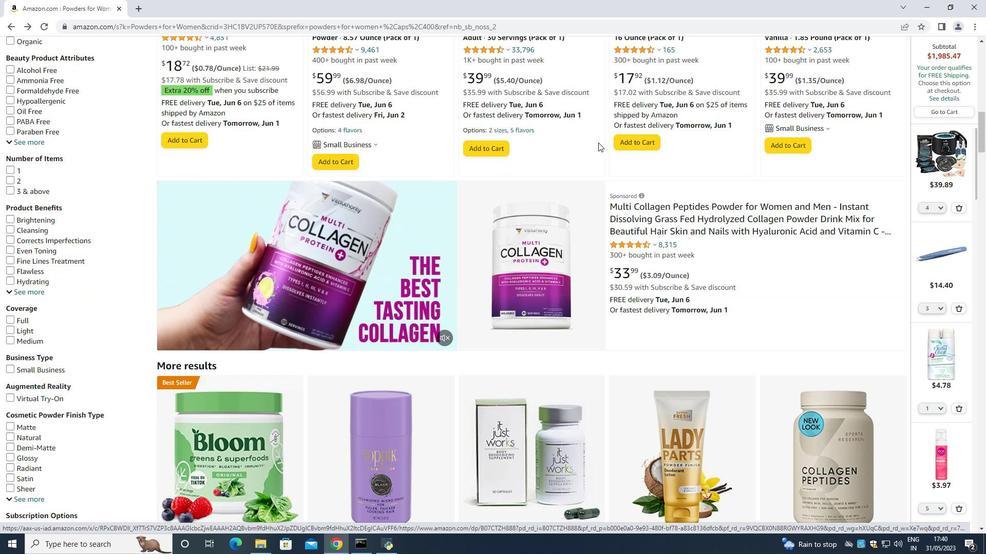 
Action: Mouse scrolled (595, 138) with delta (0, 0)
Screenshot: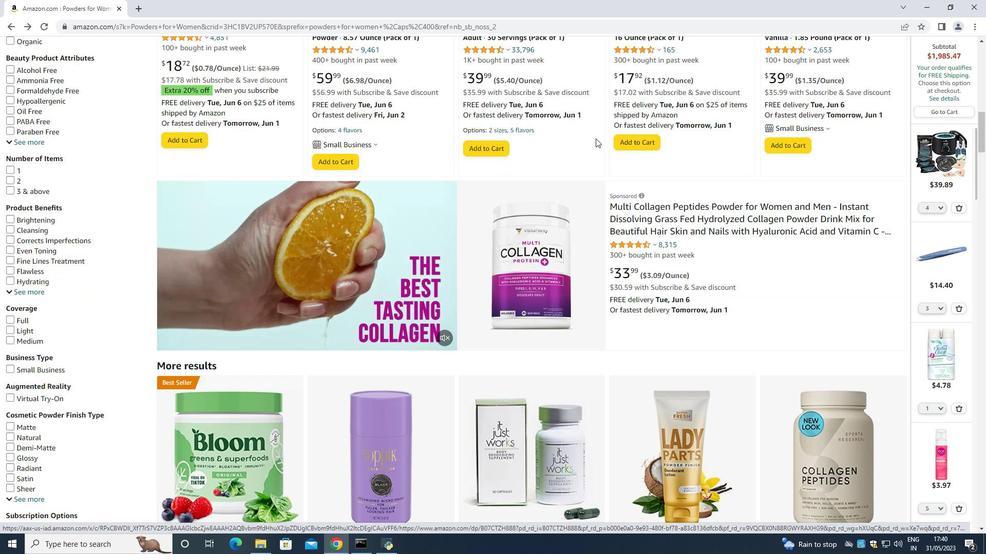 
Action: Mouse scrolled (595, 138) with delta (0, 0)
Screenshot: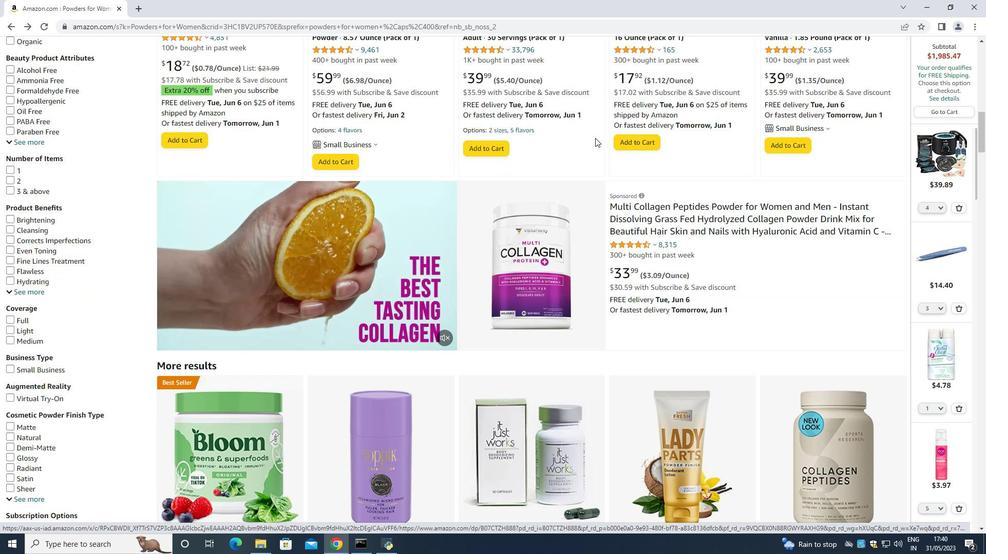 
Action: Mouse moved to (522, 176)
Screenshot: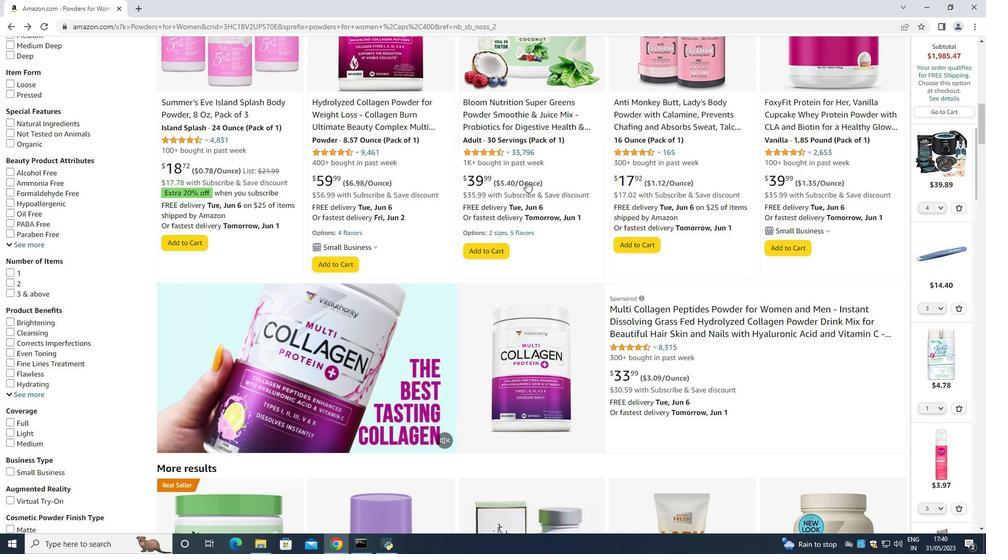 
Action: Mouse scrolled (522, 177) with delta (0, 0)
Screenshot: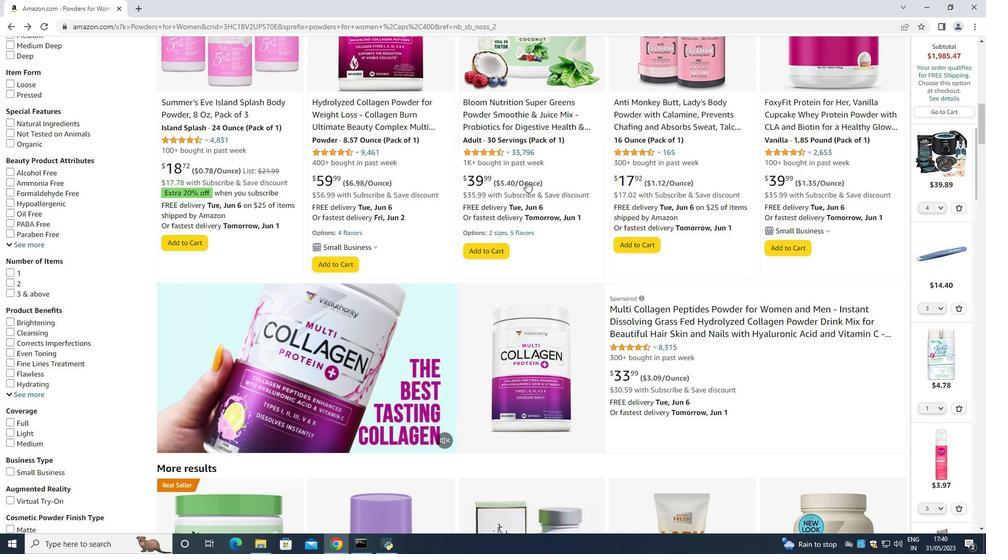 
Action: Mouse scrolled (522, 177) with delta (0, 0)
Screenshot: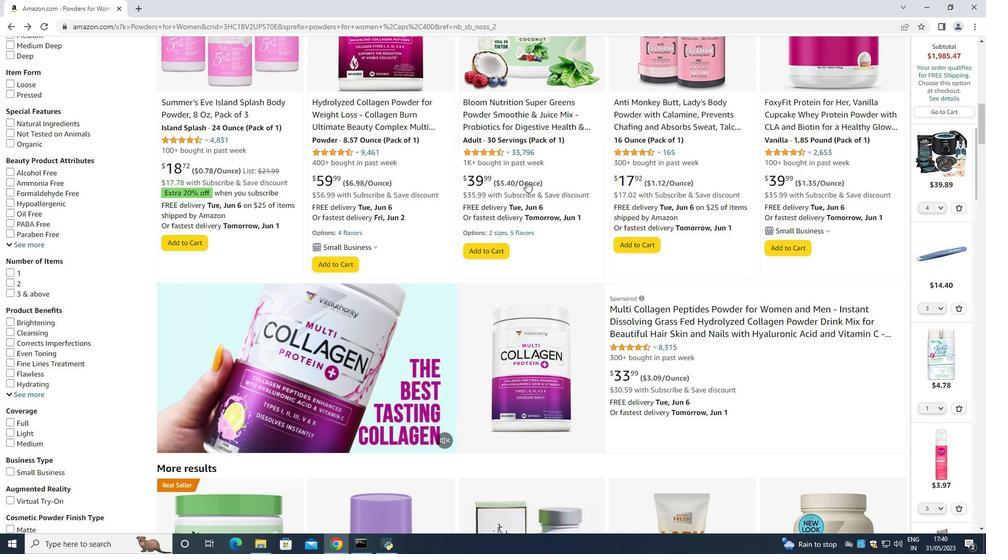 
Action: Mouse scrolled (522, 177) with delta (0, 0)
Screenshot: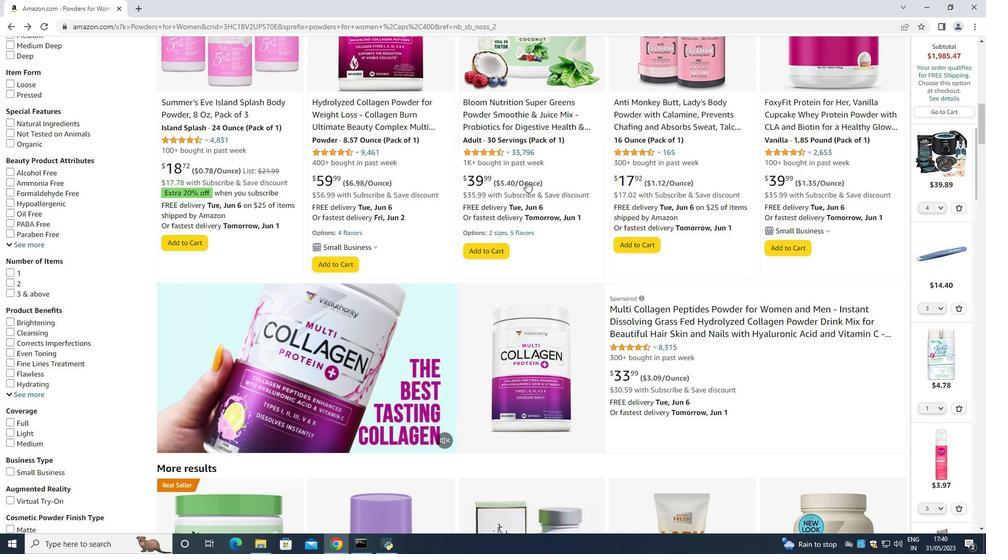 
Action: Mouse moved to (418, 224)
Screenshot: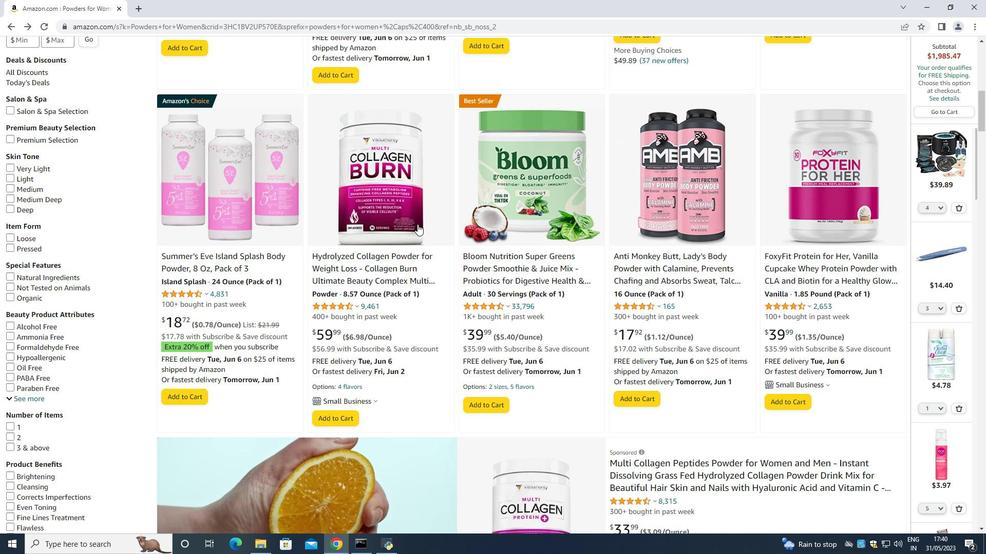 
Action: Mouse pressed left at (418, 224)
Screenshot: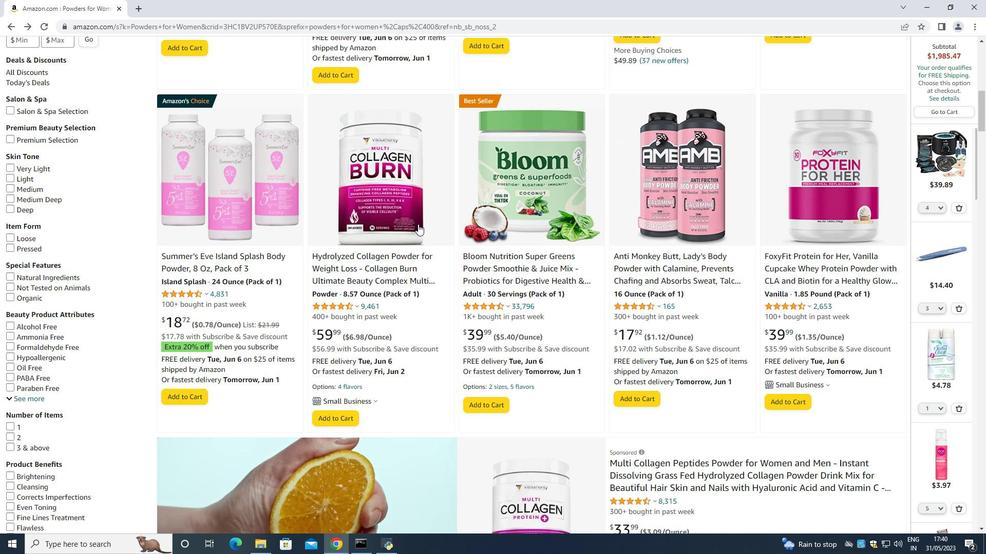 
Action: Mouse moved to (746, 367)
Screenshot: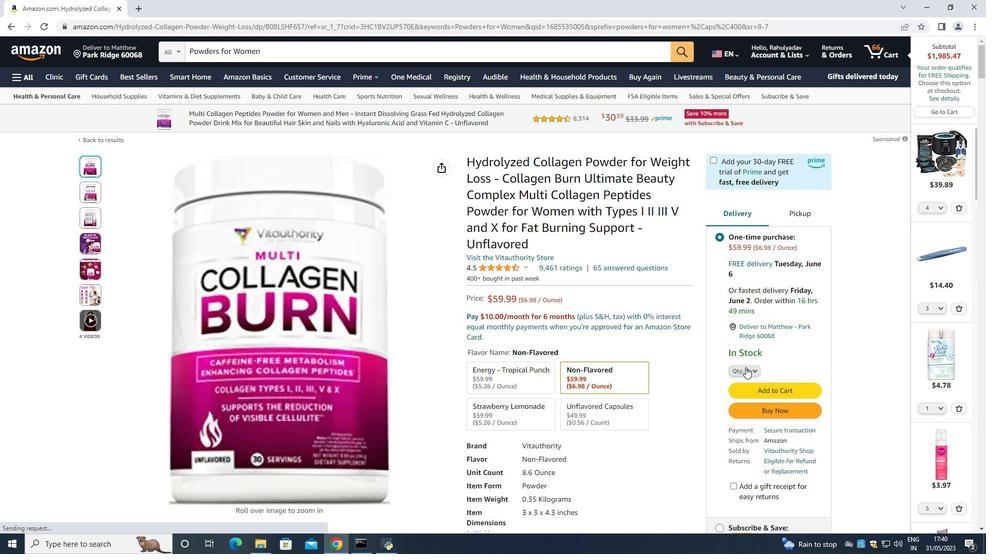 
Action: Mouse pressed left at (746, 367)
Screenshot: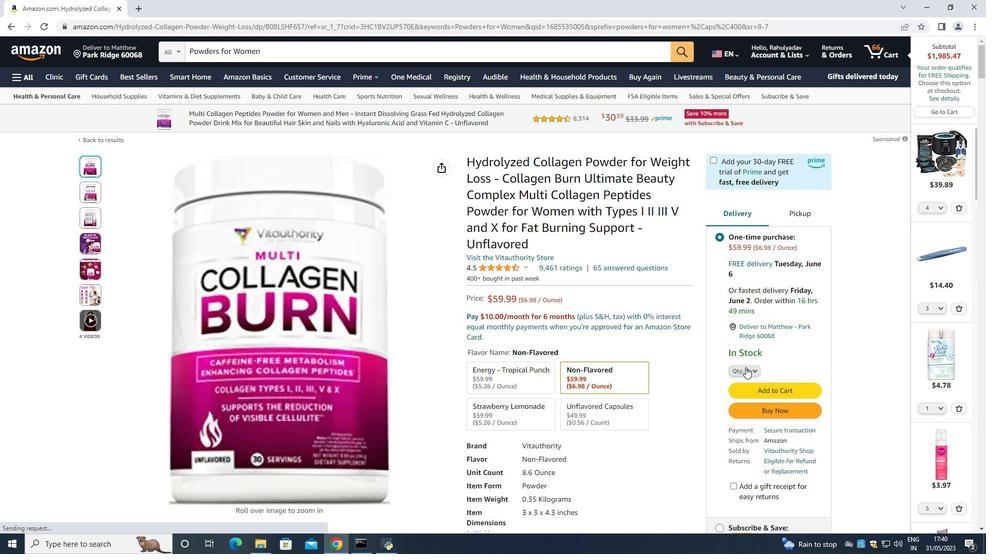 
Action: Mouse moved to (740, 424)
Screenshot: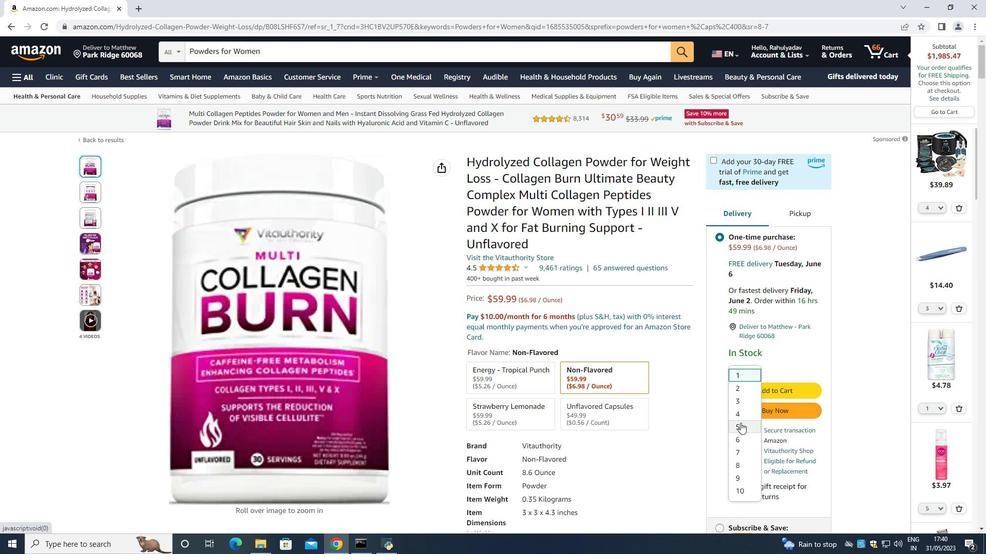 
Action: Mouse pressed left at (740, 424)
Screenshot: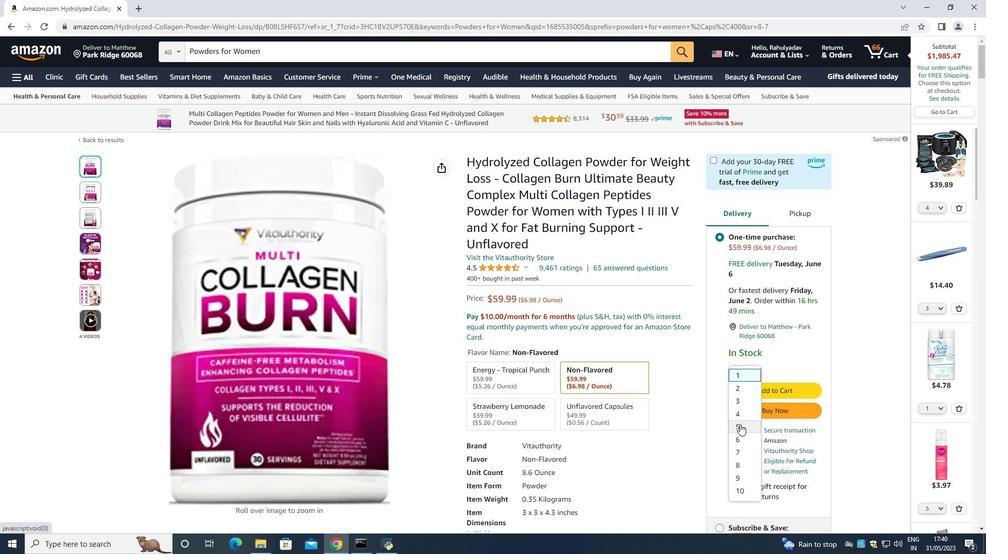 
Action: Mouse moved to (774, 410)
Screenshot: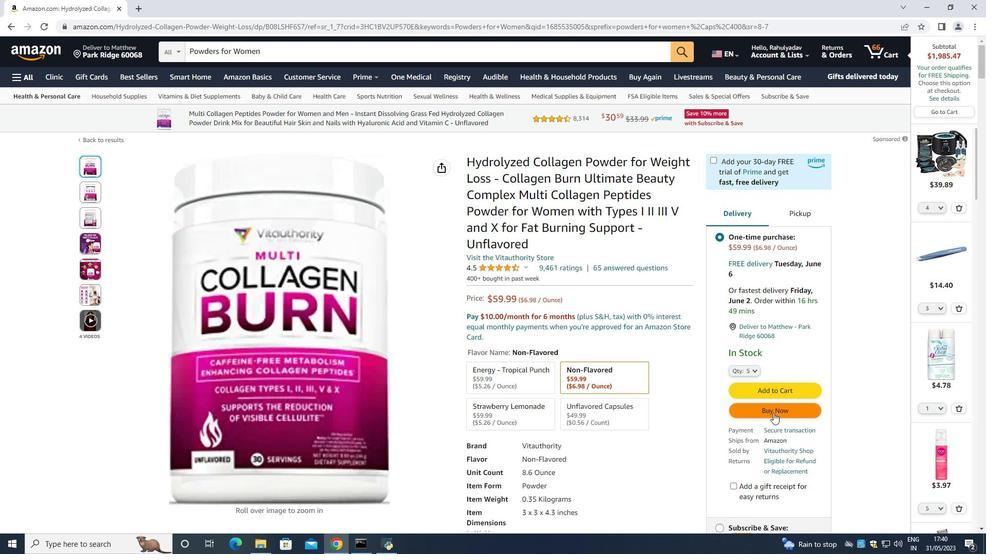 
Action: Mouse pressed left at (774, 410)
Screenshot: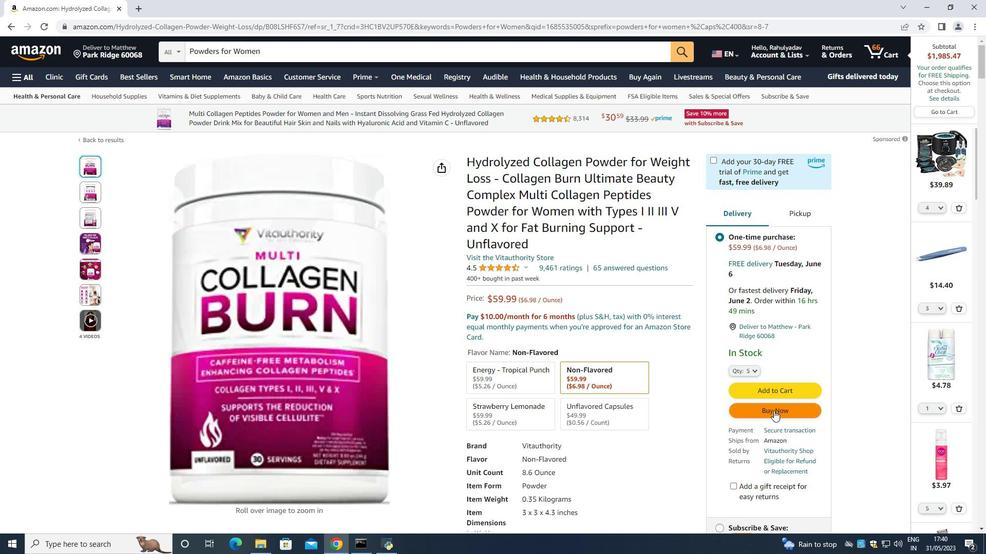 
Action: Mouse moved to (598, 80)
Screenshot: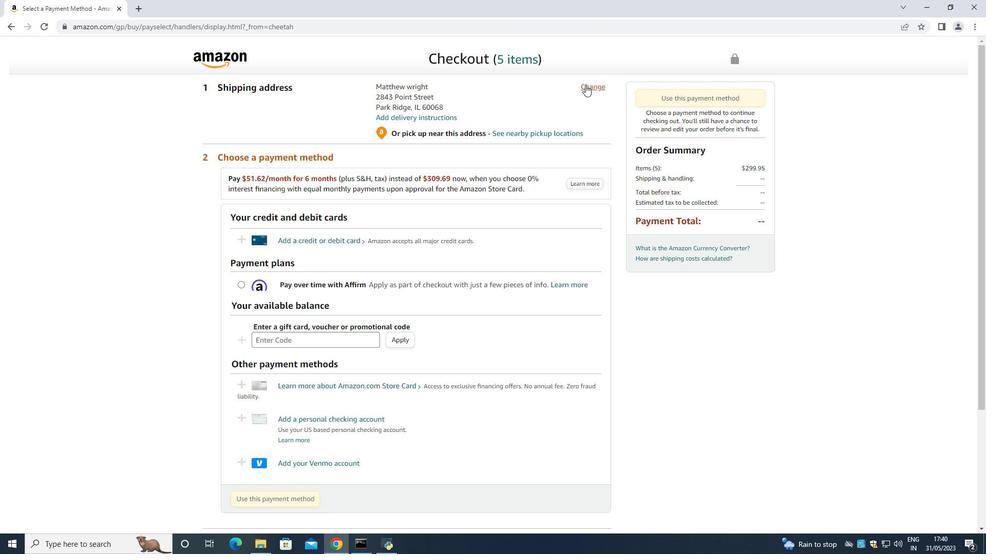 
Action: Mouse pressed left at (598, 80)
Screenshot: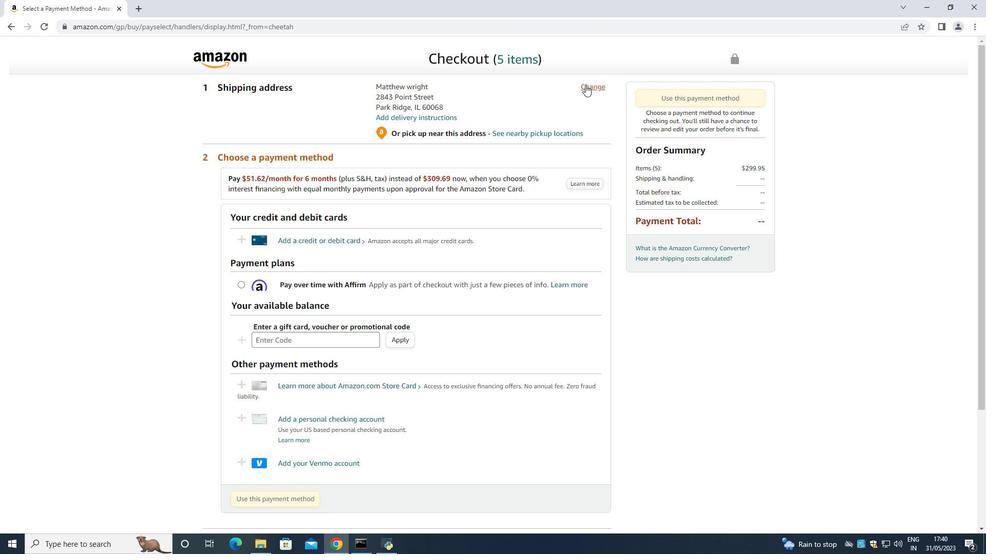 
Action: Mouse moved to (598, 85)
Screenshot: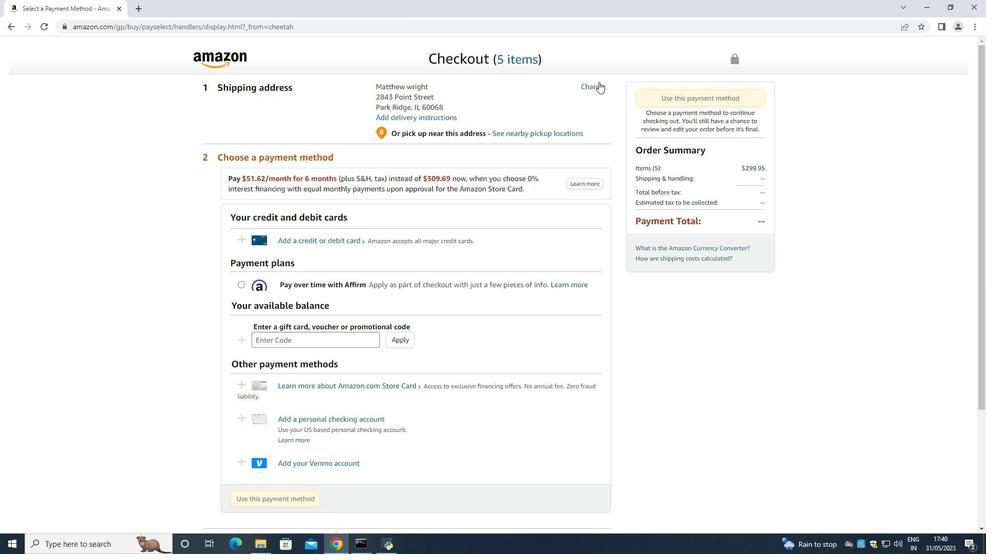 
Action: Mouse pressed left at (598, 85)
Screenshot: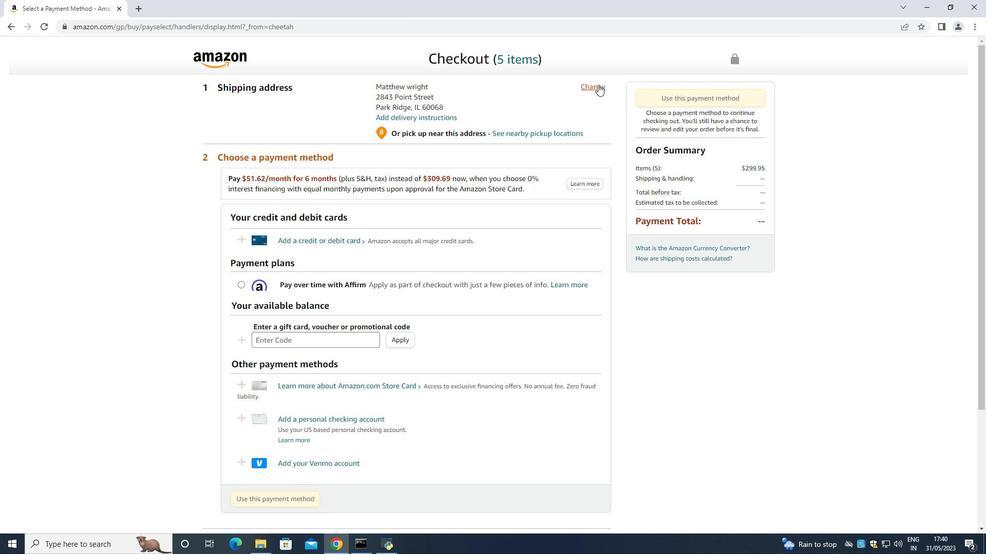 
Action: Mouse moved to (350, 124)
Screenshot: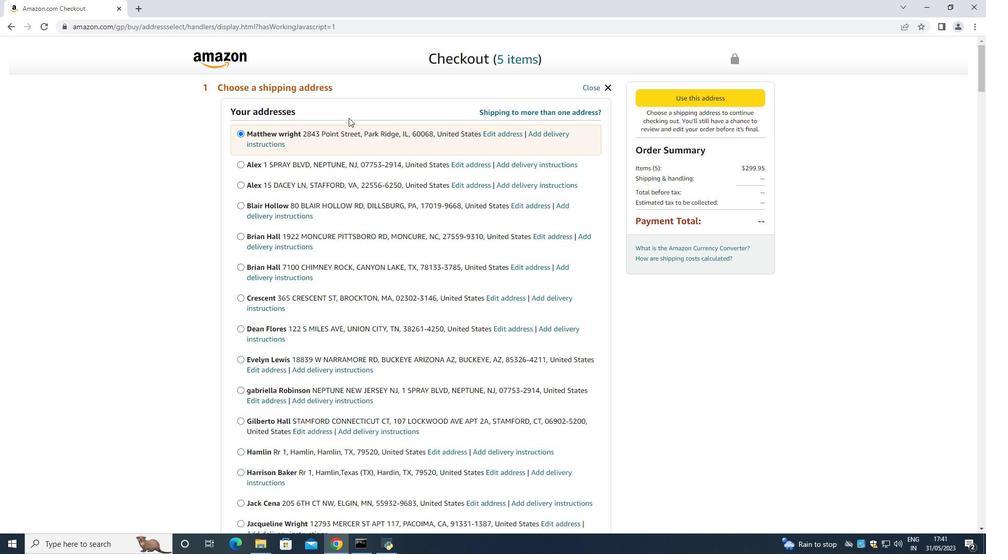 
Action: Mouse scrolled (350, 123) with delta (0, 0)
Screenshot: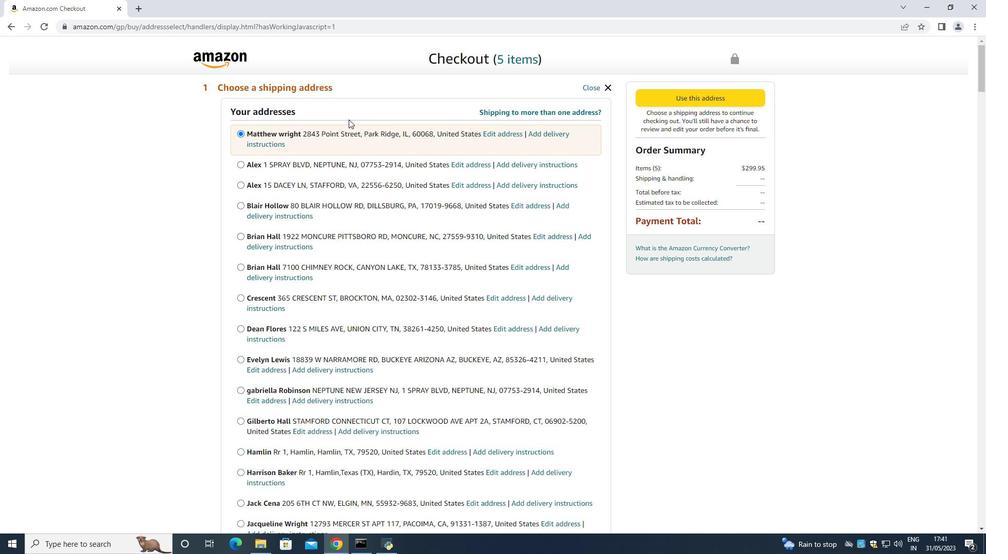 
Action: Mouse moved to (350, 126)
Screenshot: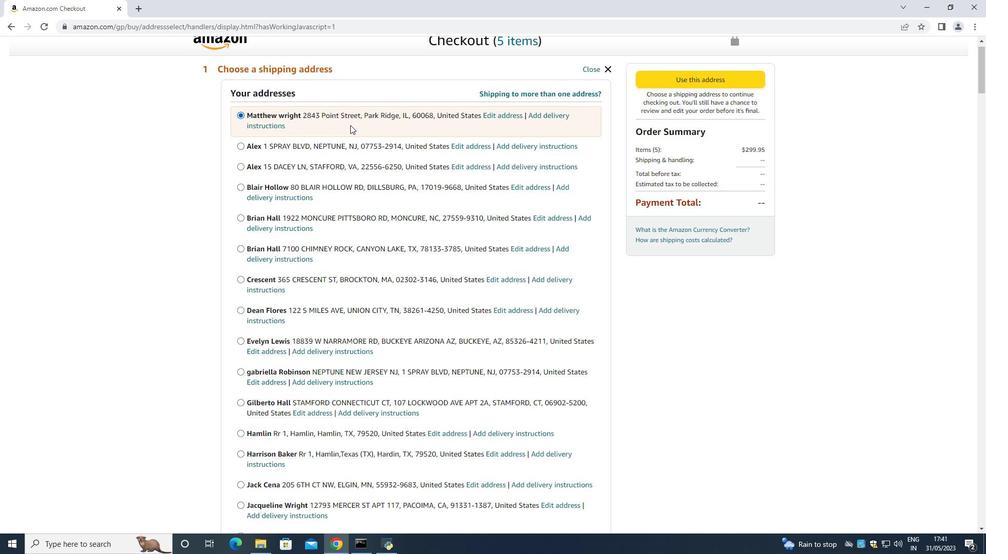 
Action: Mouse scrolled (350, 125) with delta (0, 0)
Screenshot: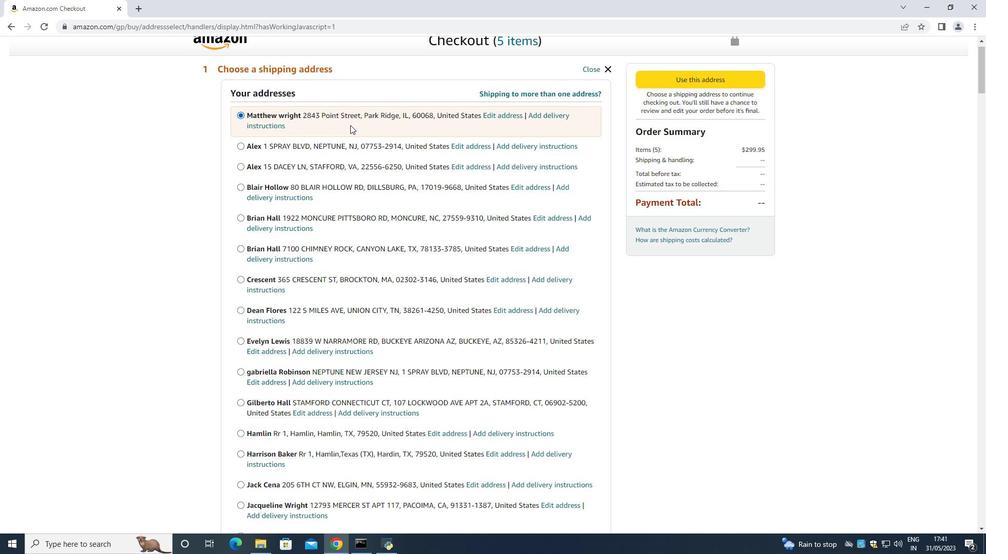 
Action: Mouse scrolled (350, 126) with delta (0, 0)
Screenshot: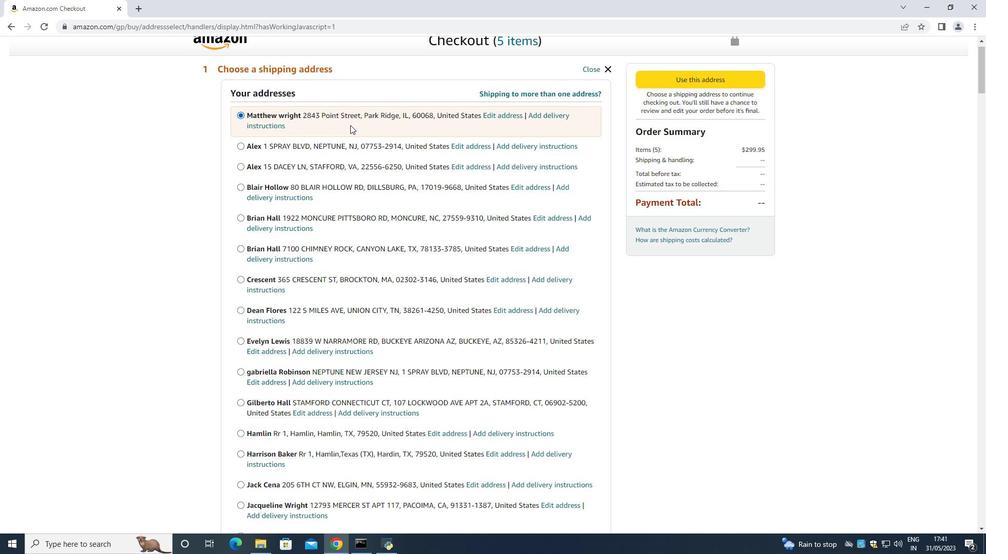 
Action: Mouse scrolled (350, 126) with delta (0, 0)
Screenshot: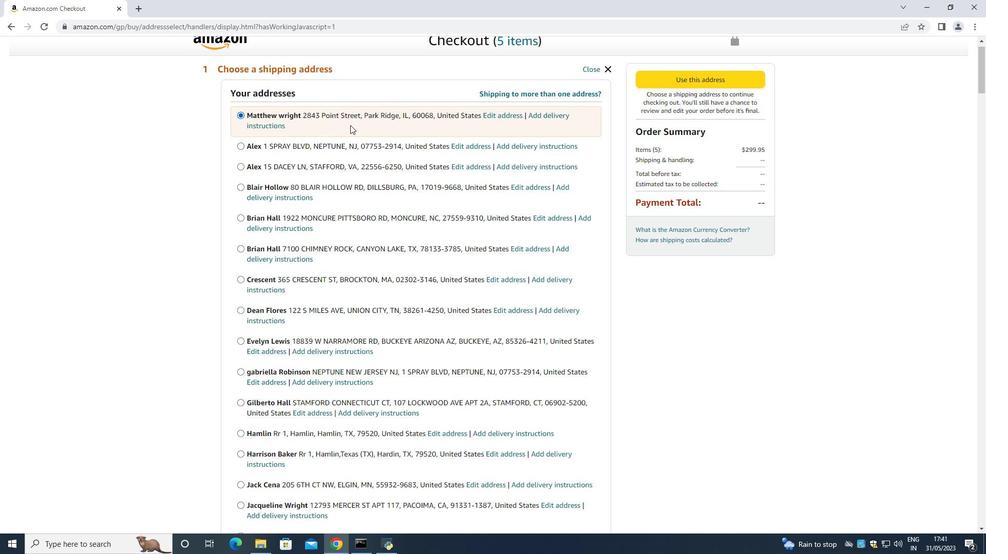
Action: Mouse scrolled (350, 126) with delta (0, 0)
Screenshot: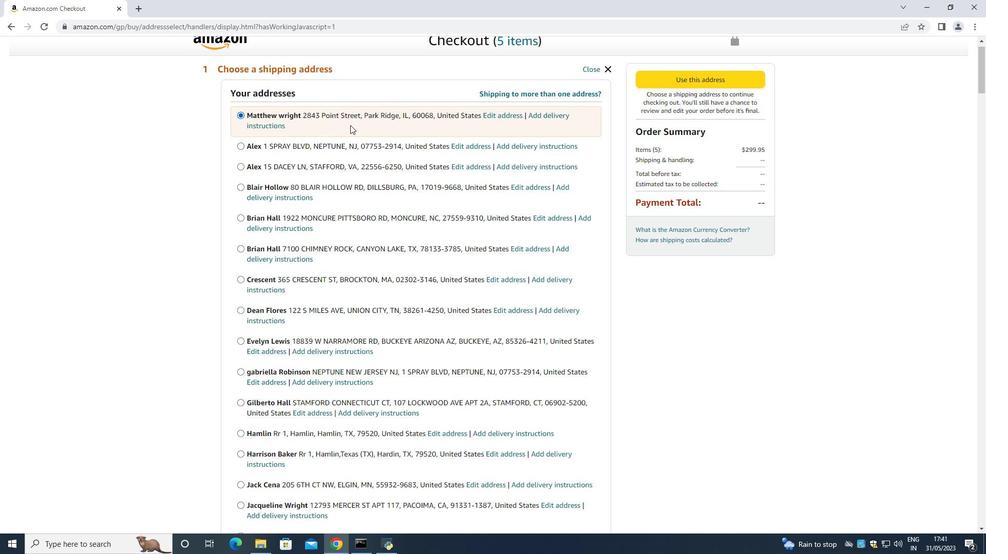 
Action: Mouse scrolled (350, 126) with delta (0, 0)
Screenshot: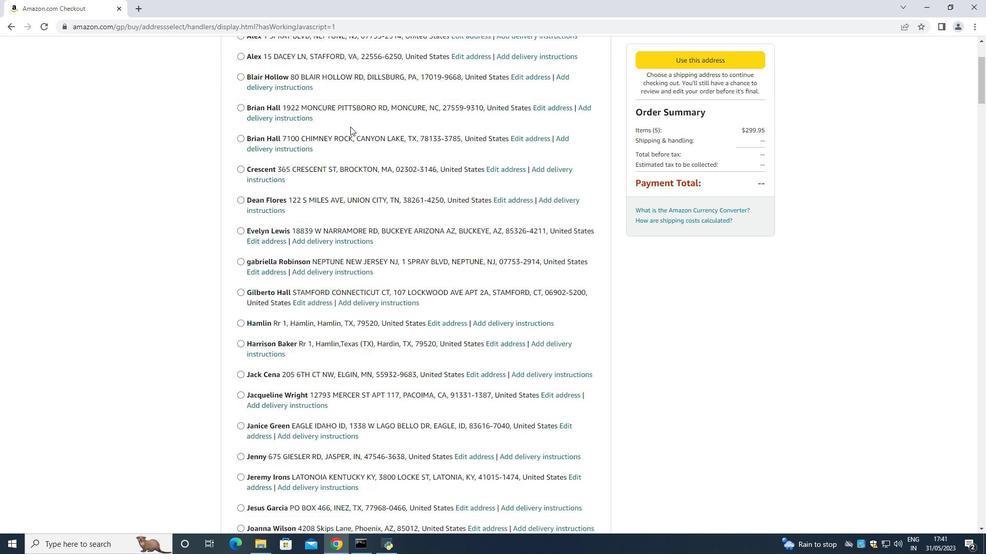 
Action: Mouse scrolled (350, 126) with delta (0, 0)
Screenshot: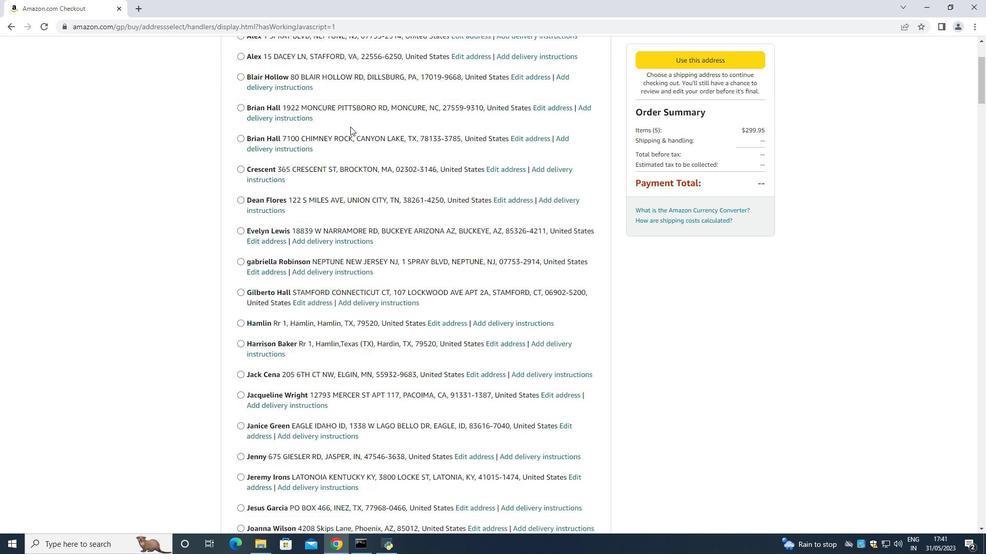
Action: Mouse scrolled (350, 126) with delta (0, 0)
Screenshot: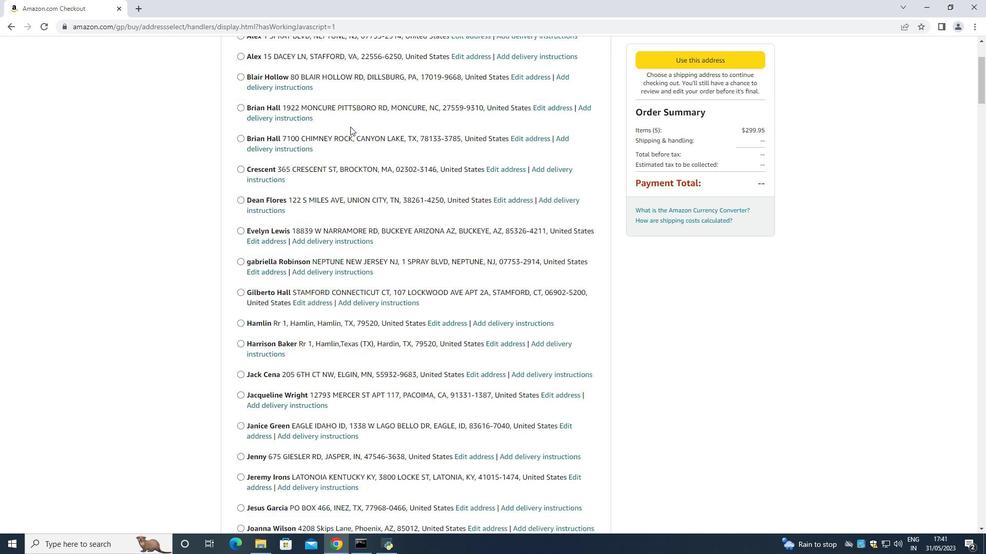 
Action: Mouse scrolled (350, 126) with delta (0, 0)
Screenshot: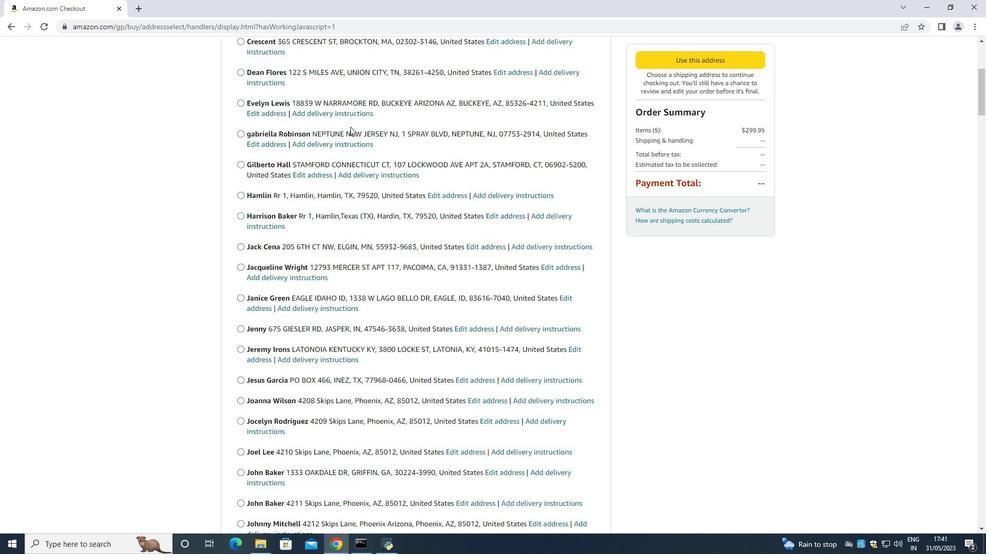 
Action: Mouse scrolled (350, 126) with delta (0, 0)
Screenshot: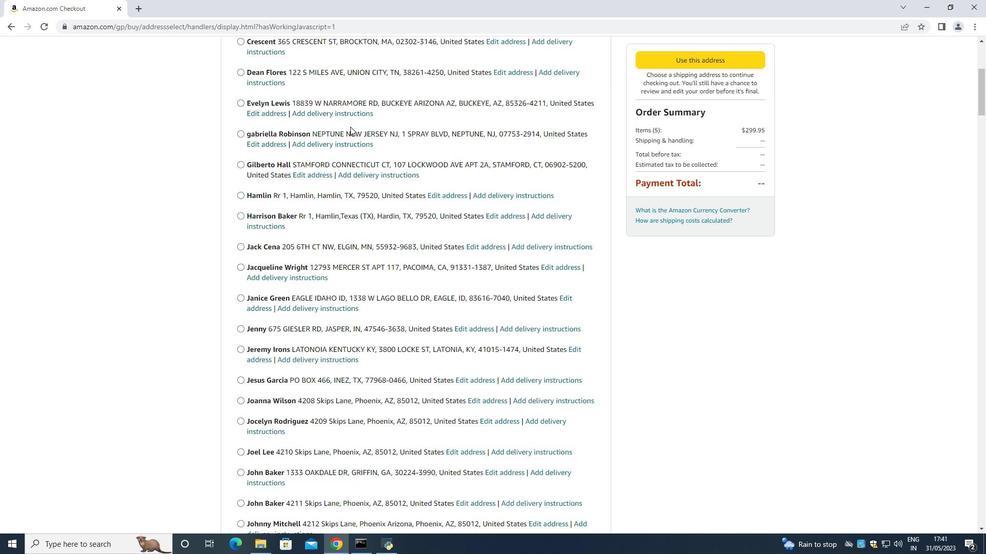 
Action: Mouse scrolled (350, 126) with delta (0, 0)
Screenshot: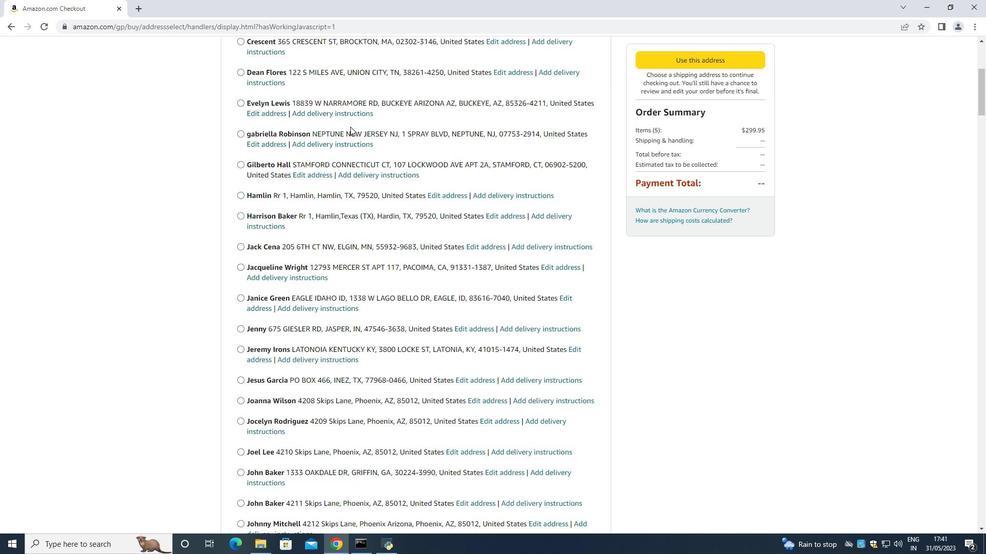 
Action: Mouse scrolled (350, 126) with delta (0, 0)
Screenshot: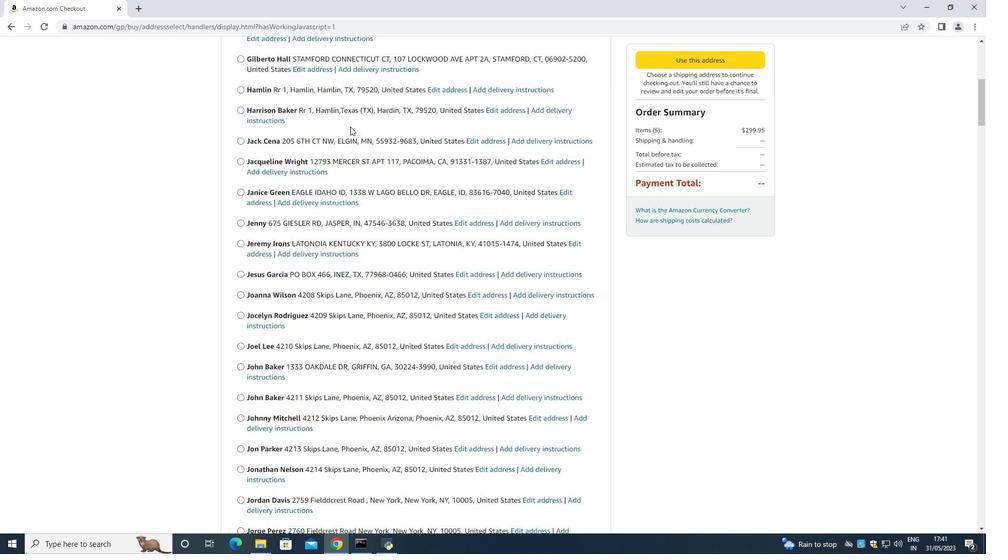 
Action: Key pressed <Key.space><Key.space><Key.space><Key.space><Key.space><Key.space><Key.space><Key.space><Key.space><Key.space><Key.space><Key.space><Key.space><Key.space>
Screenshot: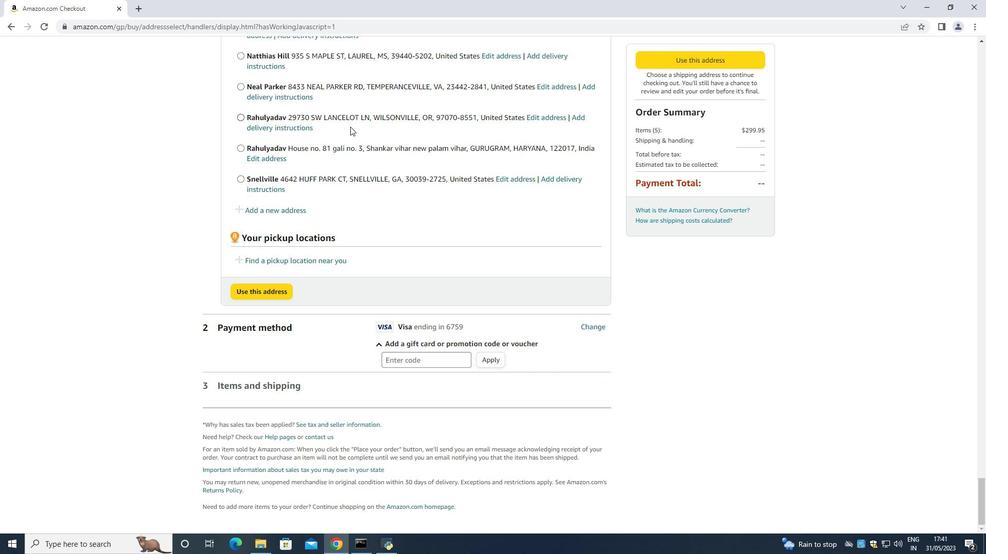 
Action: Mouse moved to (286, 212)
Screenshot: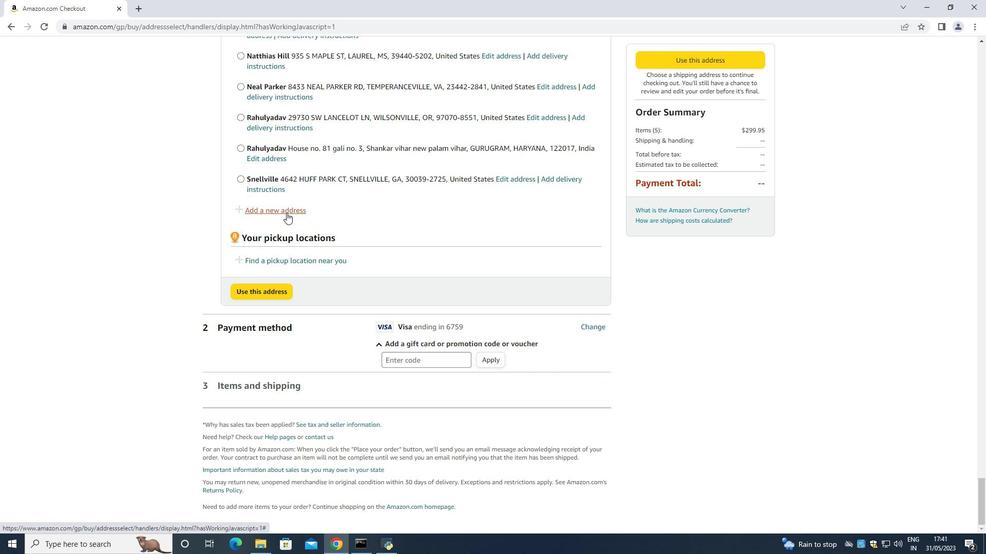 
Action: Mouse pressed left at (286, 212)
Screenshot: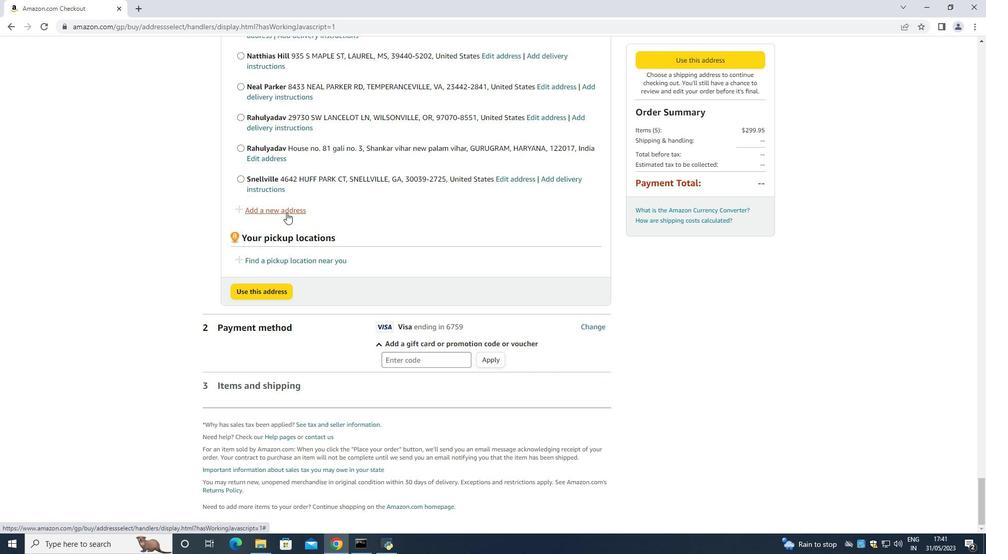
Action: Mouse moved to (377, 243)
Screenshot: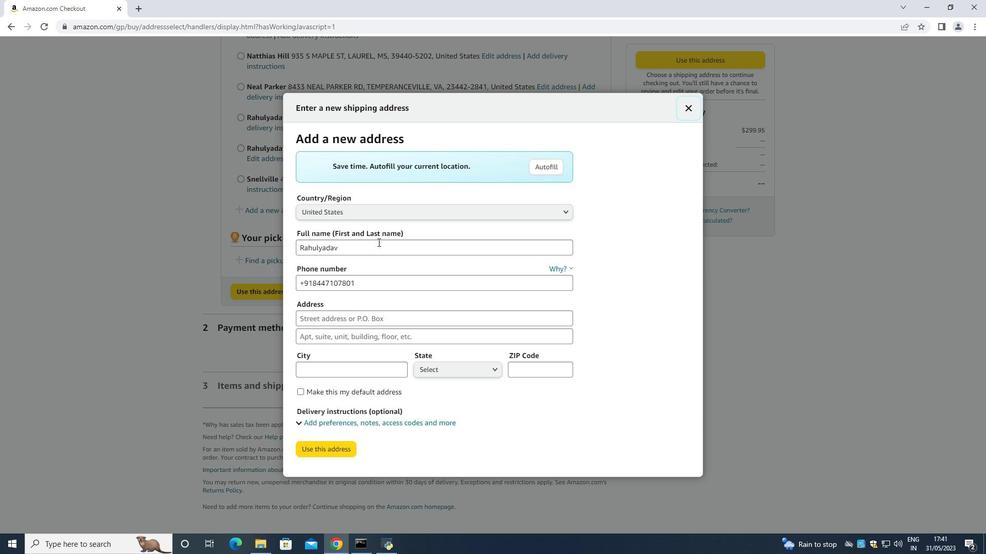 
Action: Mouse pressed left at (377, 243)
Screenshot: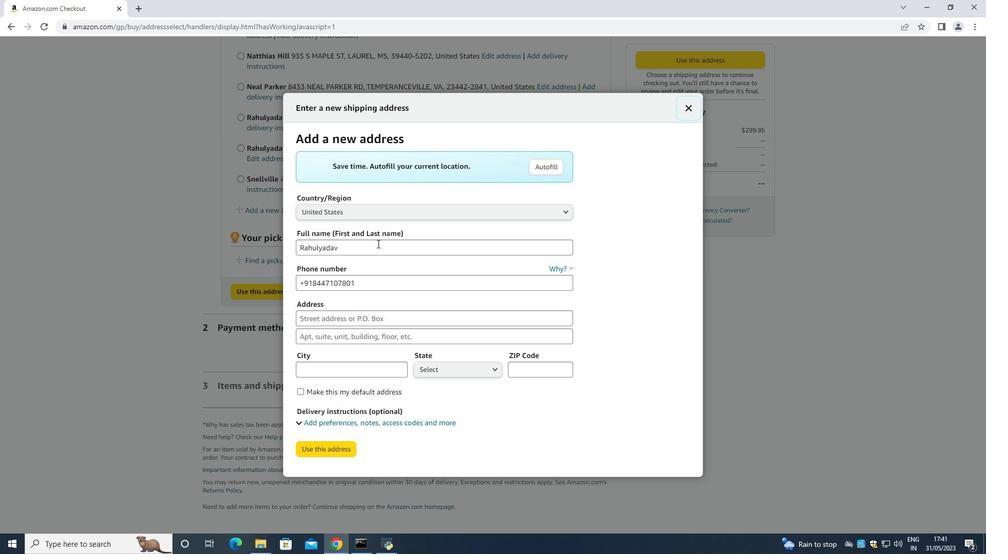 
Action: Mouse moved to (377, 245)
Screenshot: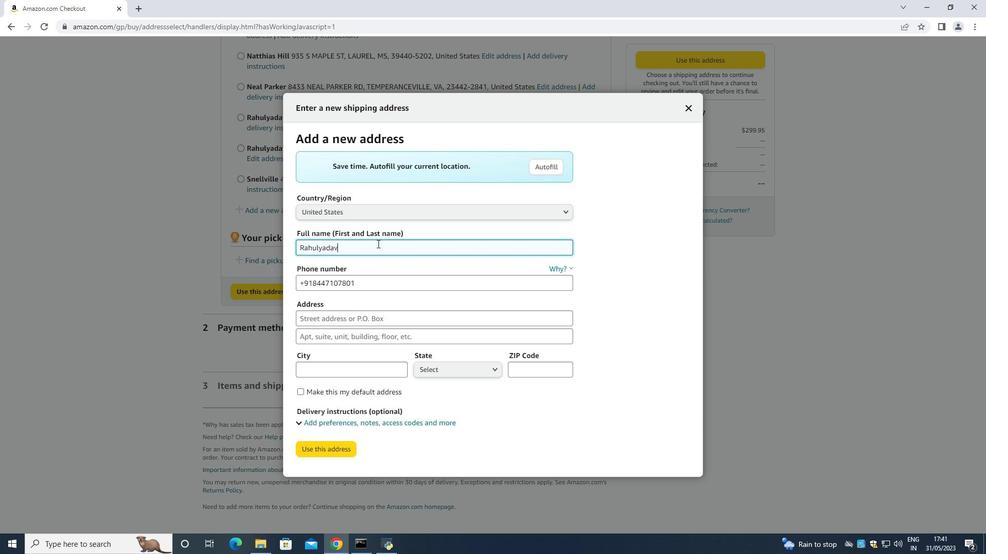 
Action: Key pressed <Key.backspace><Key.backspace><Key.backspace><Key.backspace><Key.backspace><Key.backspace><Key.backspace><Key.backspace><Key.backspace><Key.backspace><Key.backspace><Key.backspace><Key.backspace><Key.backspace><Key.backspace><Key.backspace><Key.backspace><Key.backspace><Key.backspace><Key.backspace><Key.backspace><Key.backspace><Key.backspace><Key.shift>Michael<Key.space><Key.shift>Brown<Key.space><Key.tab><Key.tab><Key.backspace>285592<Key.backspace>8029<Key.tab>1985<Key.space><Key.shift>Bartlett<Key.space><Key.shift>Avenue<Key.space><Key.tab><Key.tab><Key.shift>Southfield<Key.space>
Screenshot: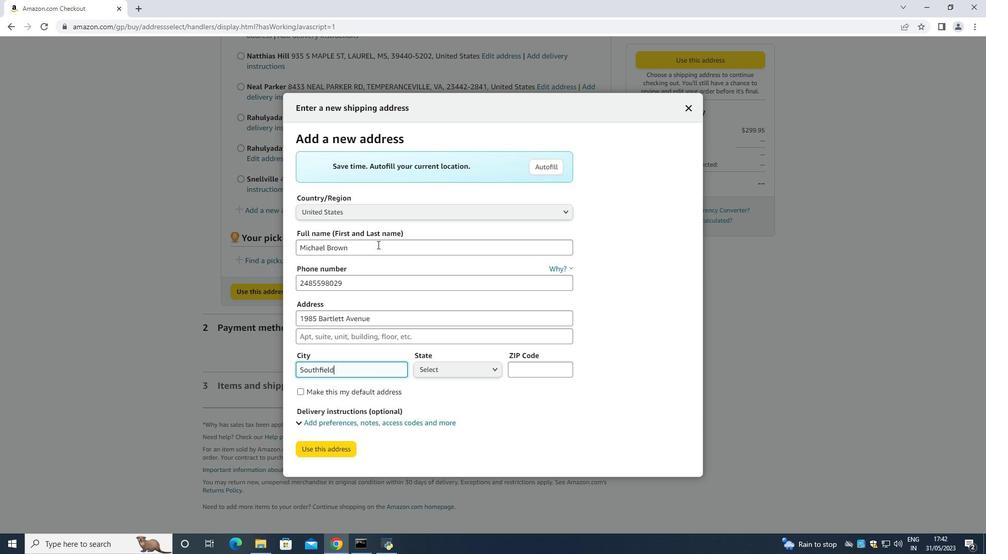 
Action: Mouse moved to (455, 375)
Screenshot: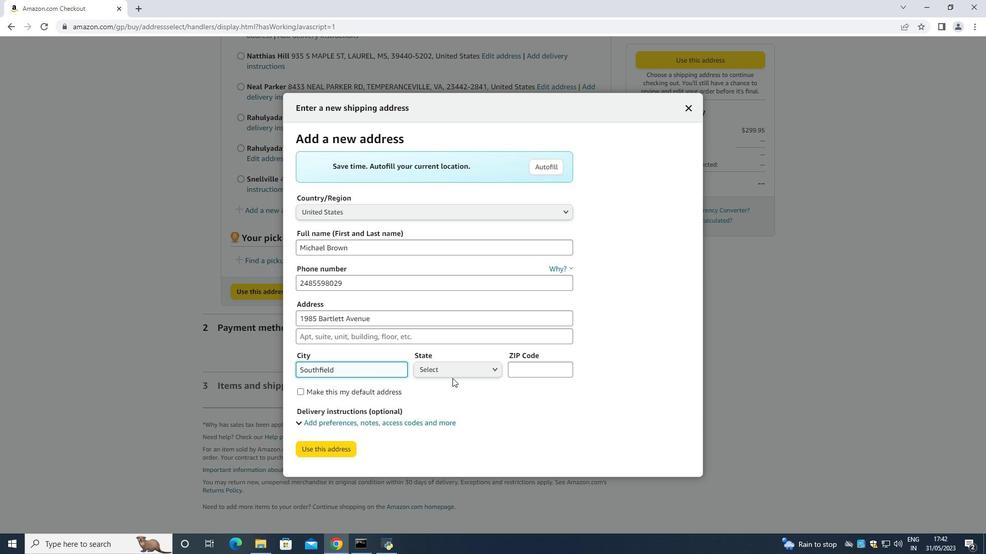 
Action: Mouse pressed left at (455, 375)
Screenshot: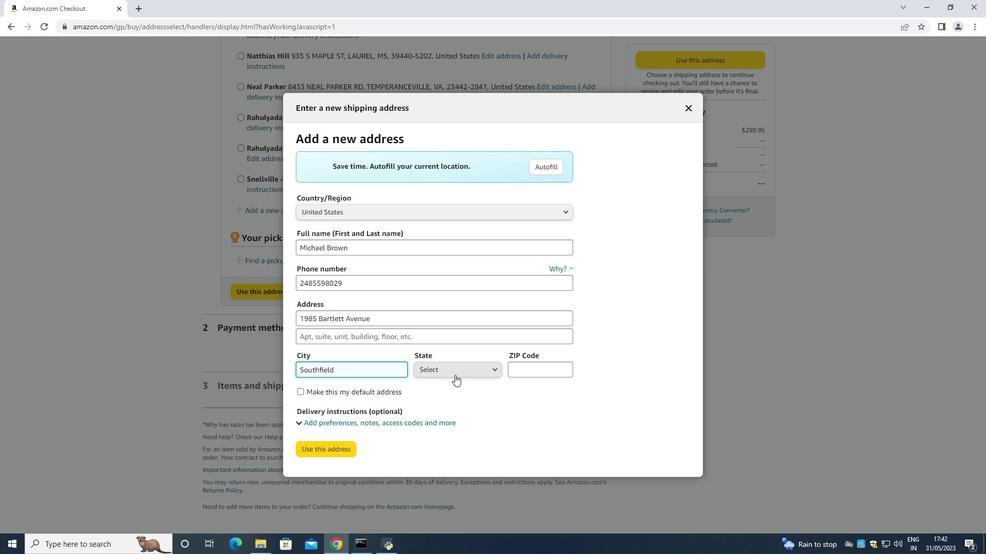 
Action: Mouse moved to (449, 367)
Screenshot: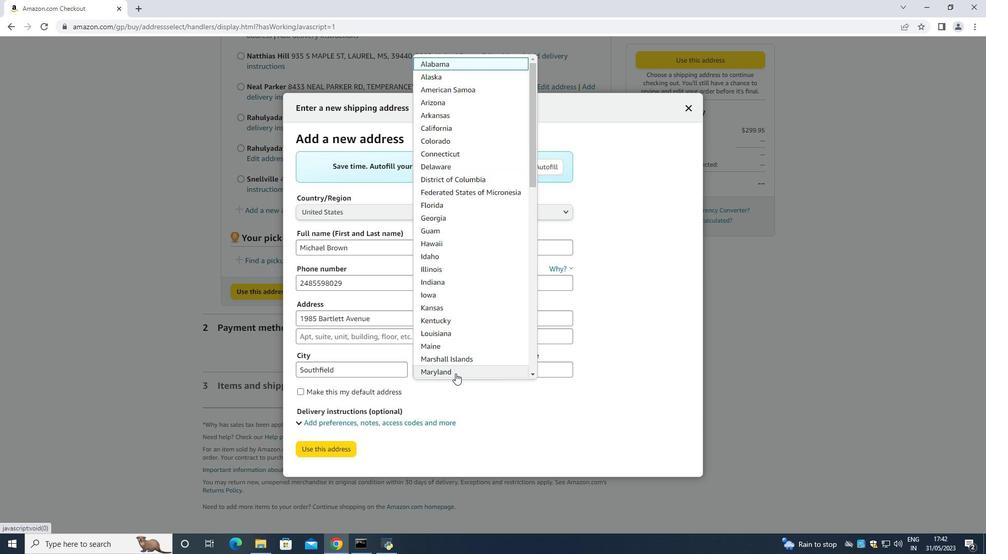 
Action: Mouse scrolled (449, 367) with delta (0, 0)
Screenshot: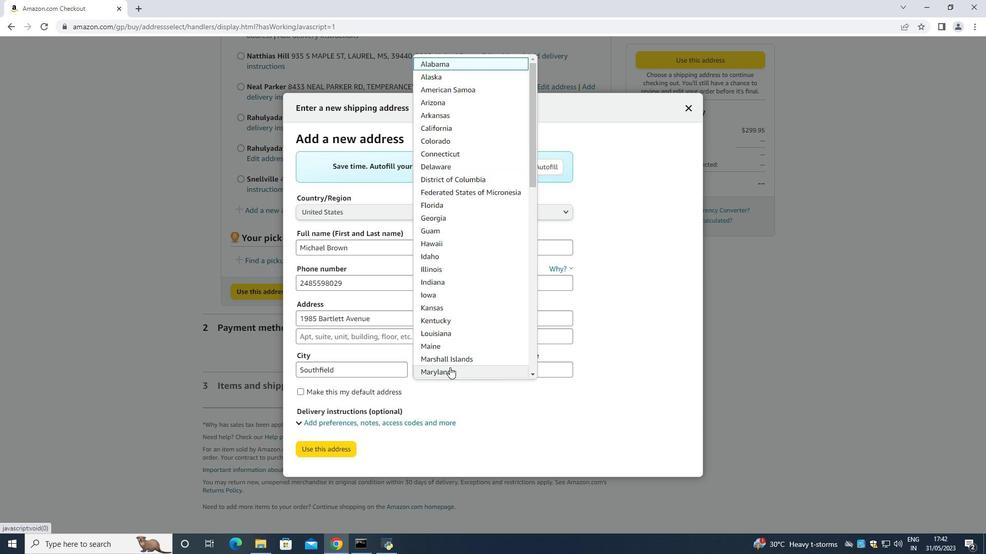 
Action: Mouse moved to (447, 348)
Screenshot: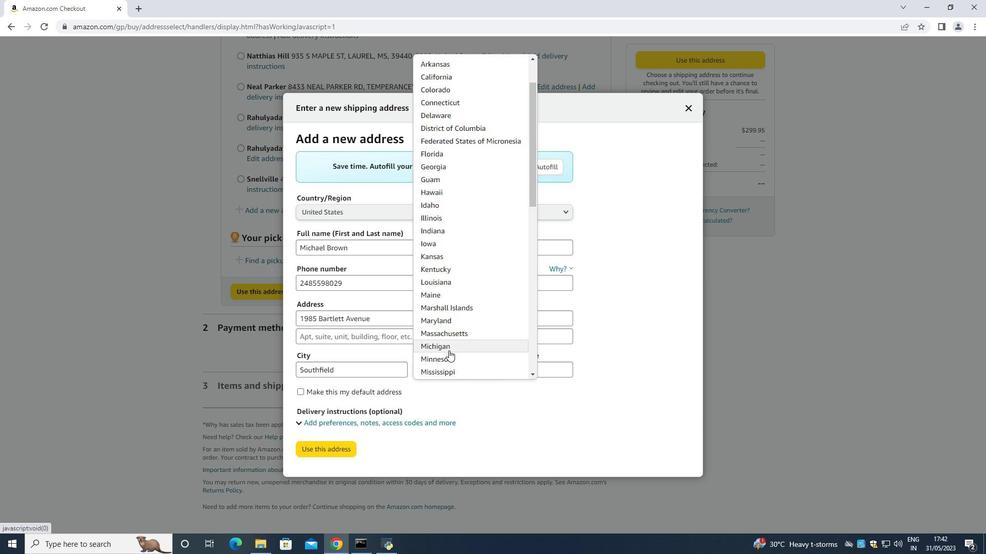 
Action: Mouse pressed left at (447, 348)
Screenshot: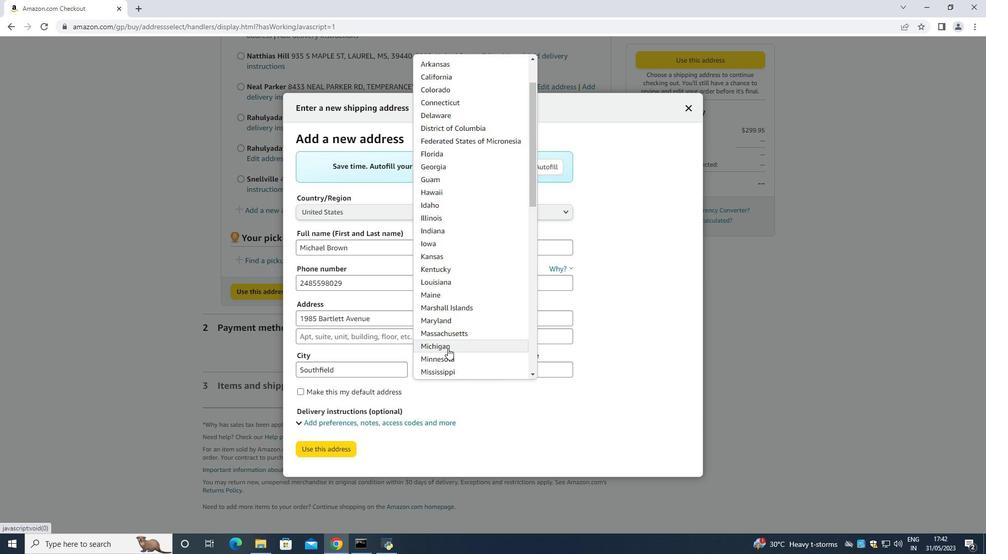 
Action: Mouse moved to (531, 367)
Screenshot: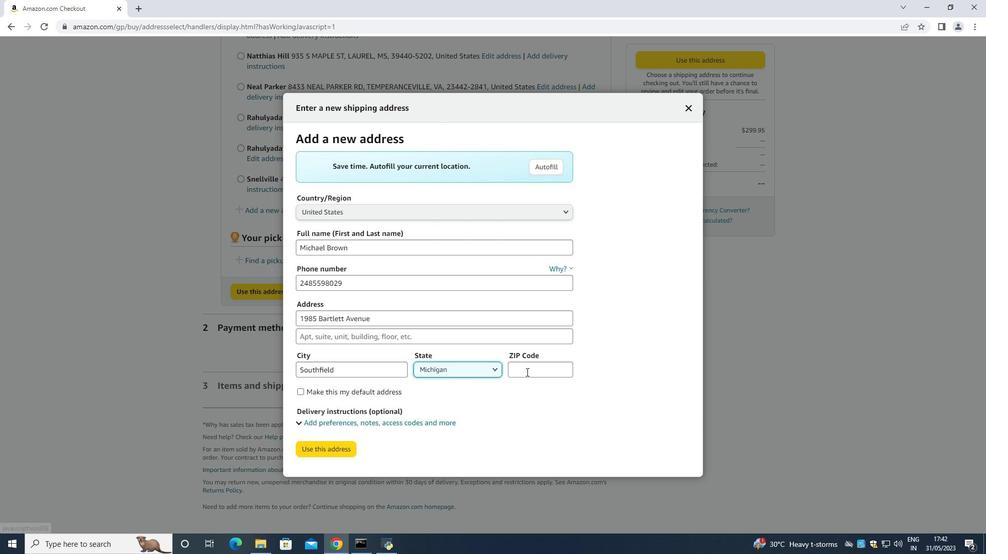 
Action: Mouse pressed left at (531, 367)
Screenshot: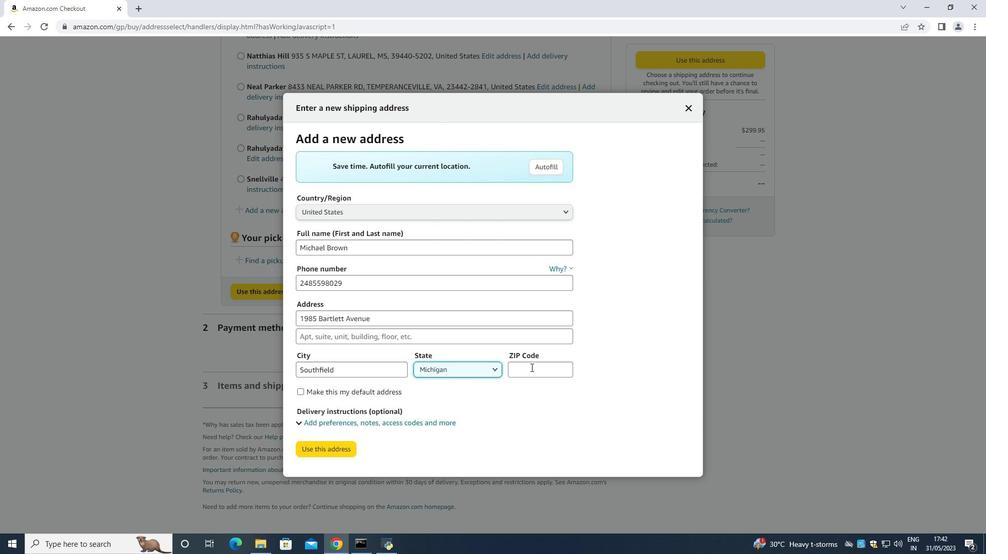 
Action: Mouse moved to (527, 373)
Screenshot: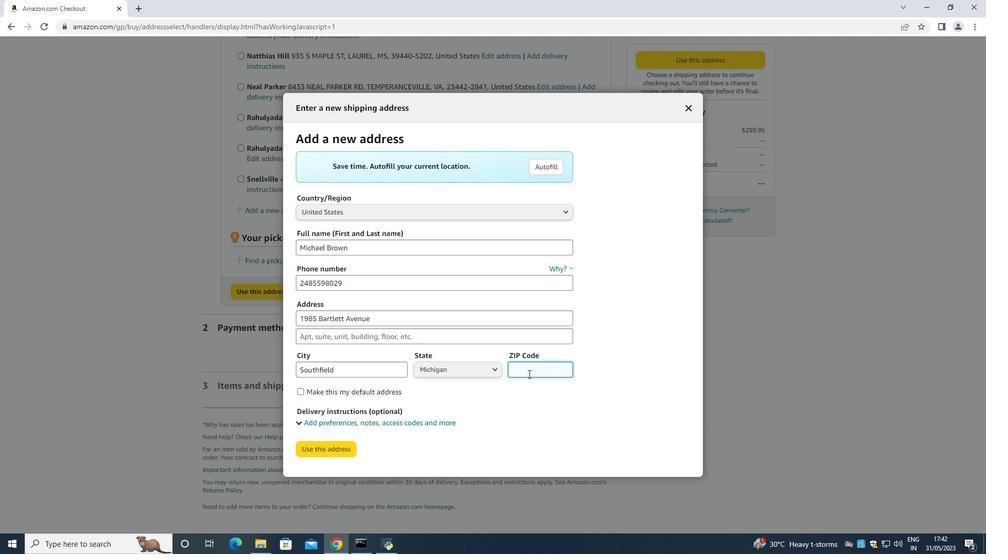 
Action: Key pressed 48076<Key.tab>
Screenshot: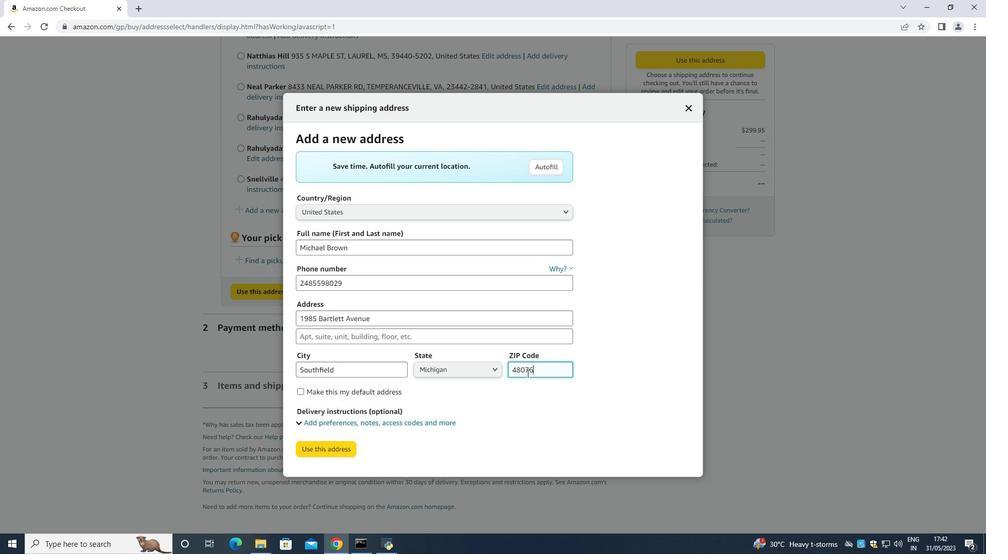 
Action: Mouse moved to (518, 367)
Screenshot: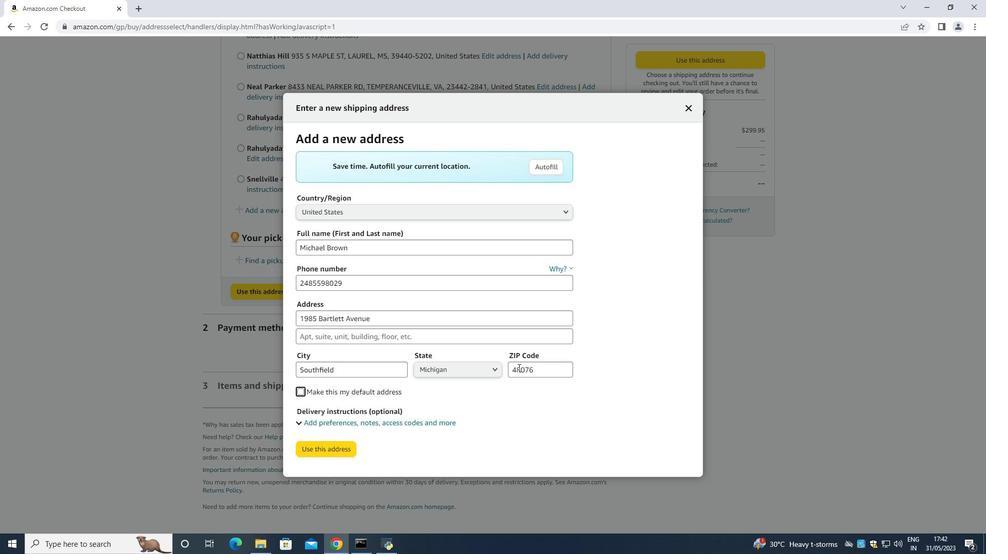 
Action: Key pressed <Key.tab>
Screenshot: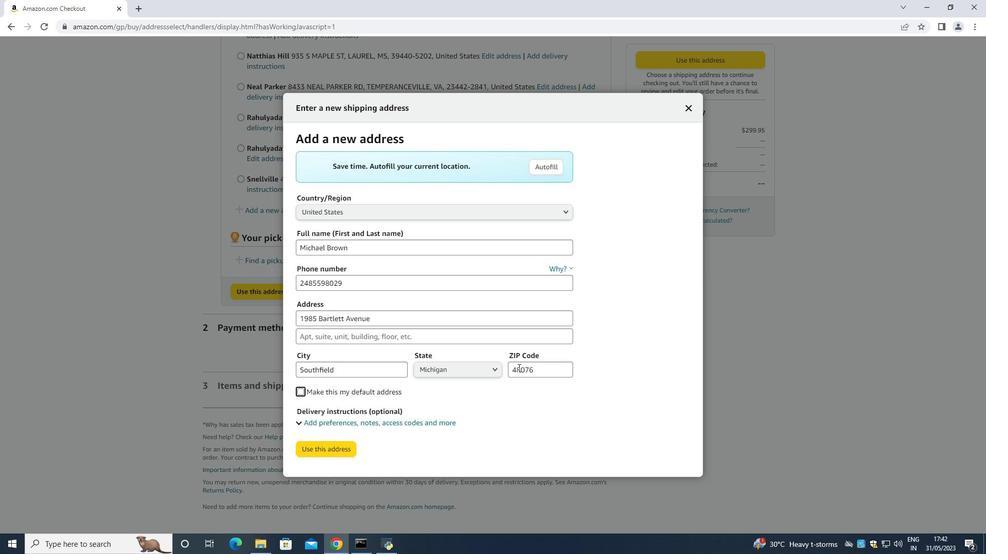
Action: Mouse moved to (324, 454)
Screenshot: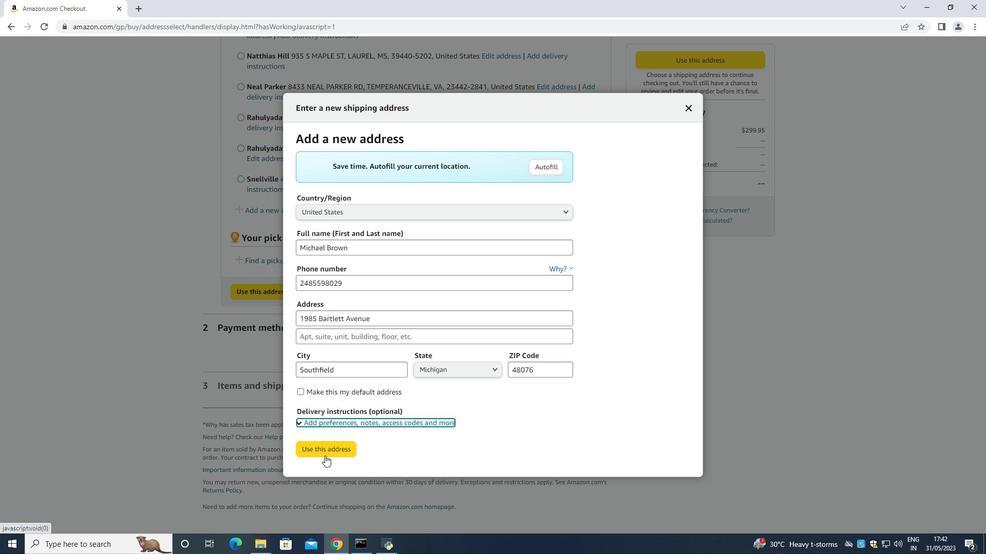 
Action: Key pressed <Key.tab>
Screenshot: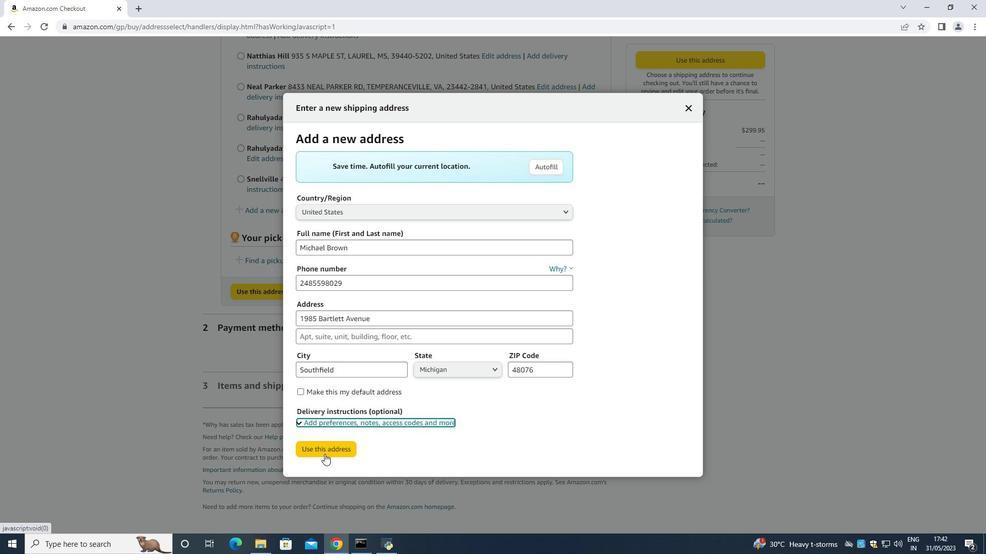 
Action: Mouse moved to (323, 452)
Screenshot: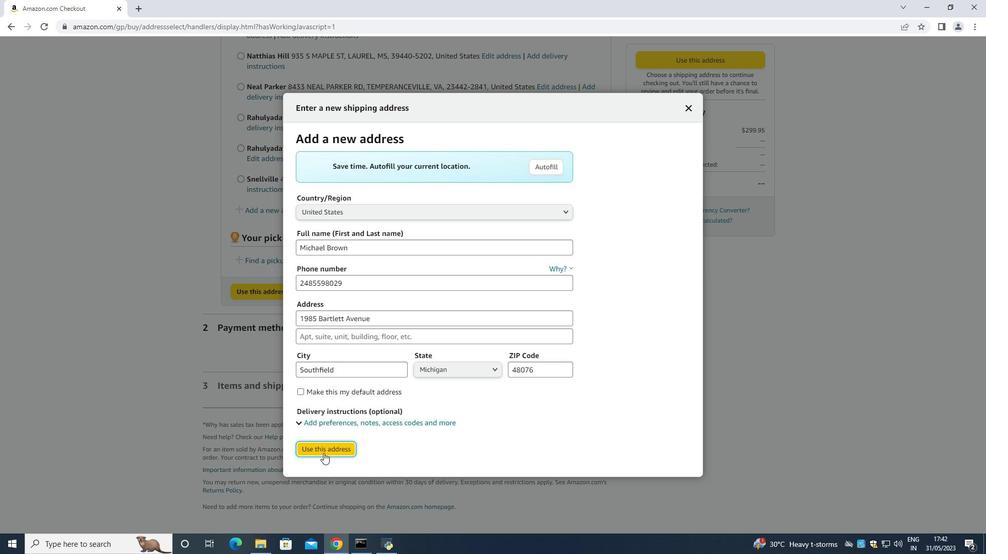 
Action: Mouse pressed left at (323, 452)
Screenshot: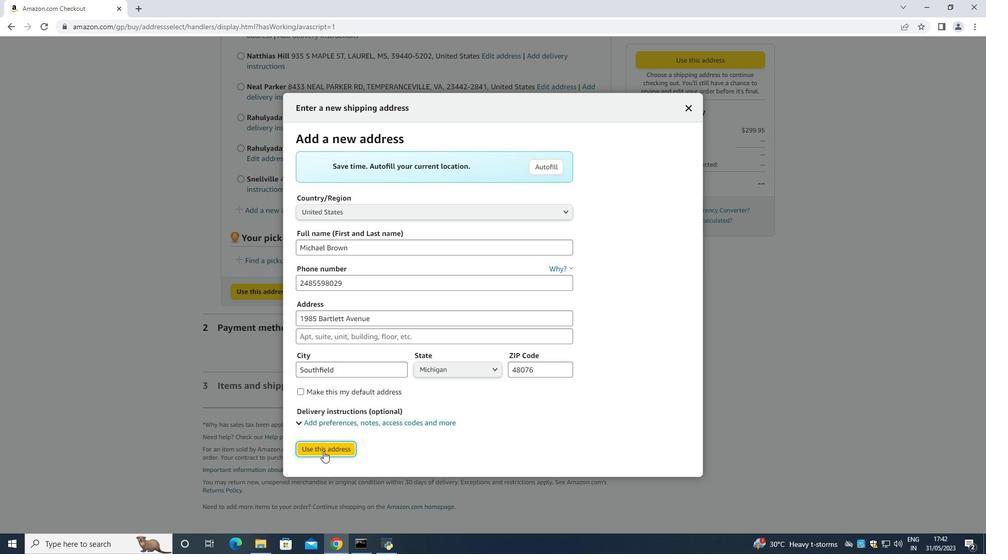 
Action: Mouse moved to (326, 522)
Screenshot: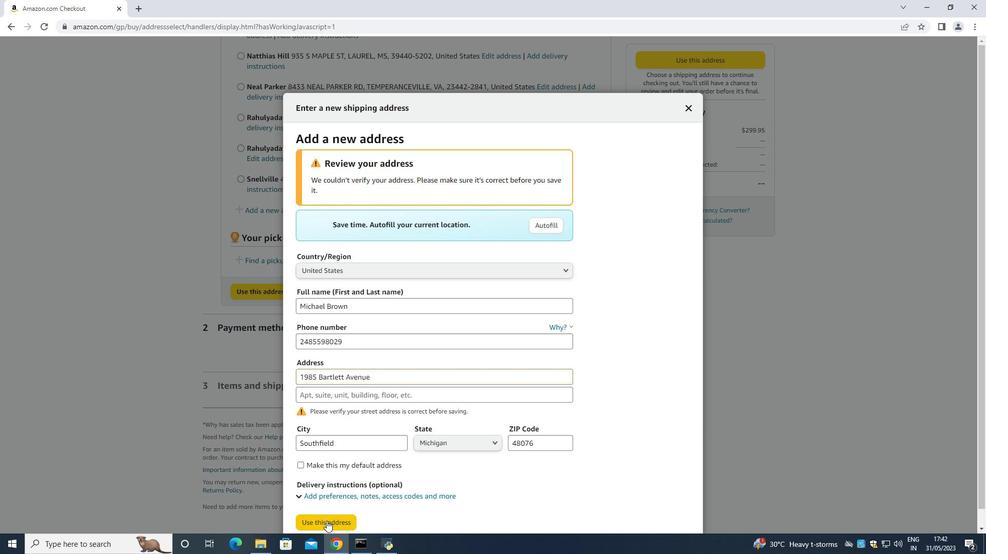 
Action: Mouse pressed left at (326, 522)
Screenshot: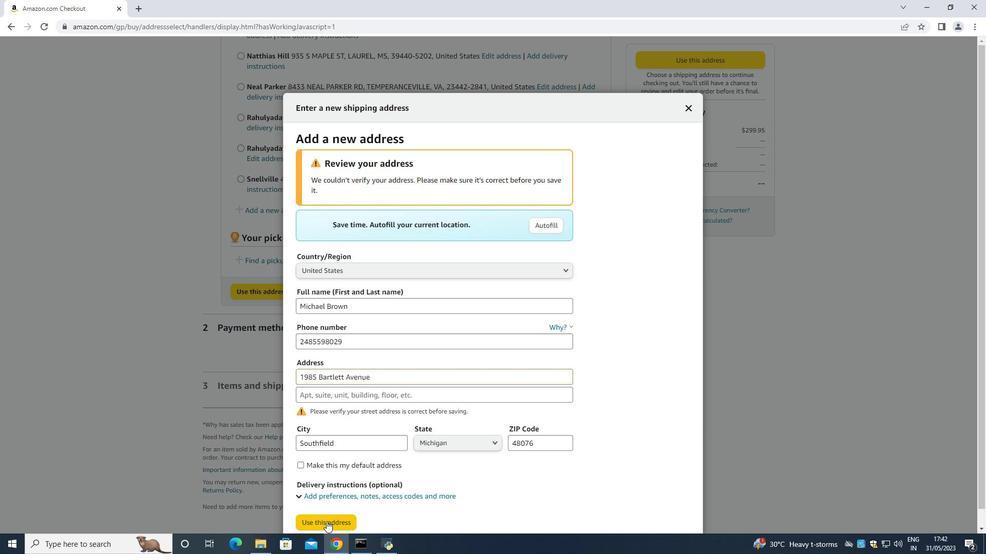 
Action: Mouse moved to (324, 222)
Screenshot: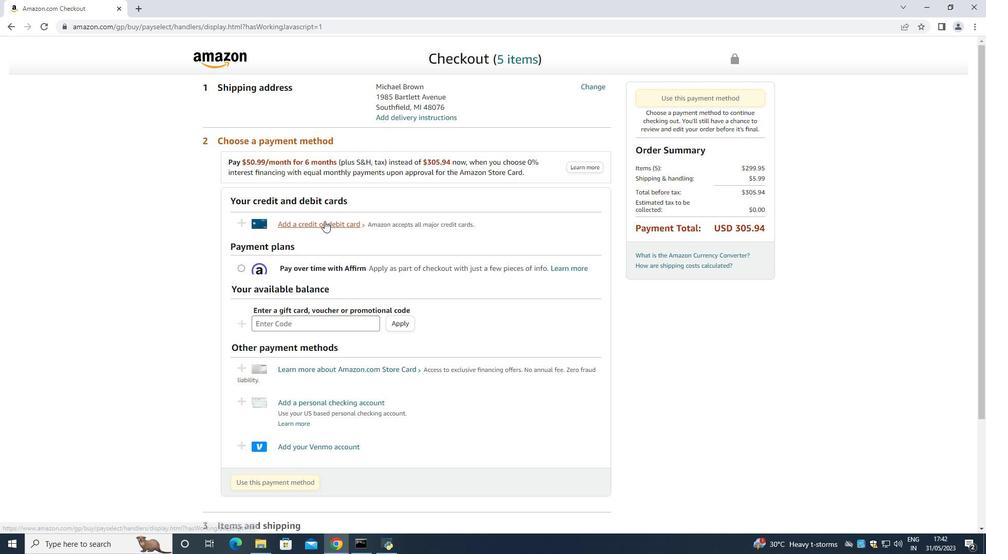 
Action: Mouse pressed left at (324, 222)
Screenshot: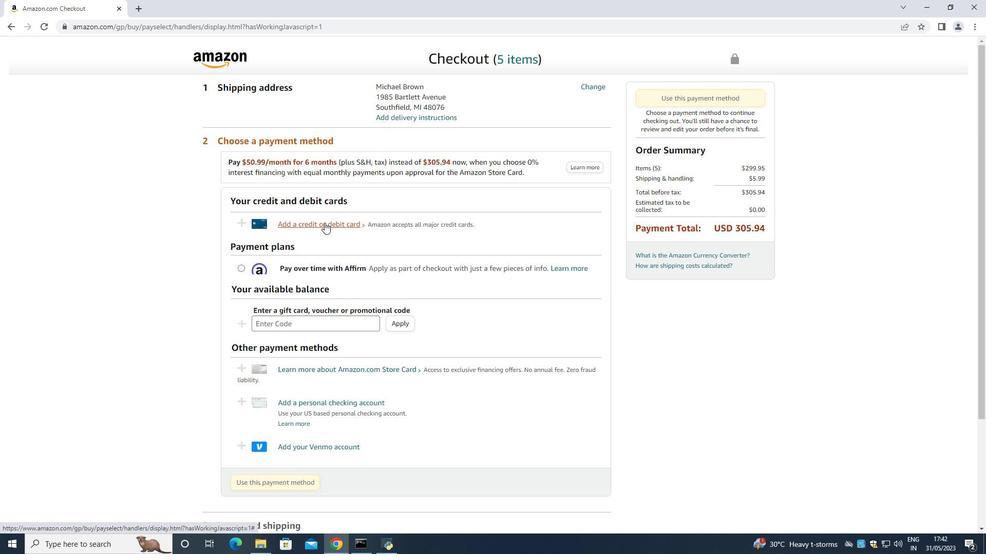 
Action: Mouse moved to (409, 237)
Screenshot: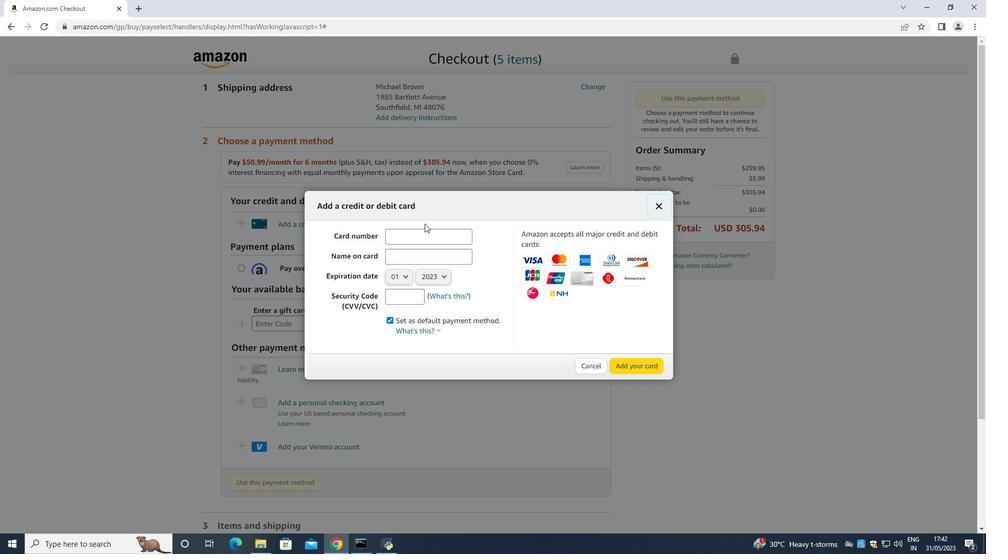 
Action: Mouse pressed left at (409, 237)
Screenshot: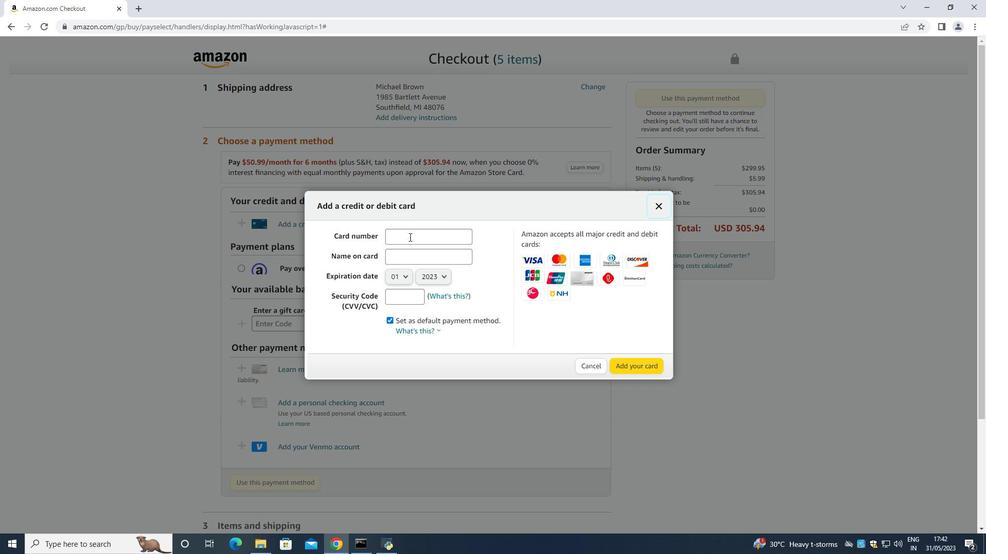
Action: Key pressed 9856321475575759
Screenshot: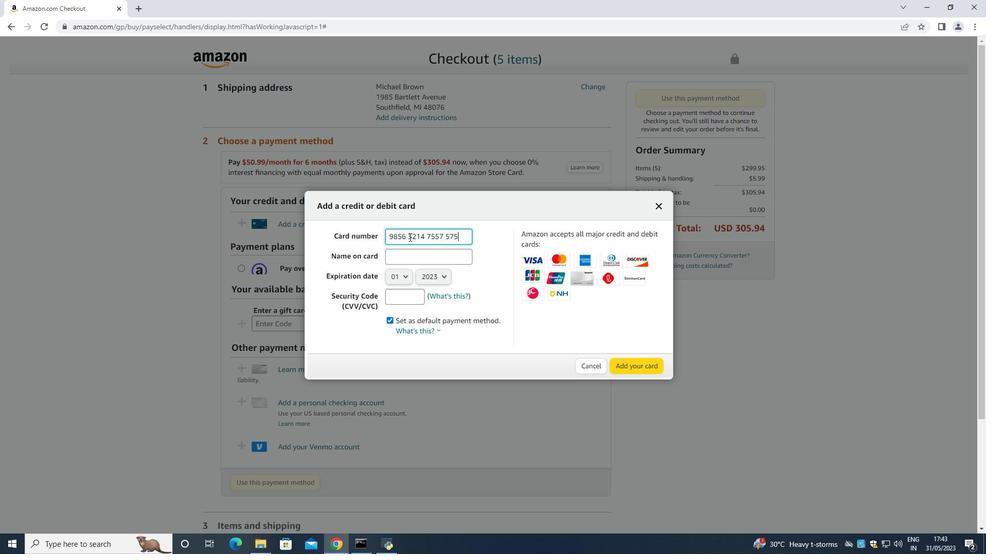 
Action: Mouse moved to (415, 259)
Screenshot: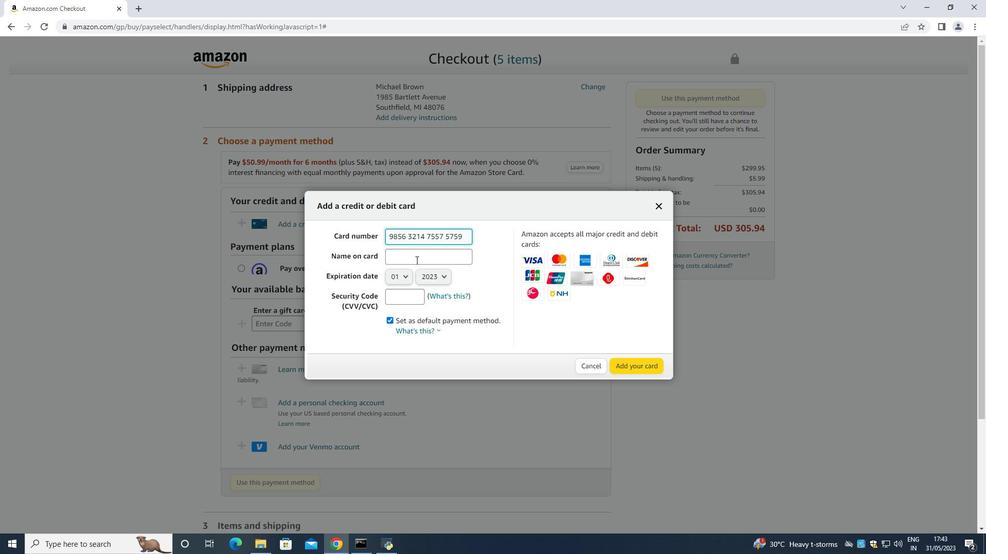 
Action: Mouse pressed left at (415, 259)
Screenshot: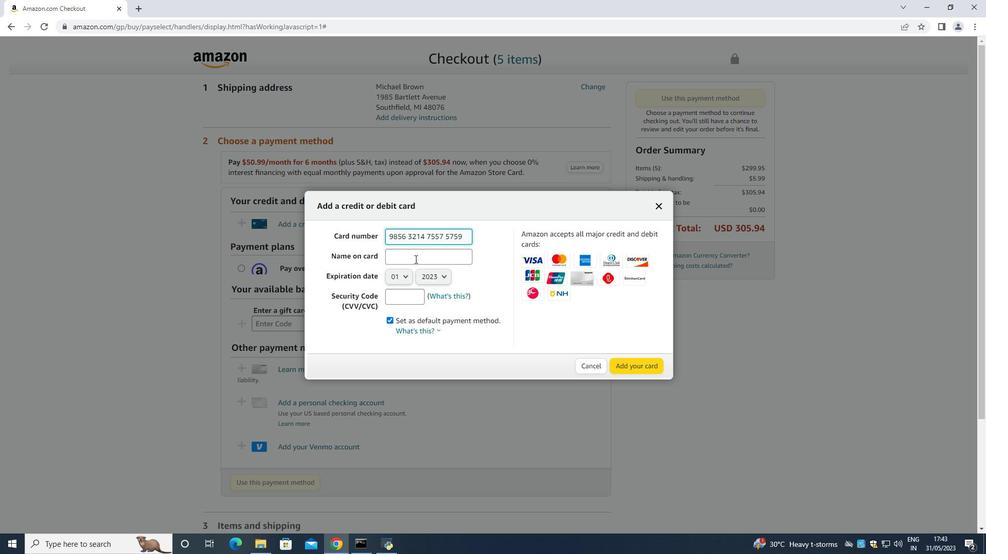 
Action: Key pressed m<Key.backspace><Key.shift>Michael<Key.space><Key.shift>Brown
Screenshot: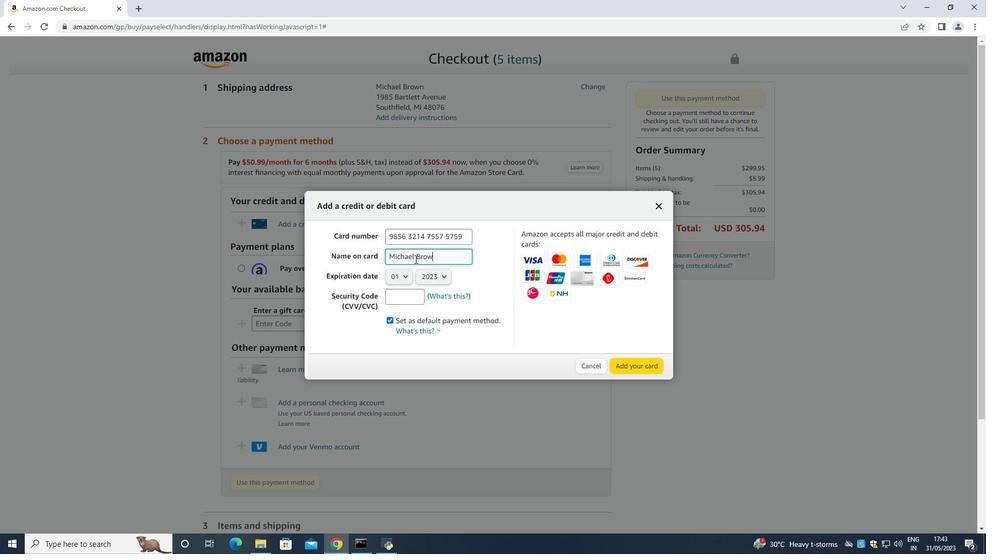 
Action: Mouse scrolled (415, 259) with delta (0, 0)
Screenshot: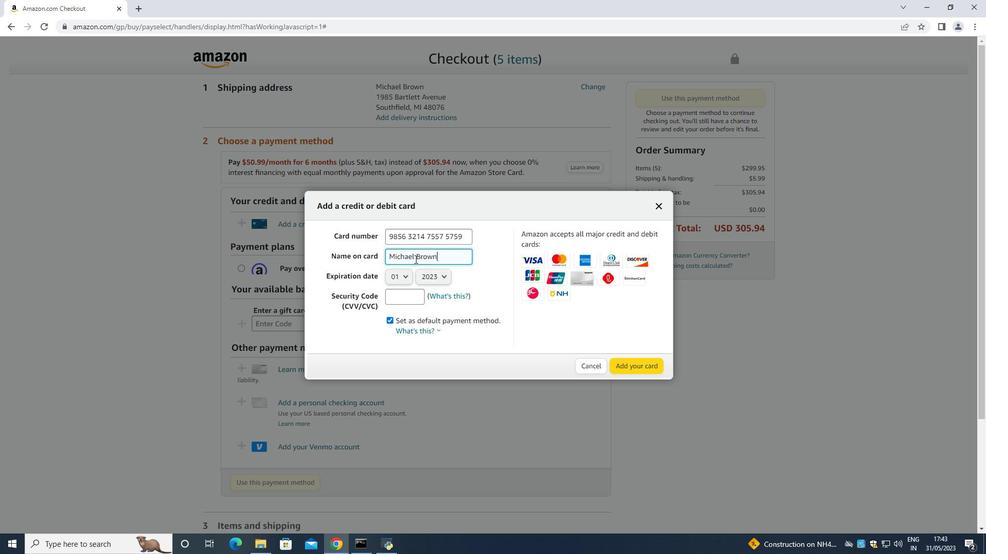 
Action: Mouse moved to (402, 273)
Screenshot: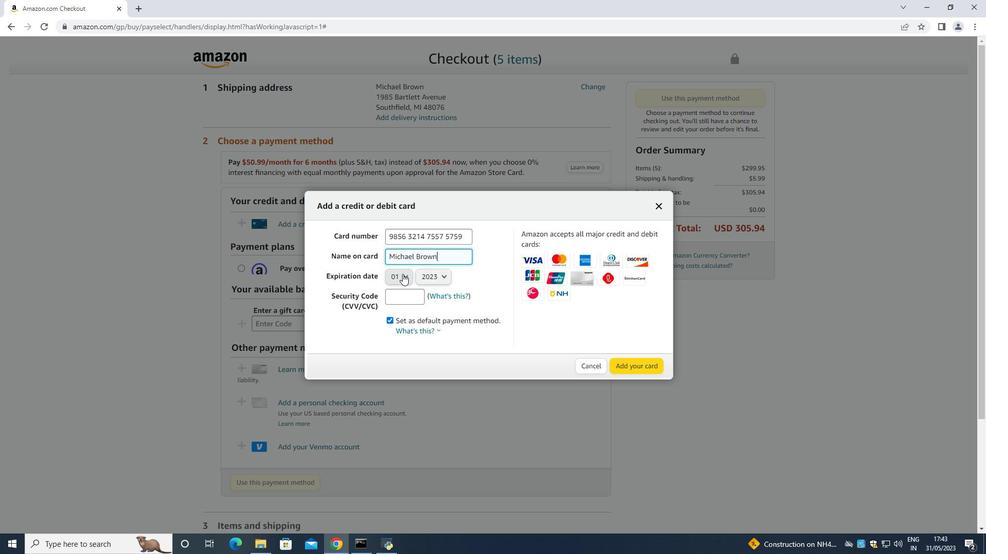 
Action: Mouse pressed left at (402, 273)
Screenshot: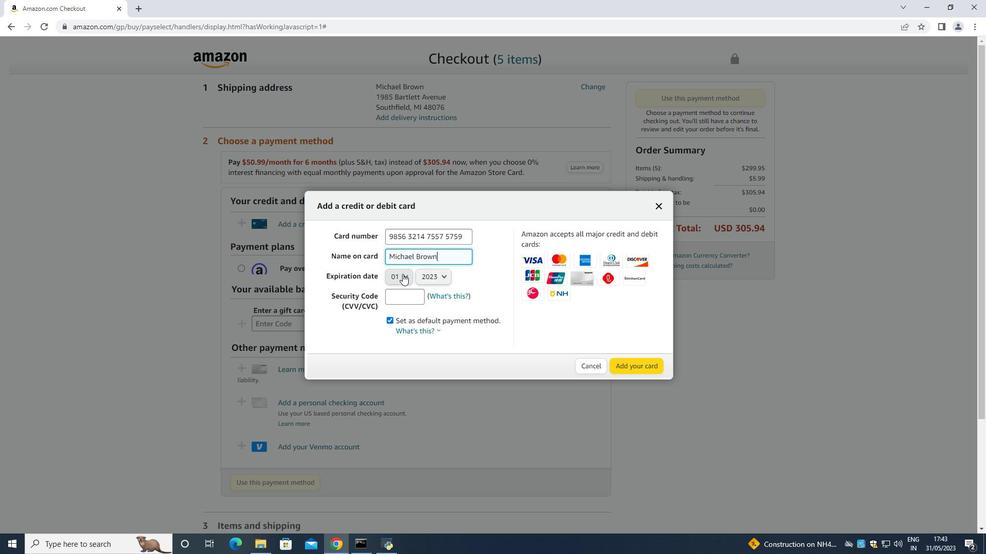 
Action: Mouse moved to (398, 314)
Screenshot: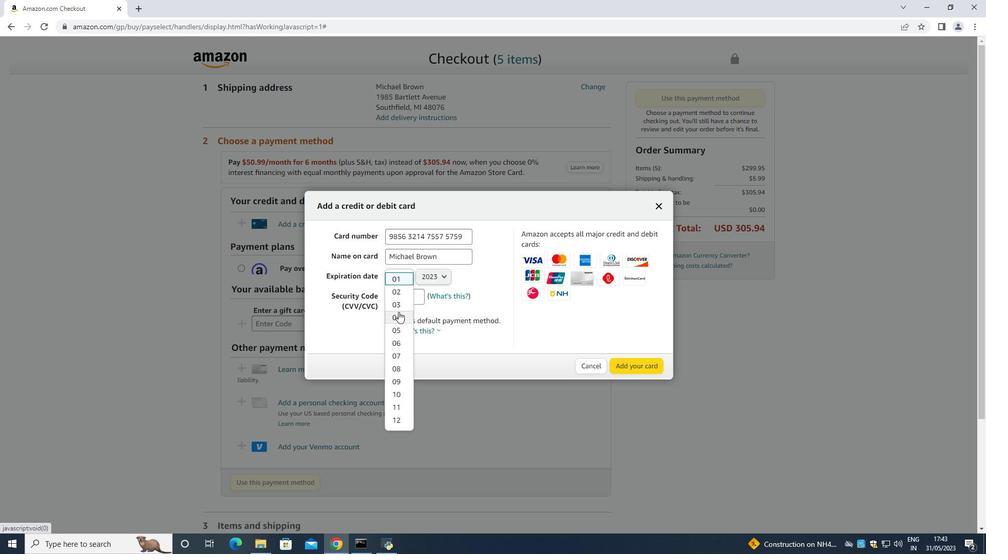 
Action: Mouse pressed left at (398, 314)
Screenshot: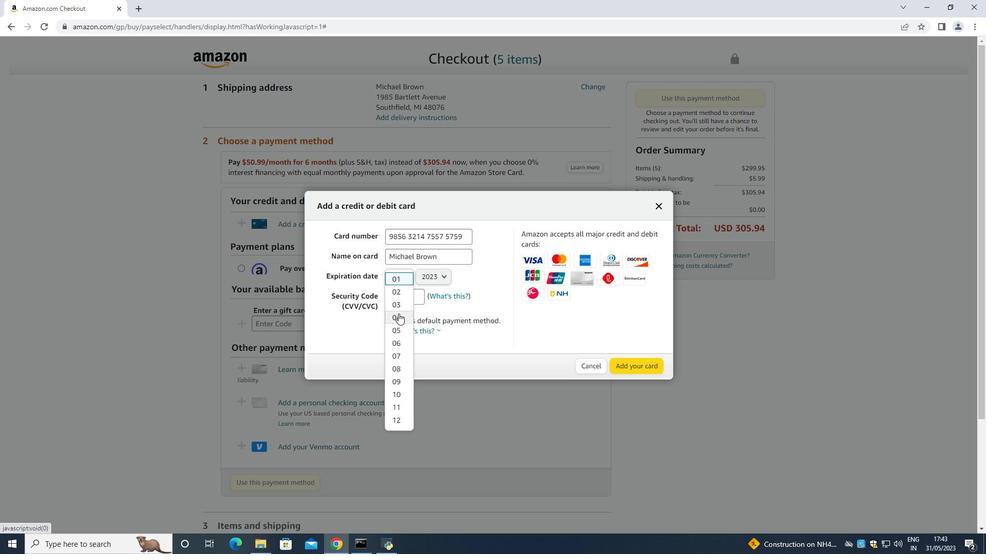 
Action: Mouse moved to (444, 277)
Screenshot: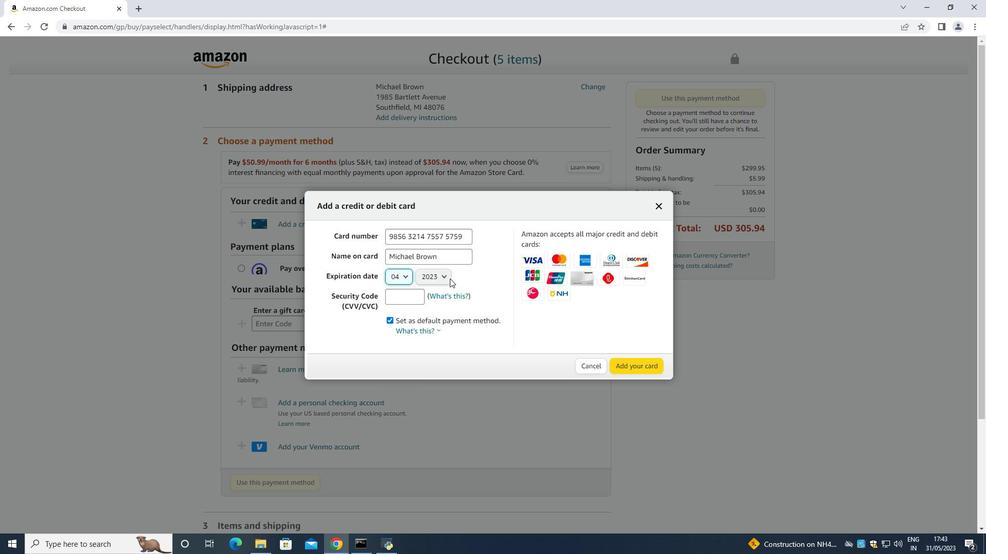 
Action: Mouse pressed left at (444, 277)
Screenshot: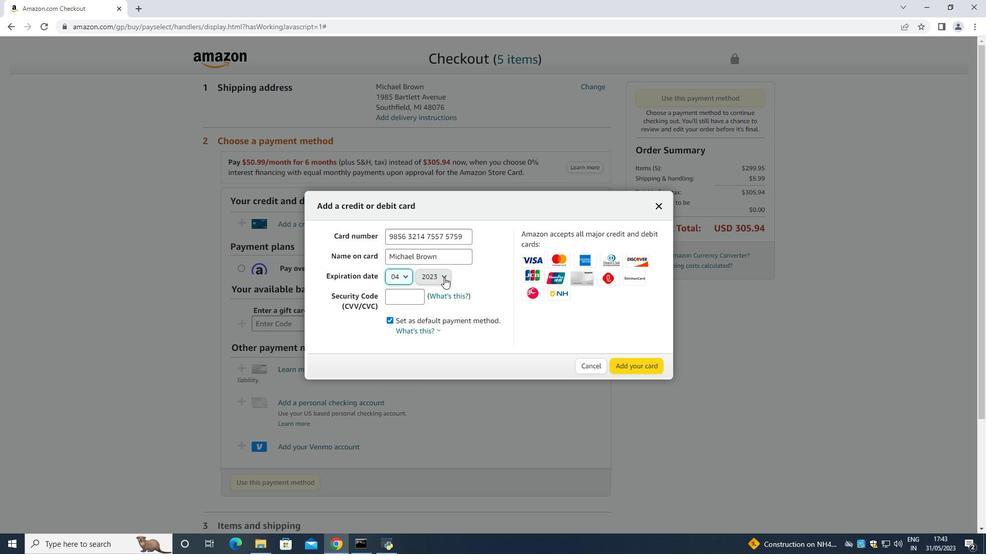 
Action: Mouse moved to (432, 306)
Screenshot: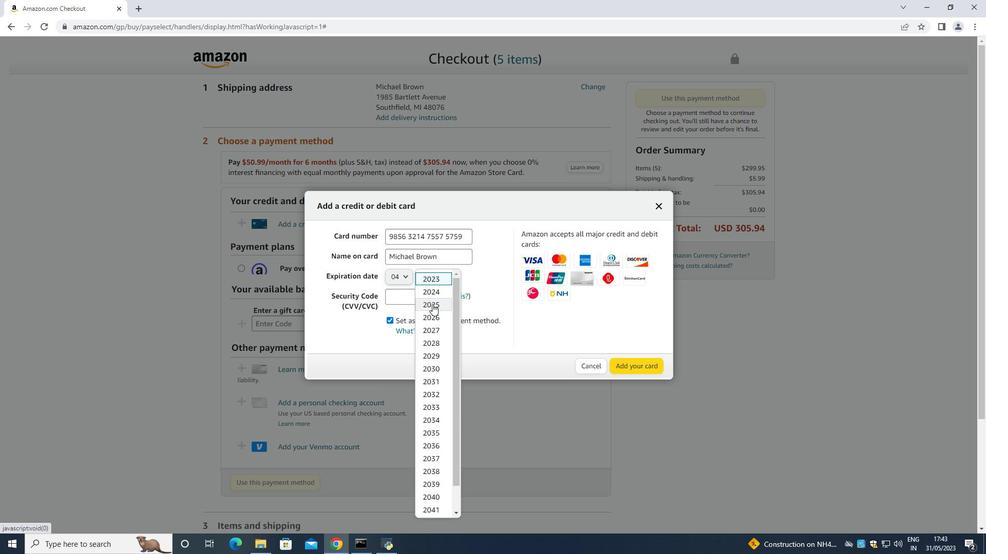 
Action: Mouse pressed left at (432, 306)
Screenshot: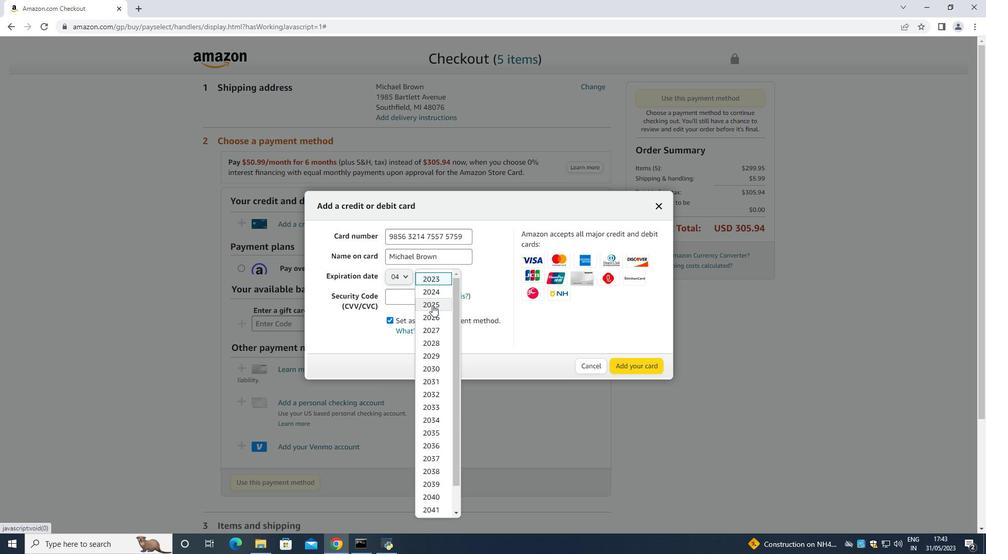 
Action: Mouse moved to (413, 303)
Screenshot: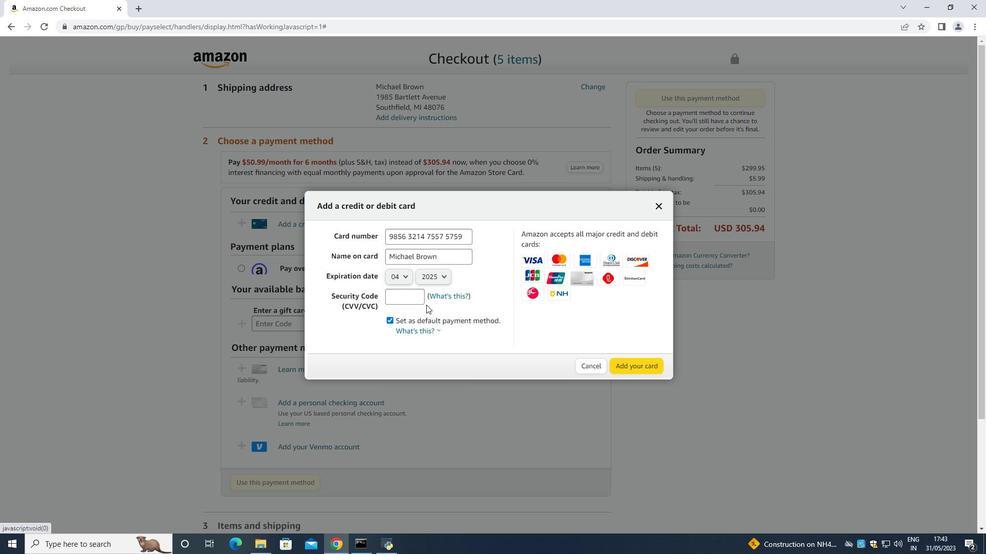 
Action: Mouse pressed left at (413, 303)
Screenshot: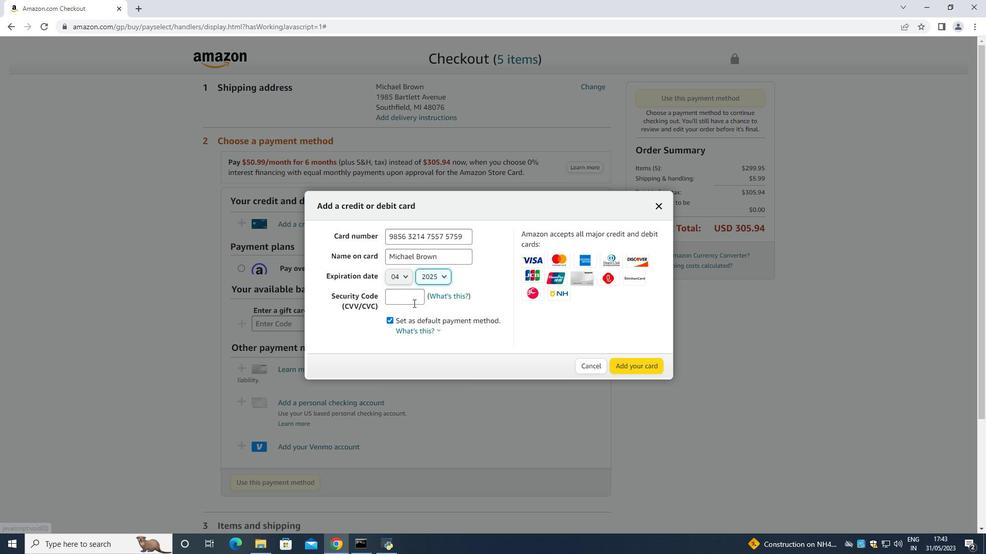 
Action: Mouse moved to (413, 303)
Screenshot: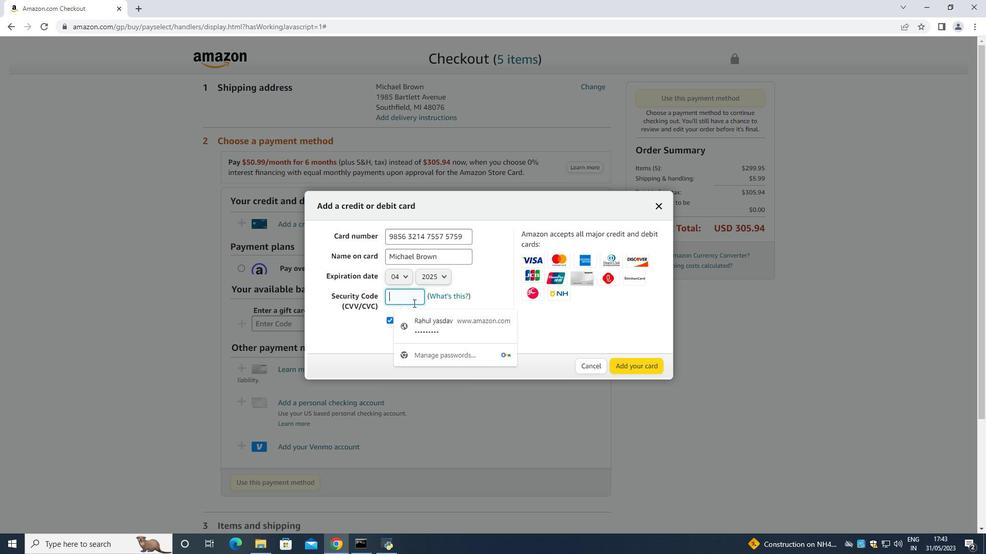 
Action: Key pressed 953
Screenshot: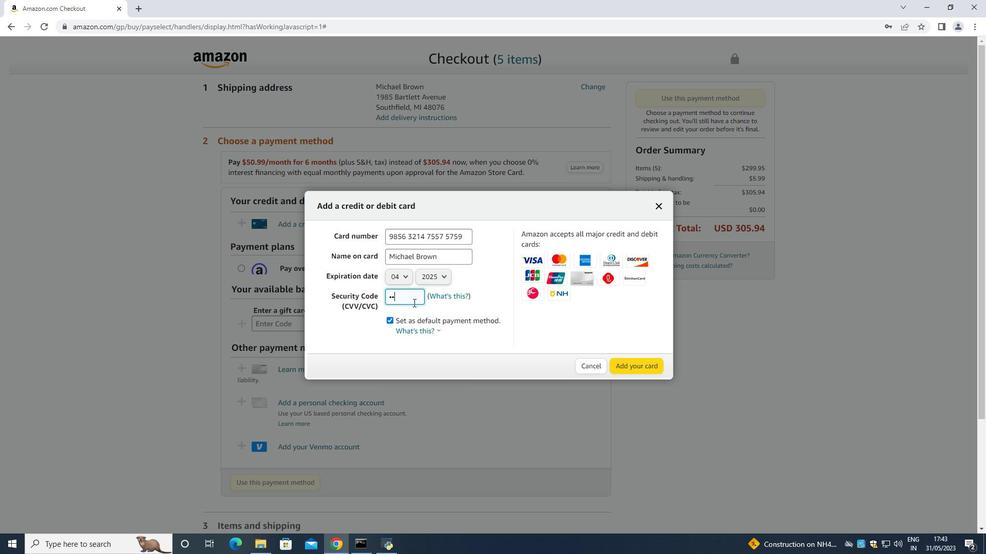 
Action: Mouse moved to (398, 294)
Screenshot: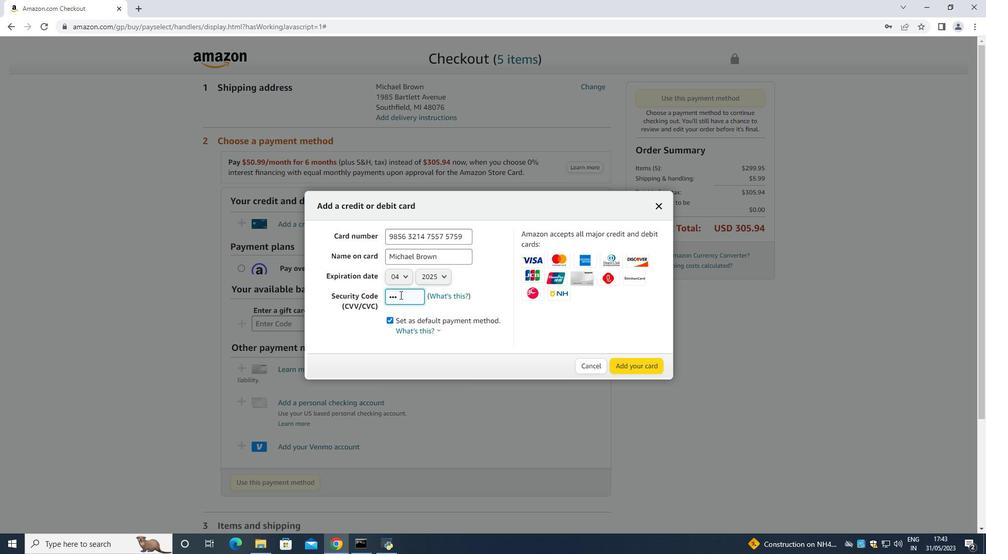 
